 Task: Find connections with filter location Manjeri with filter topic #lawtechwith filter profile language English with filter current company YML with filter school Pimpri Chinchwad Education Trust'S. Pimpri Chinchwad College Of Engineering with filter industry Retail Art Supplies with filter service category Loans with filter keywords title Line Cook
Action: Mouse moved to (682, 85)
Screenshot: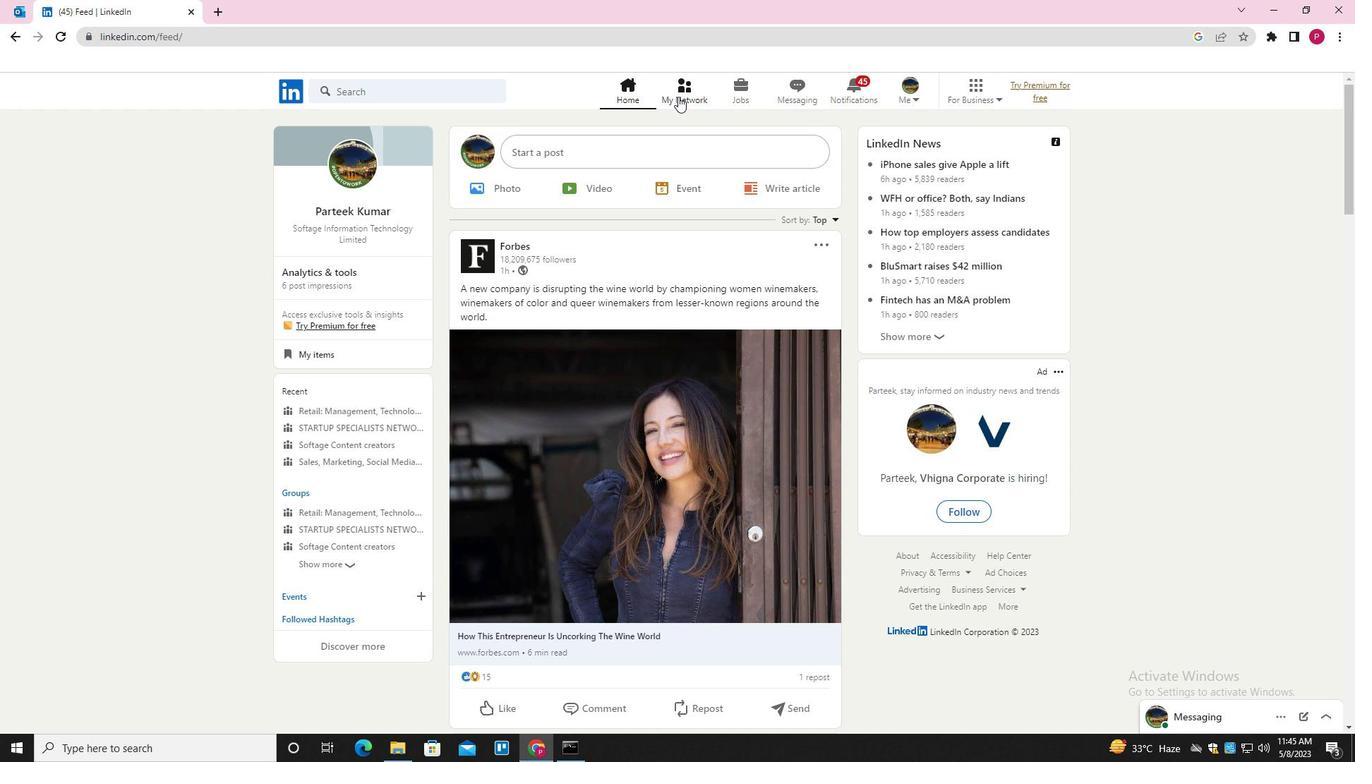 
Action: Mouse pressed left at (682, 85)
Screenshot: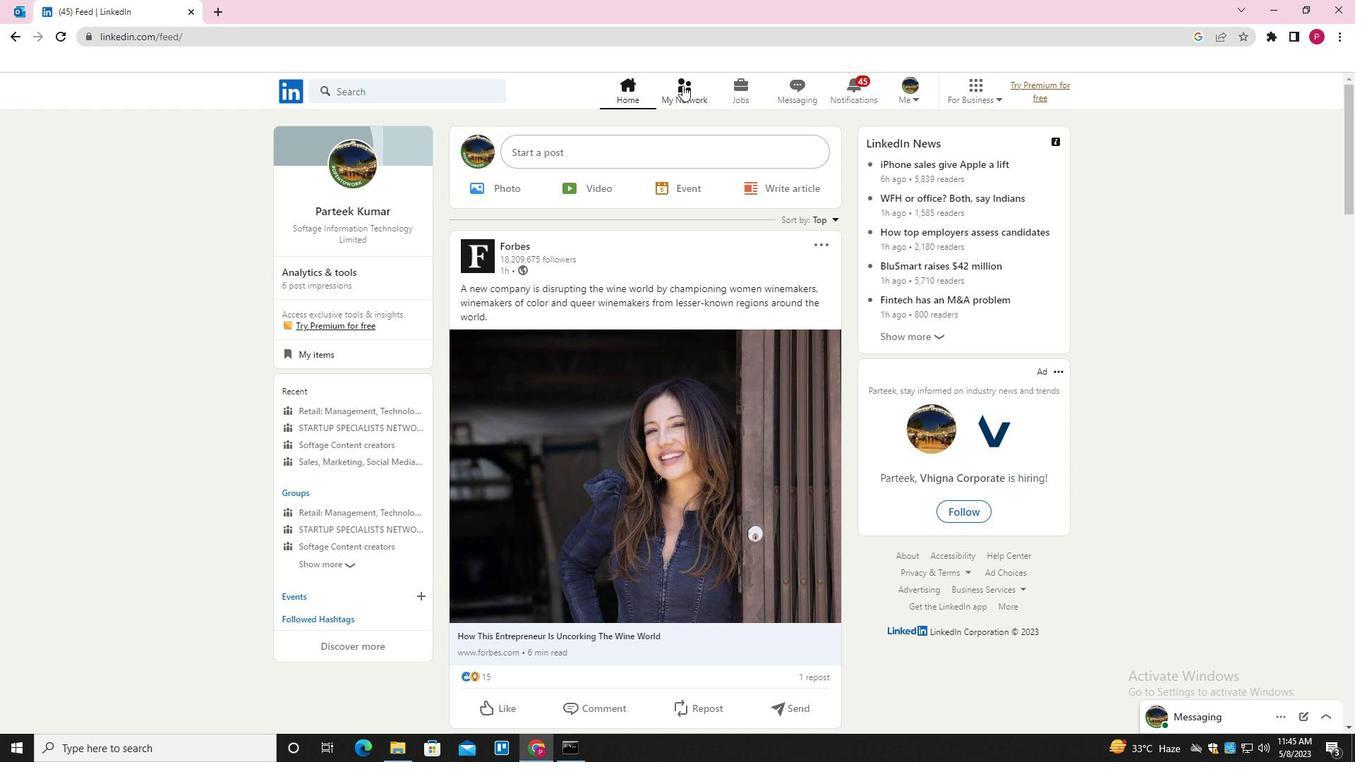 
Action: Mouse moved to (445, 171)
Screenshot: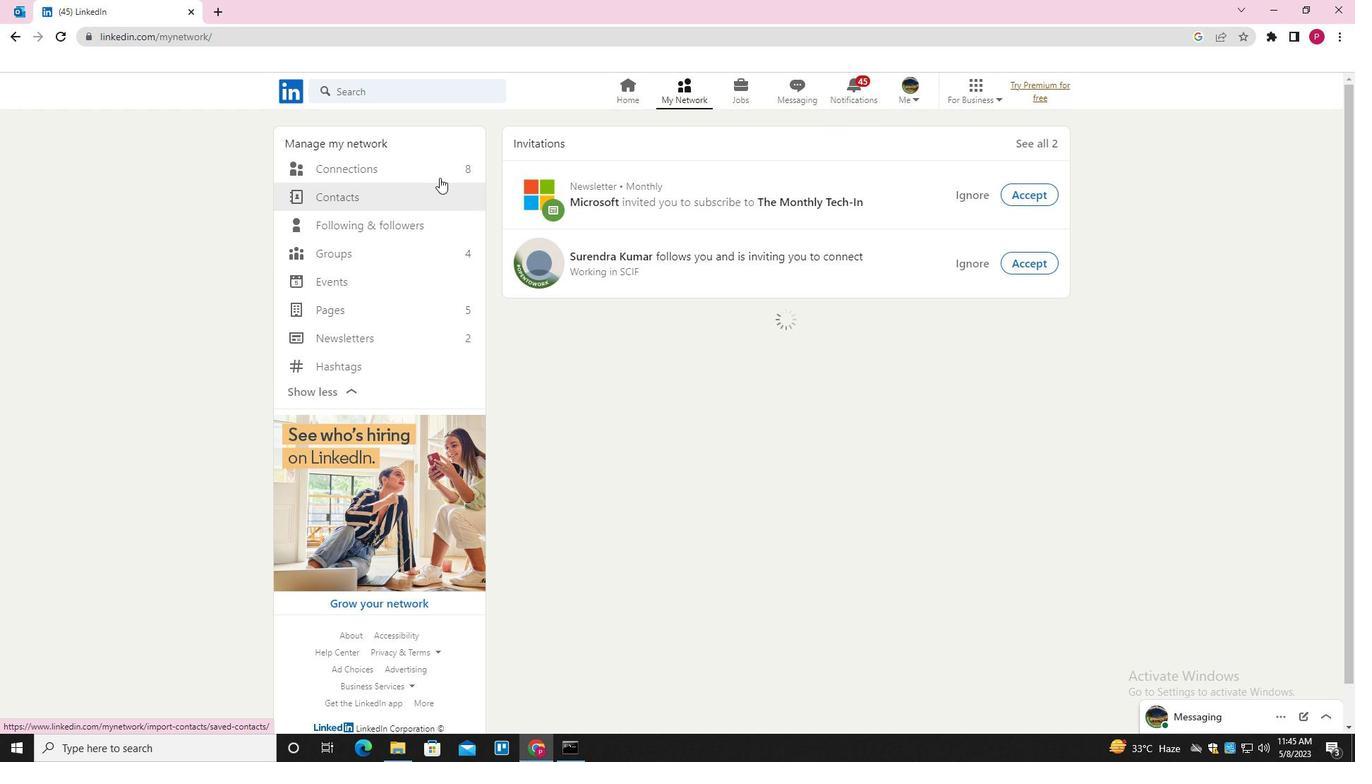 
Action: Mouse pressed left at (445, 171)
Screenshot: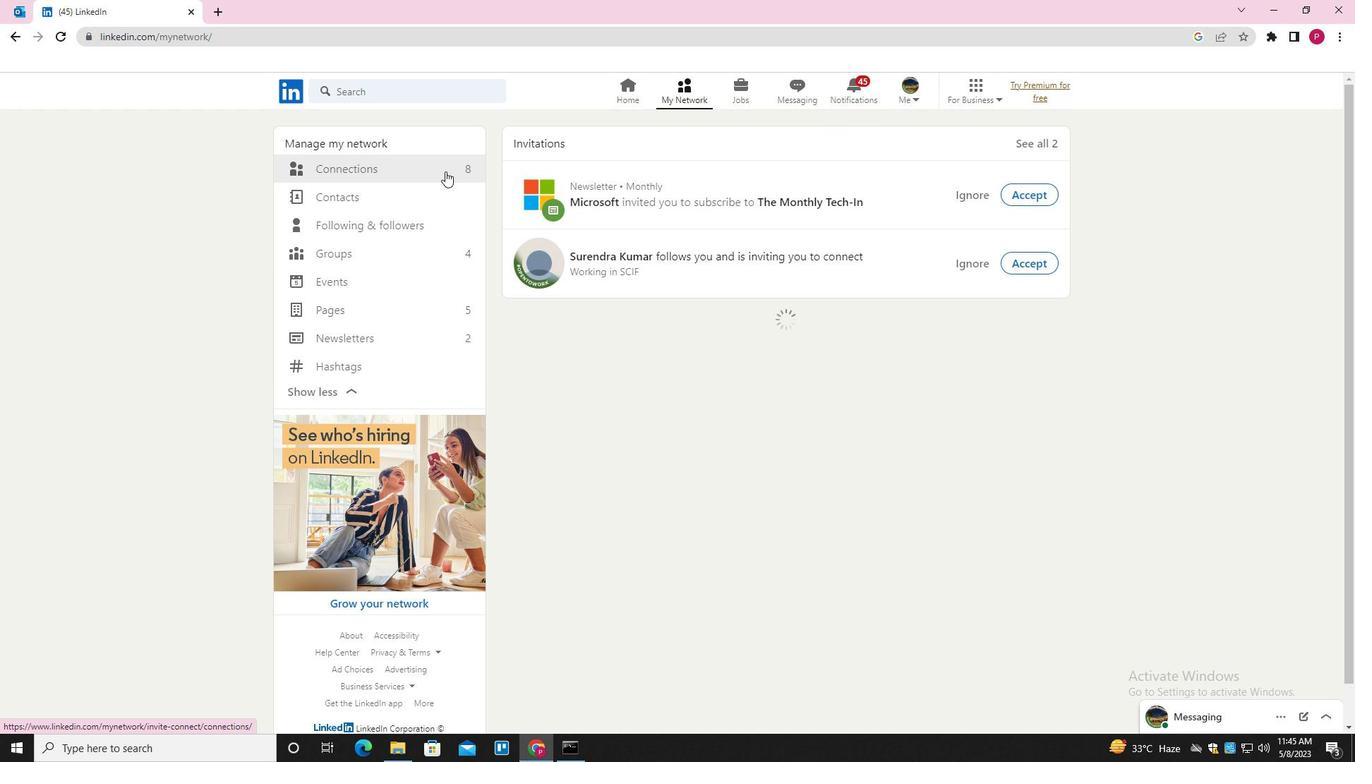 
Action: Mouse moved to (790, 172)
Screenshot: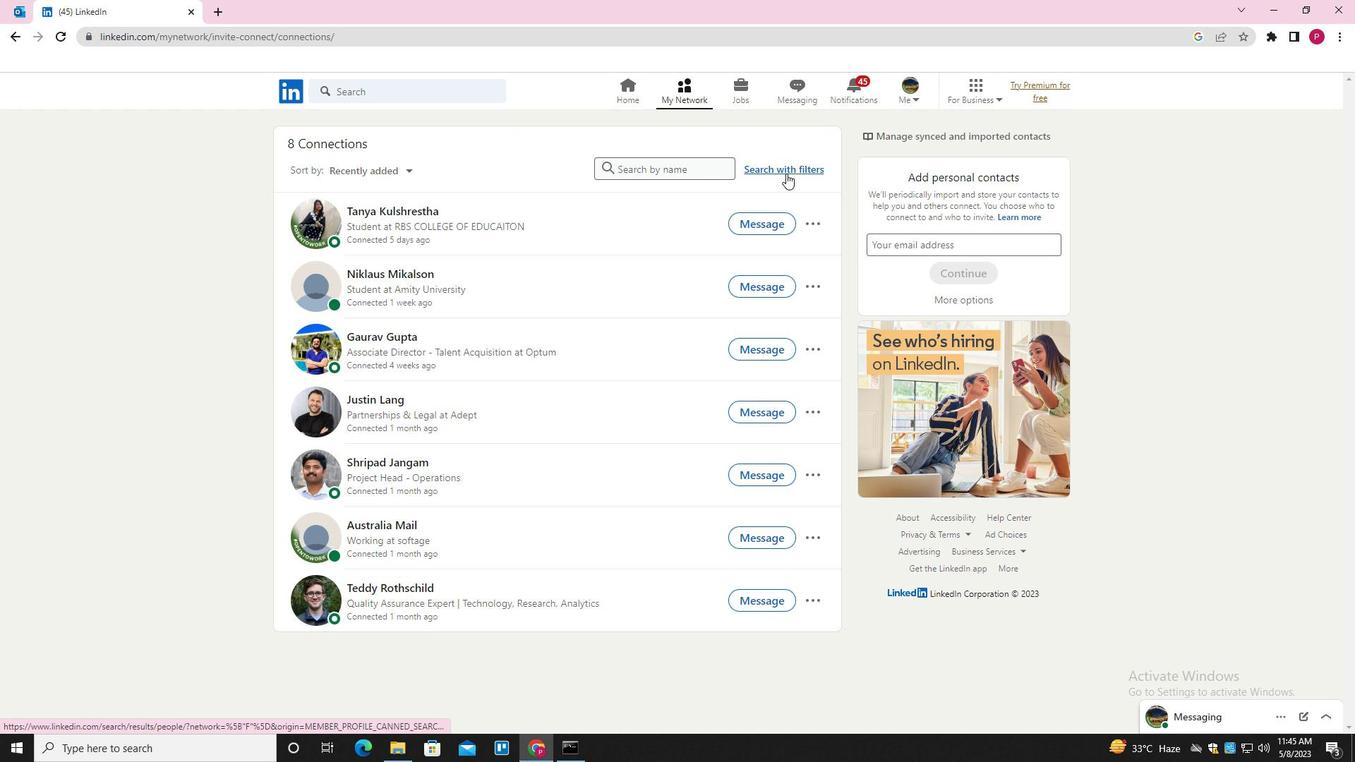 
Action: Mouse pressed left at (790, 172)
Screenshot: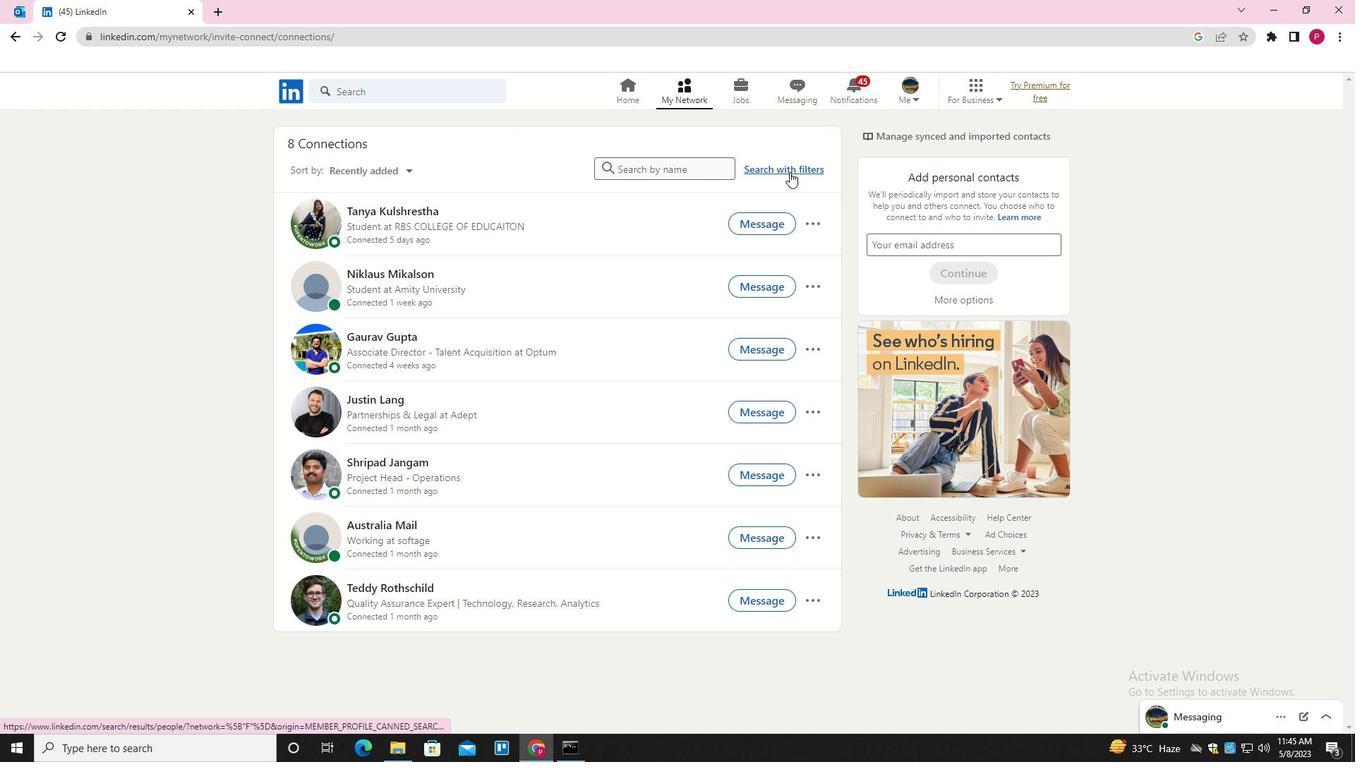 
Action: Mouse moved to (727, 127)
Screenshot: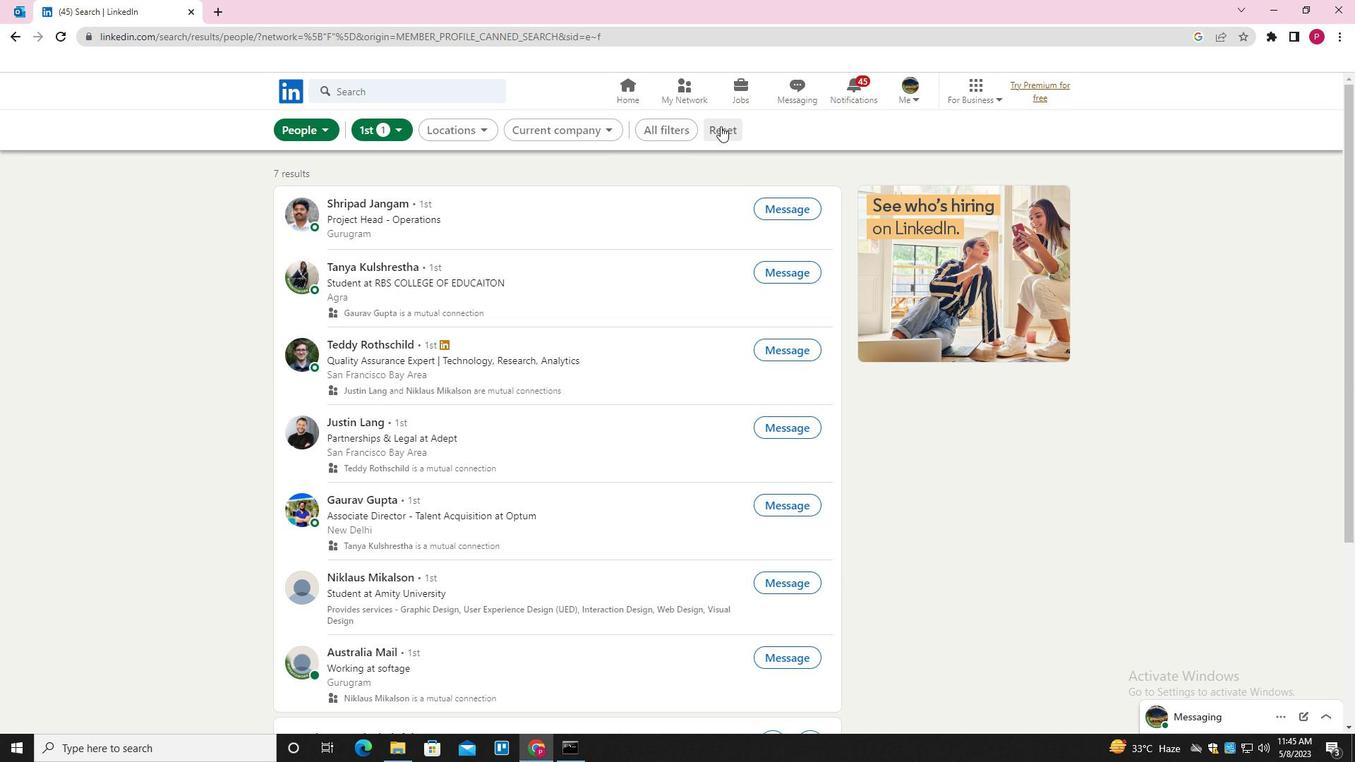 
Action: Mouse pressed left at (727, 127)
Screenshot: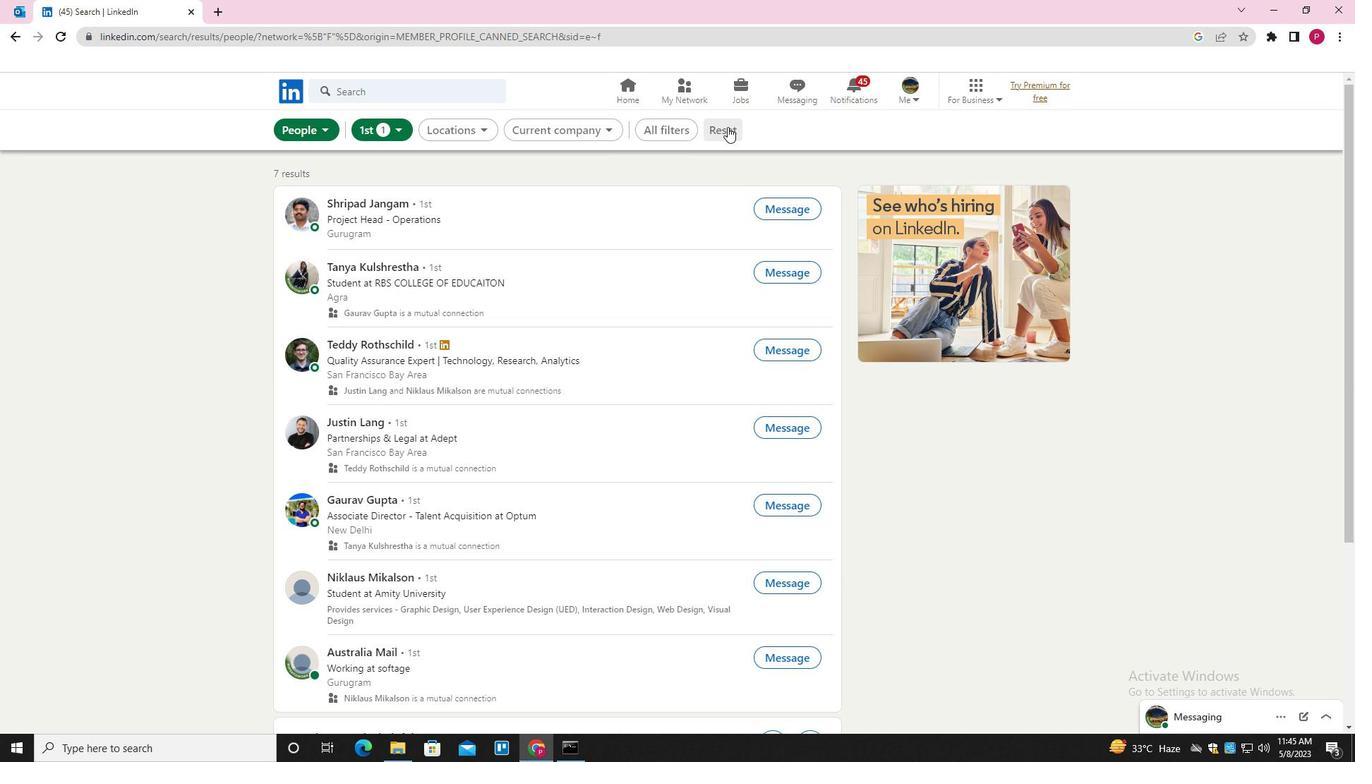 
Action: Mouse moved to (701, 132)
Screenshot: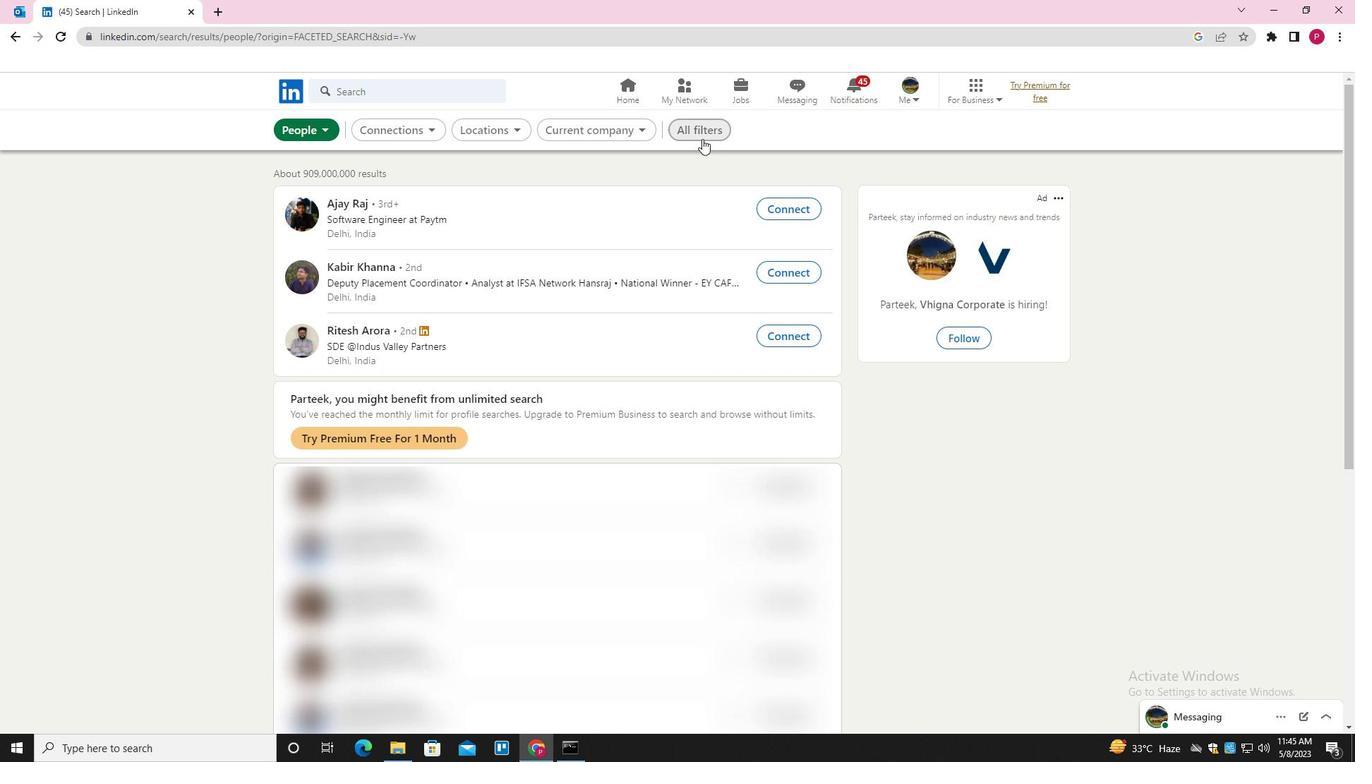 
Action: Mouse pressed left at (701, 132)
Screenshot: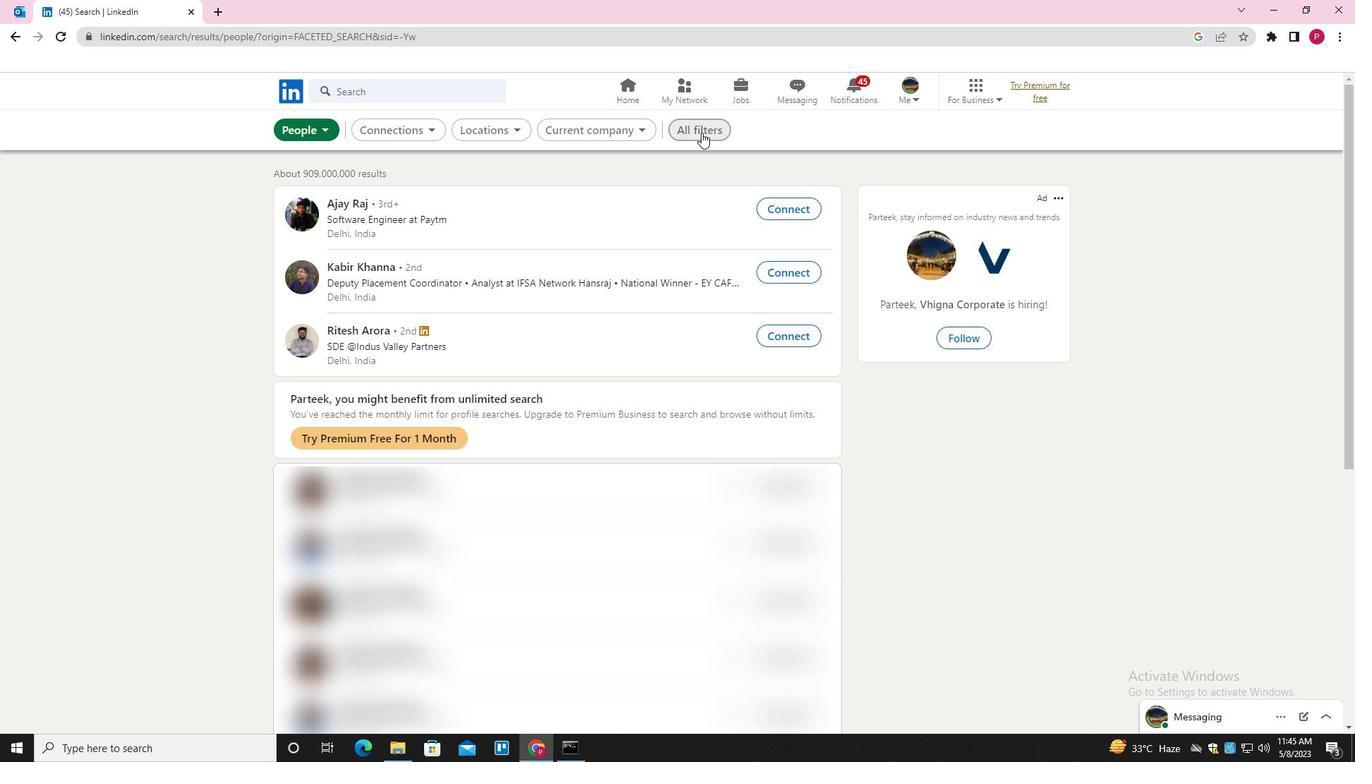 
Action: Mouse moved to (1153, 286)
Screenshot: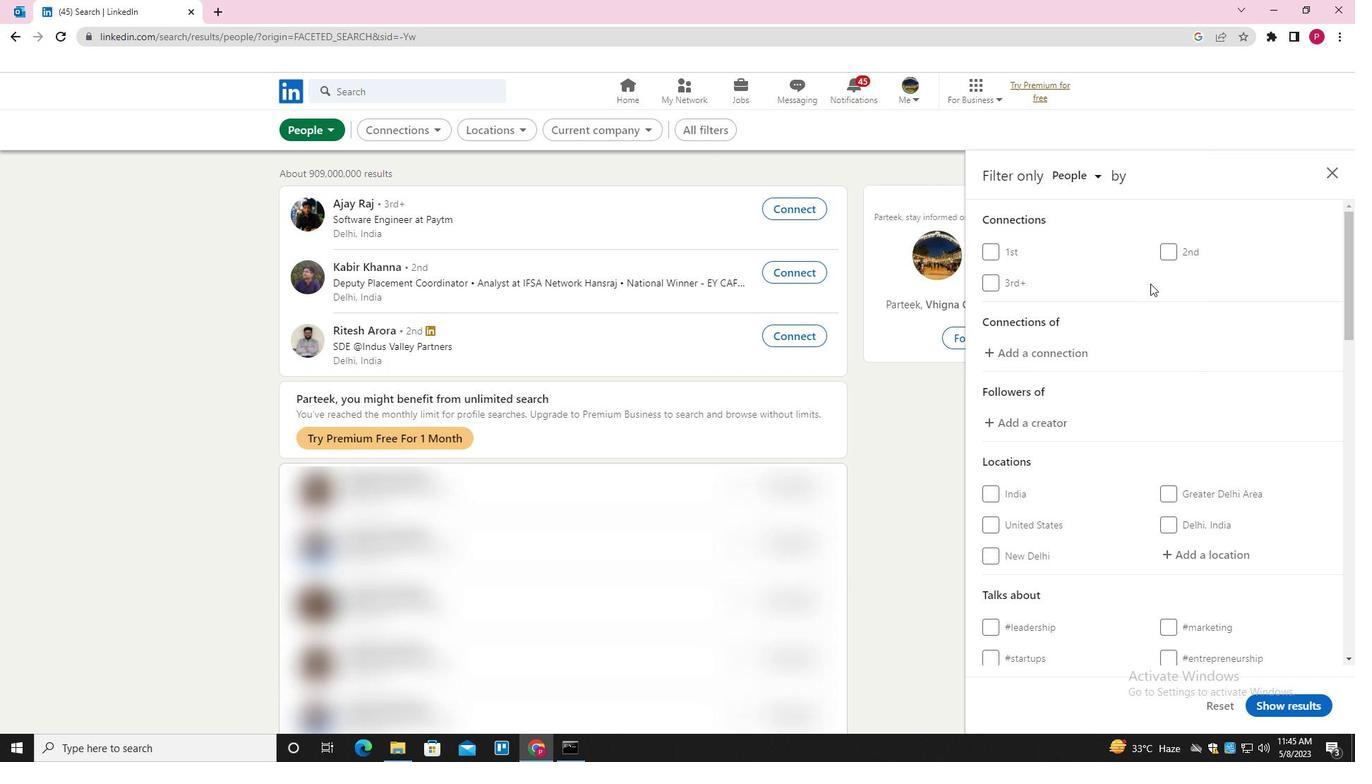 
Action: Mouse scrolled (1153, 285) with delta (0, 0)
Screenshot: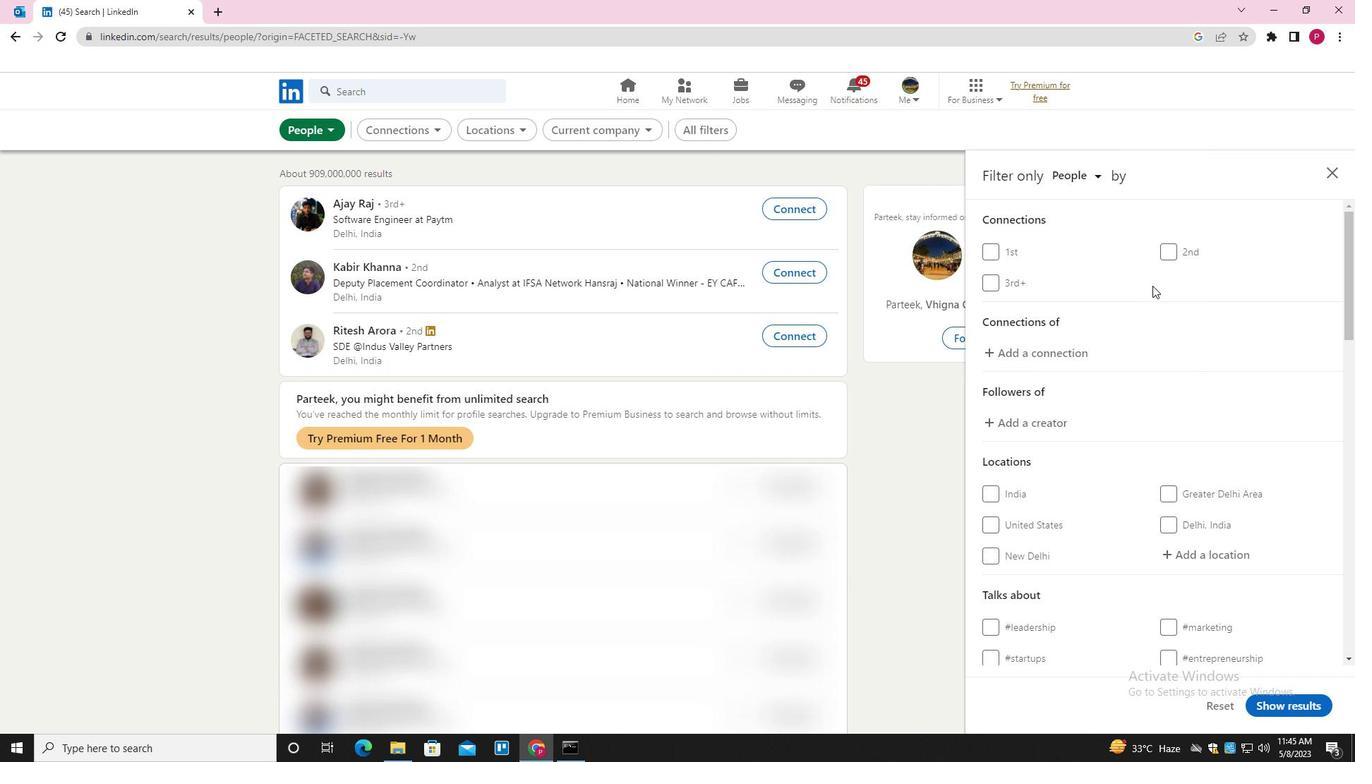 
Action: Mouse scrolled (1153, 285) with delta (0, 0)
Screenshot: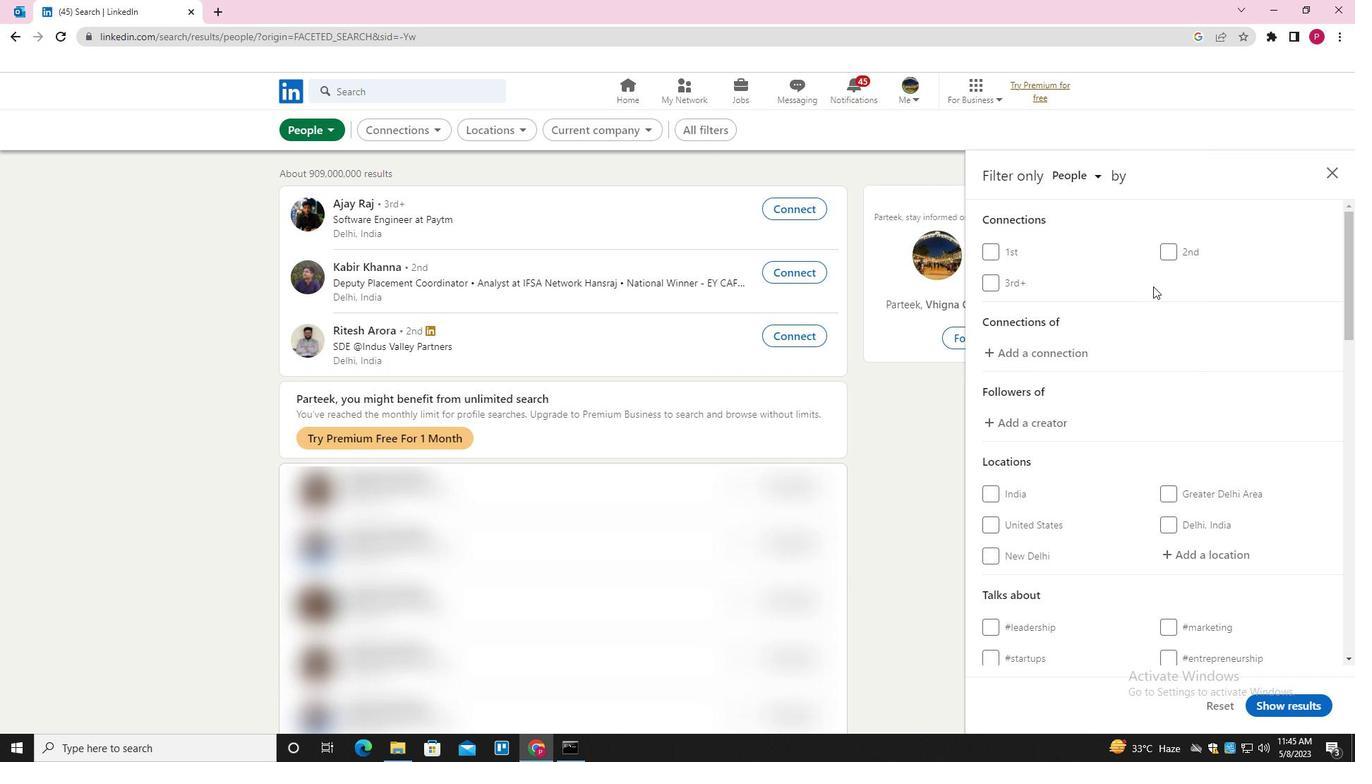 
Action: Mouse moved to (1156, 295)
Screenshot: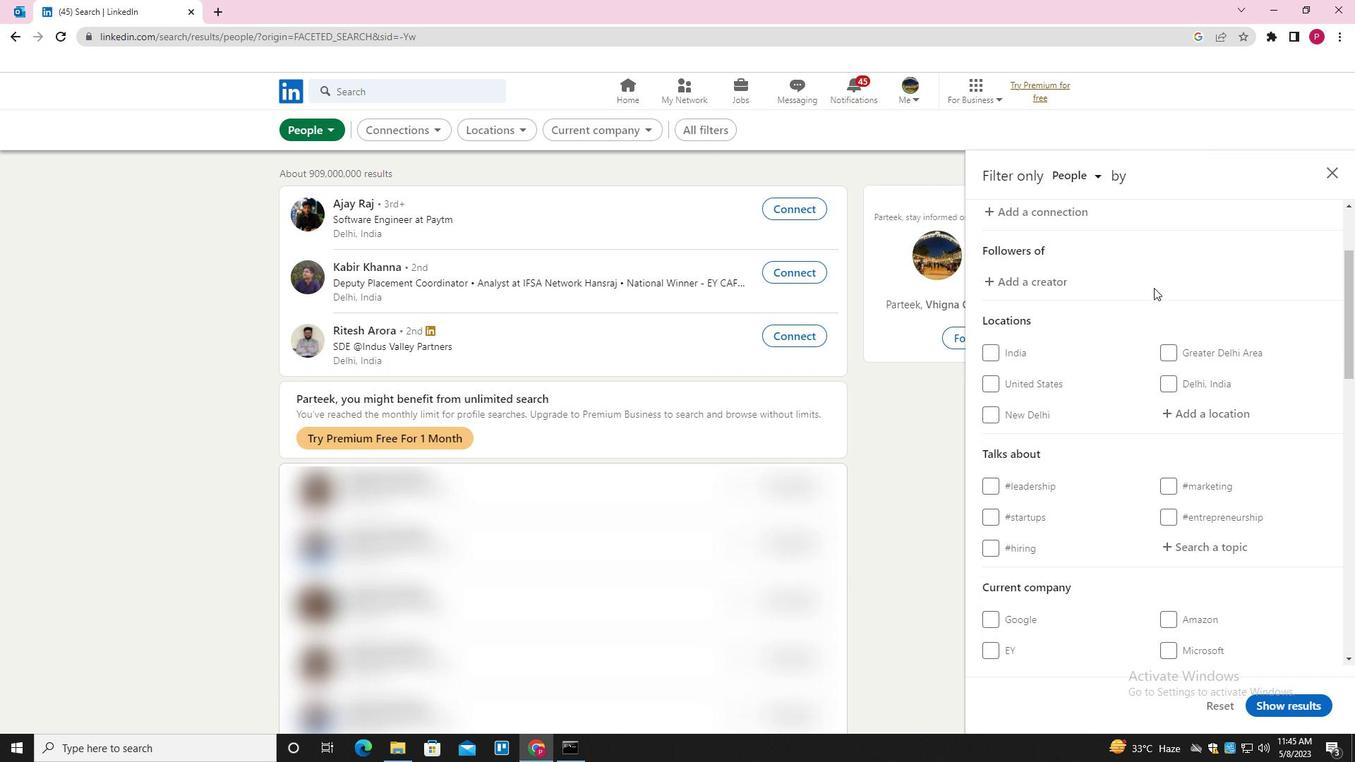 
Action: Mouse scrolled (1156, 294) with delta (0, 0)
Screenshot: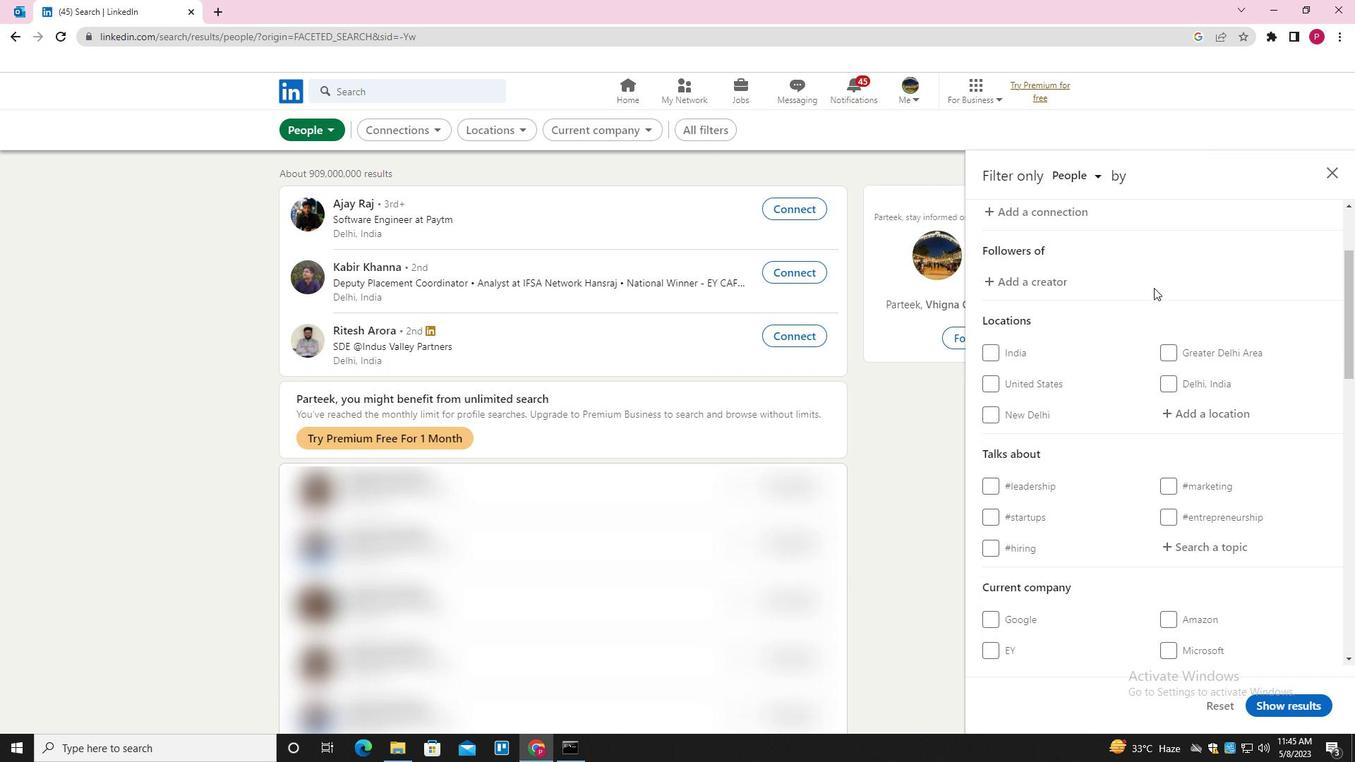 
Action: Mouse moved to (1197, 337)
Screenshot: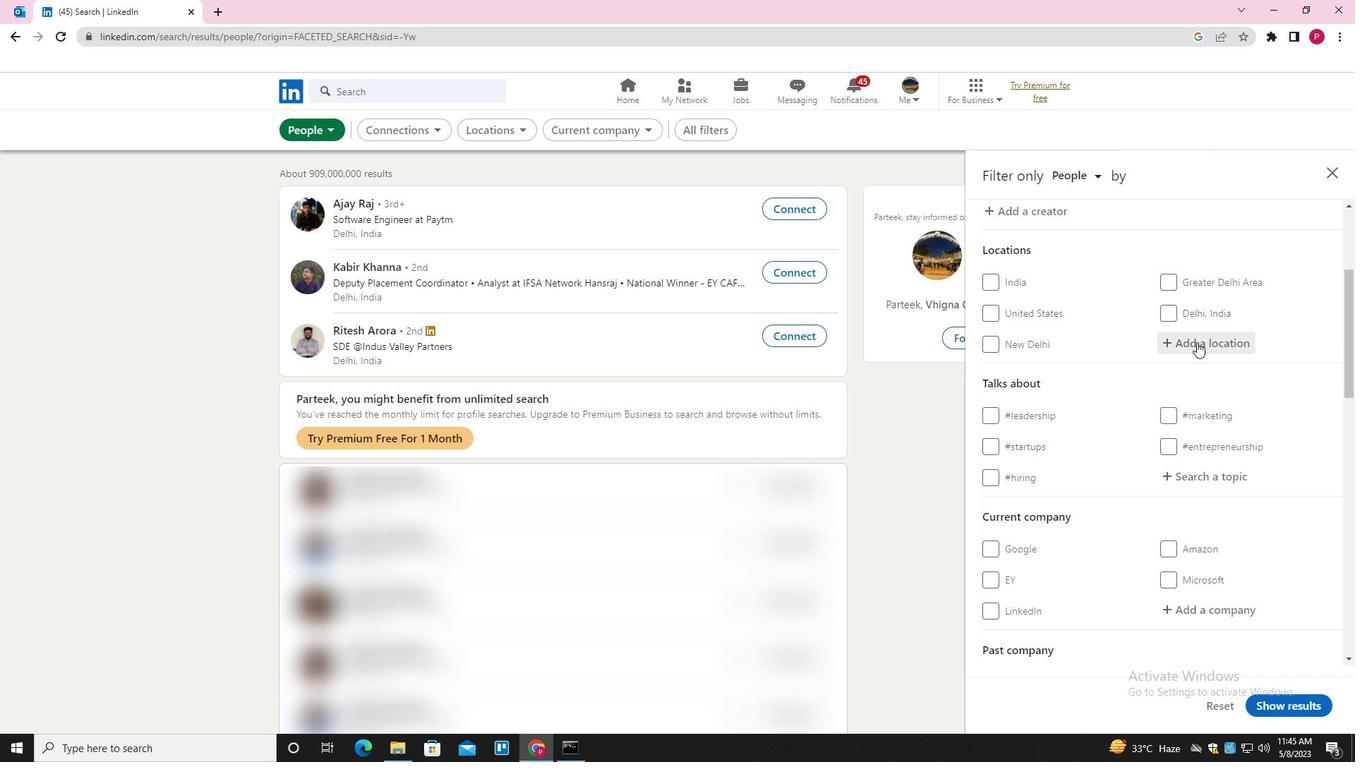 
Action: Mouse pressed left at (1197, 337)
Screenshot: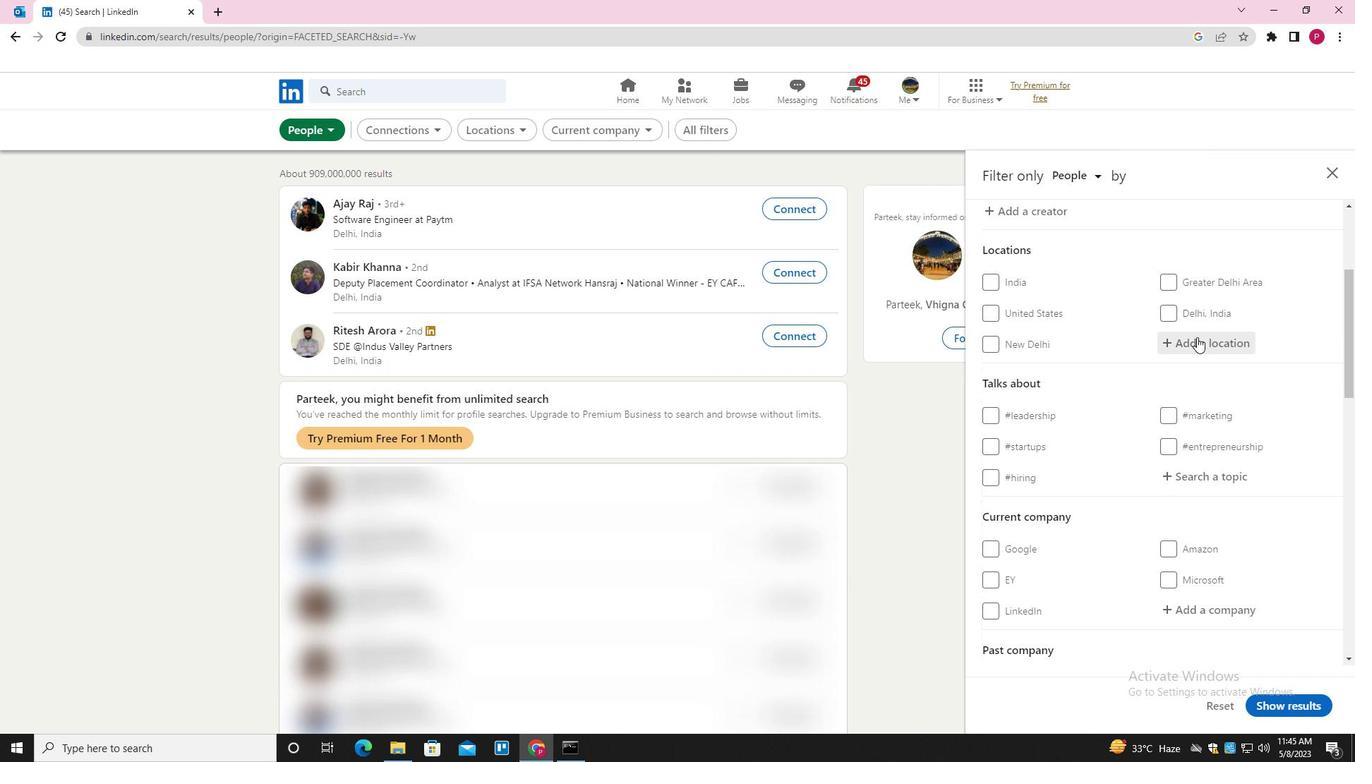
Action: Mouse moved to (1197, 337)
Screenshot: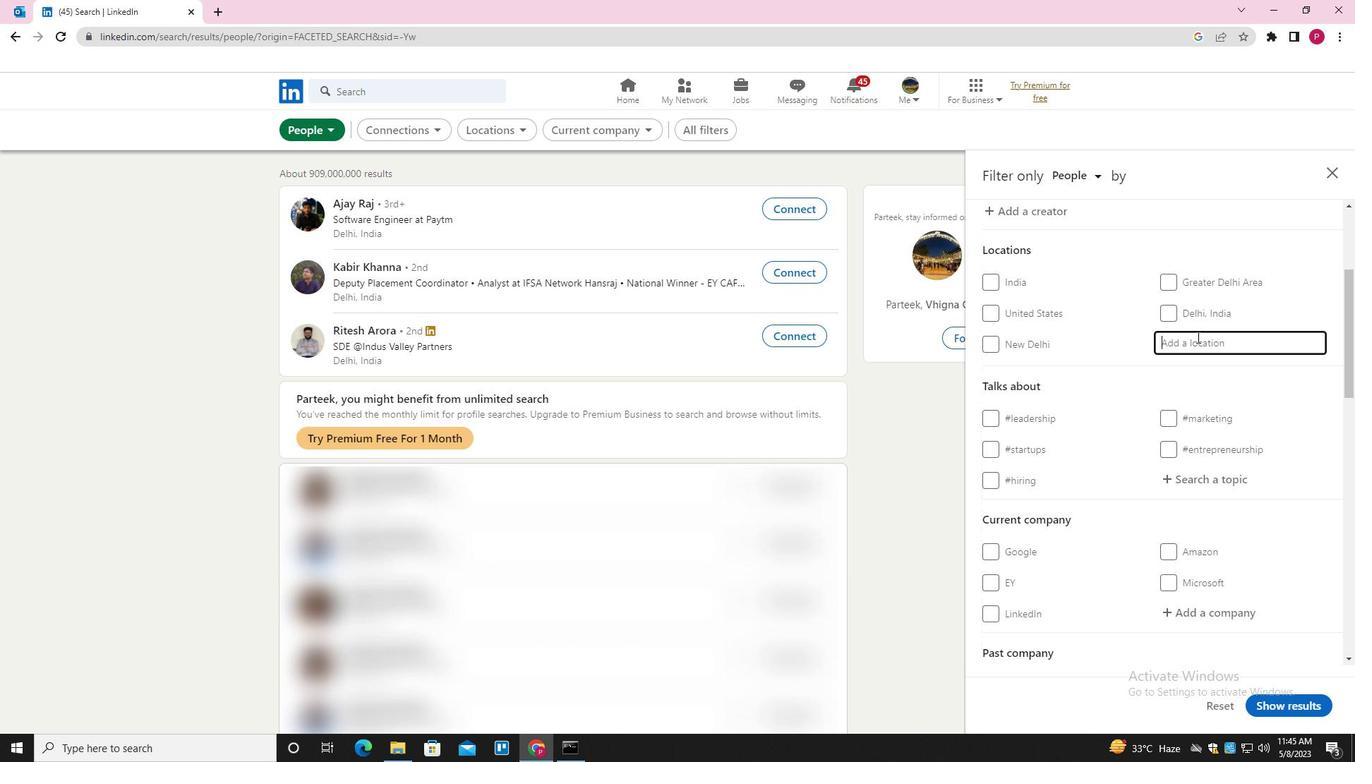
Action: Key pressed <Key.shift>MANJERI<Key.down><Key.enter>
Screenshot: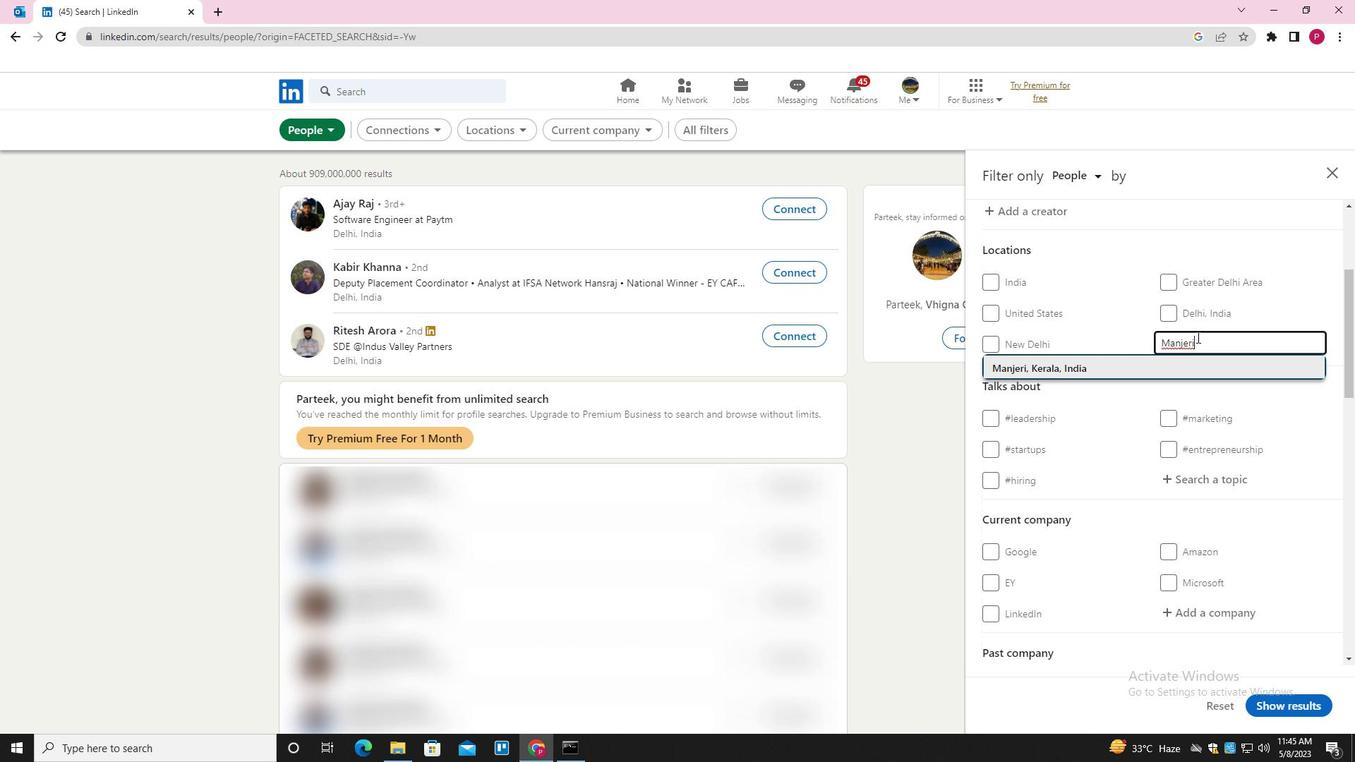 
Action: Mouse moved to (1188, 421)
Screenshot: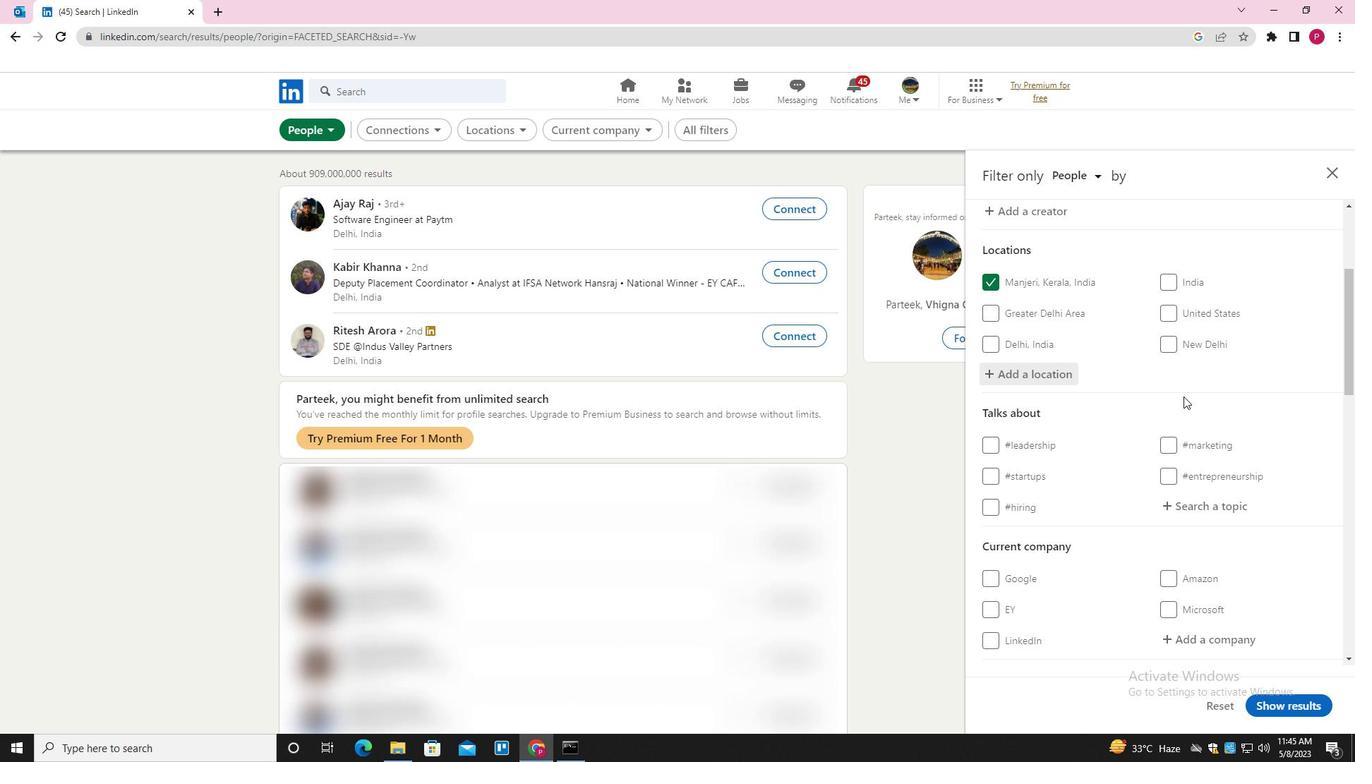 
Action: Mouse scrolled (1188, 420) with delta (0, 0)
Screenshot: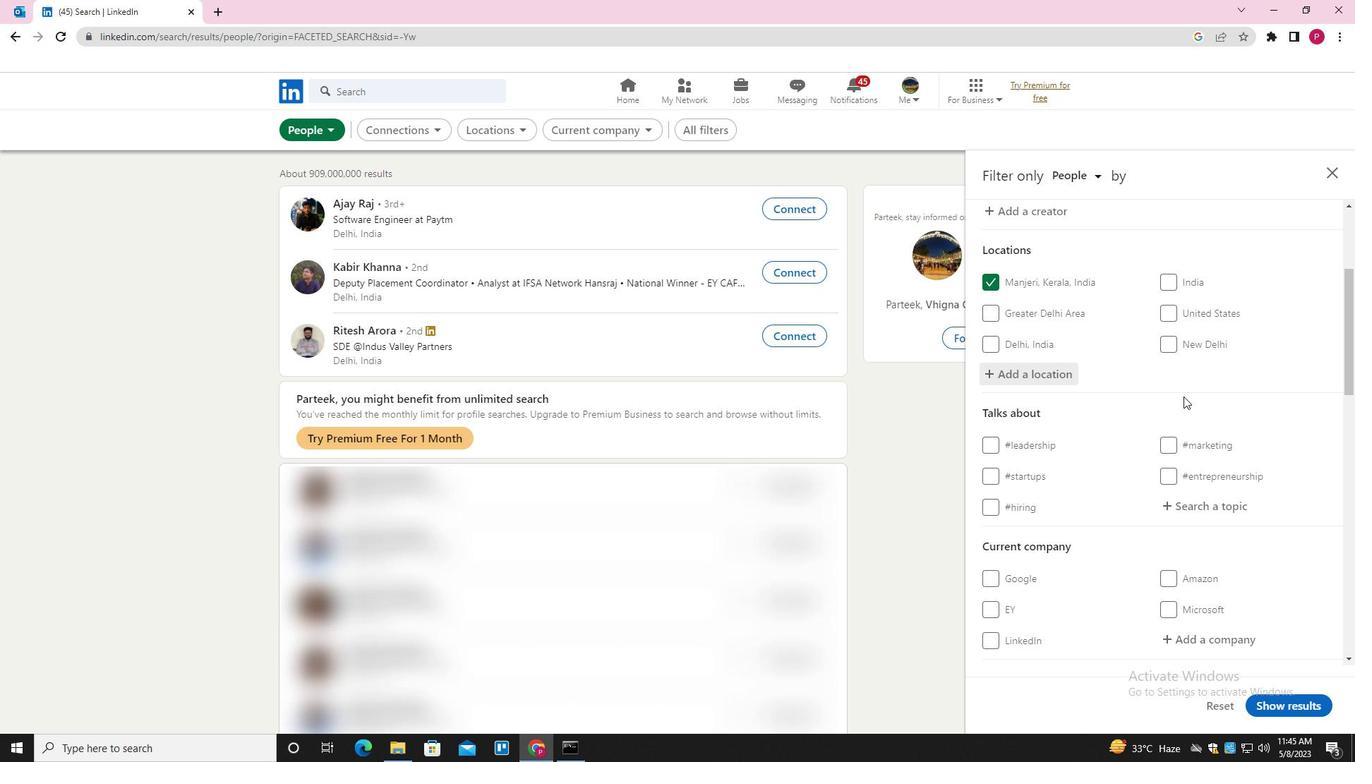 
Action: Mouse moved to (1188, 422)
Screenshot: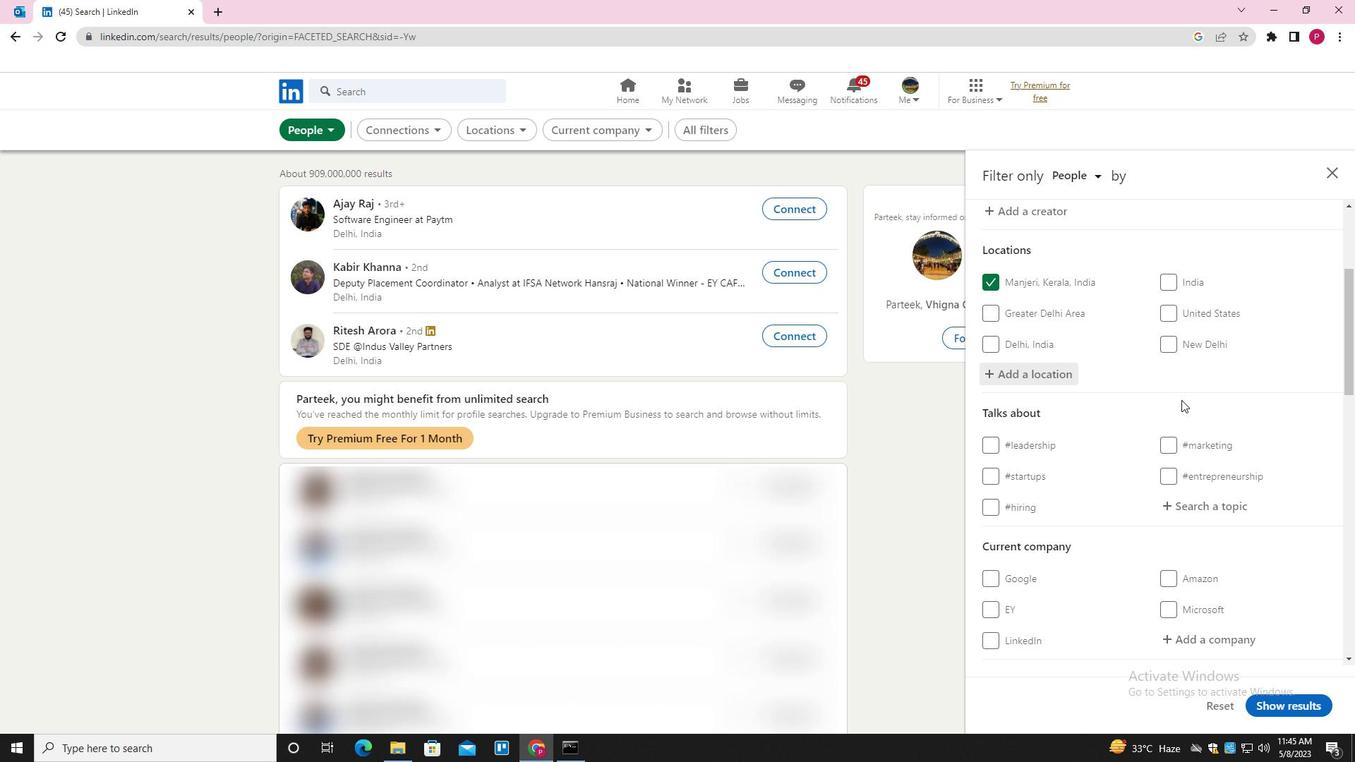 
Action: Mouse scrolled (1188, 421) with delta (0, 0)
Screenshot: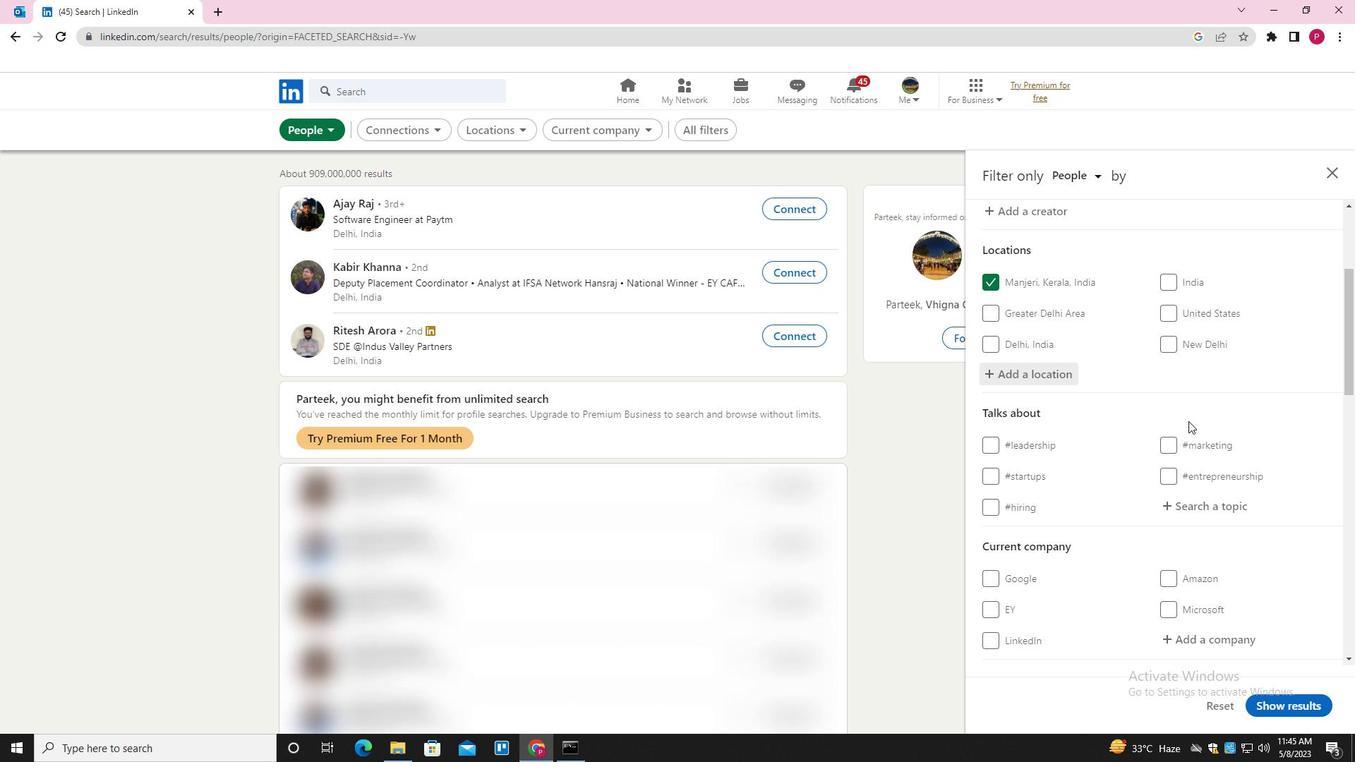 
Action: Mouse moved to (1216, 367)
Screenshot: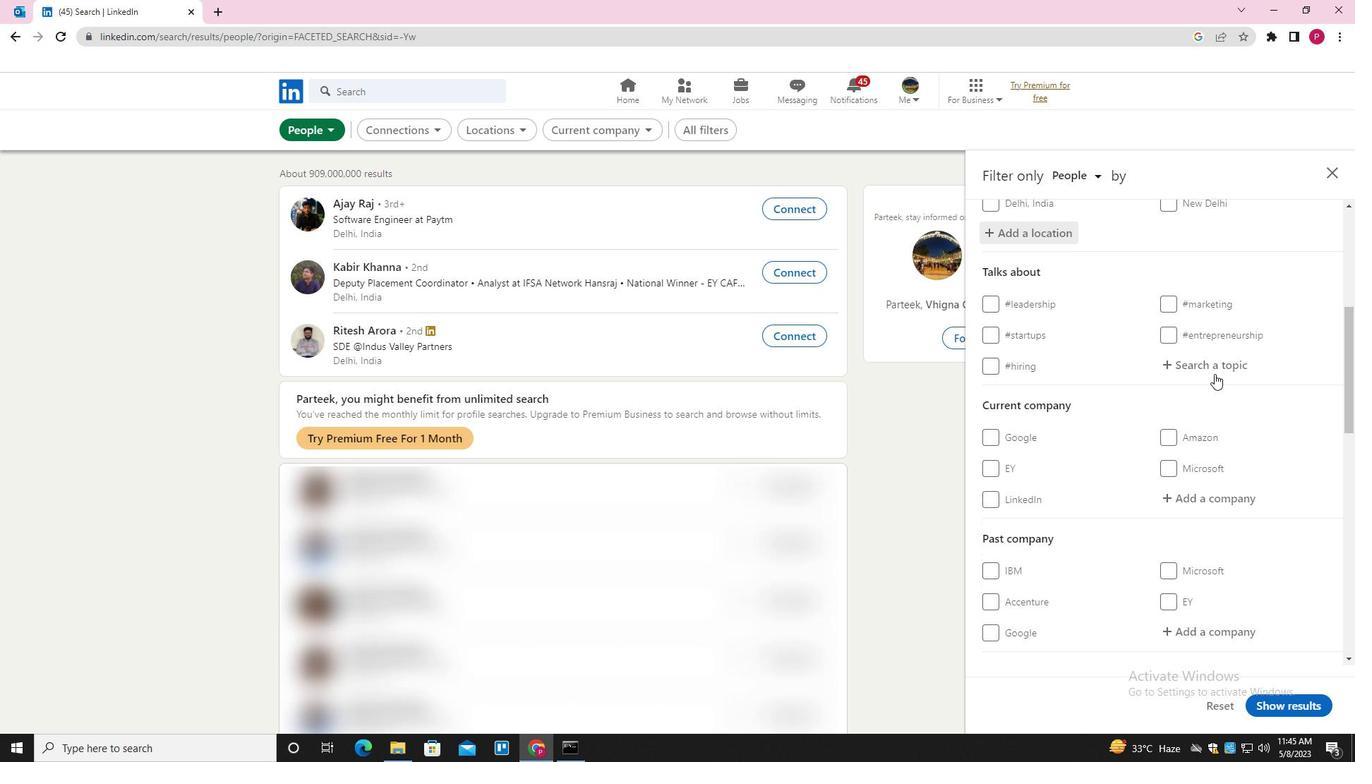 
Action: Mouse pressed left at (1216, 367)
Screenshot: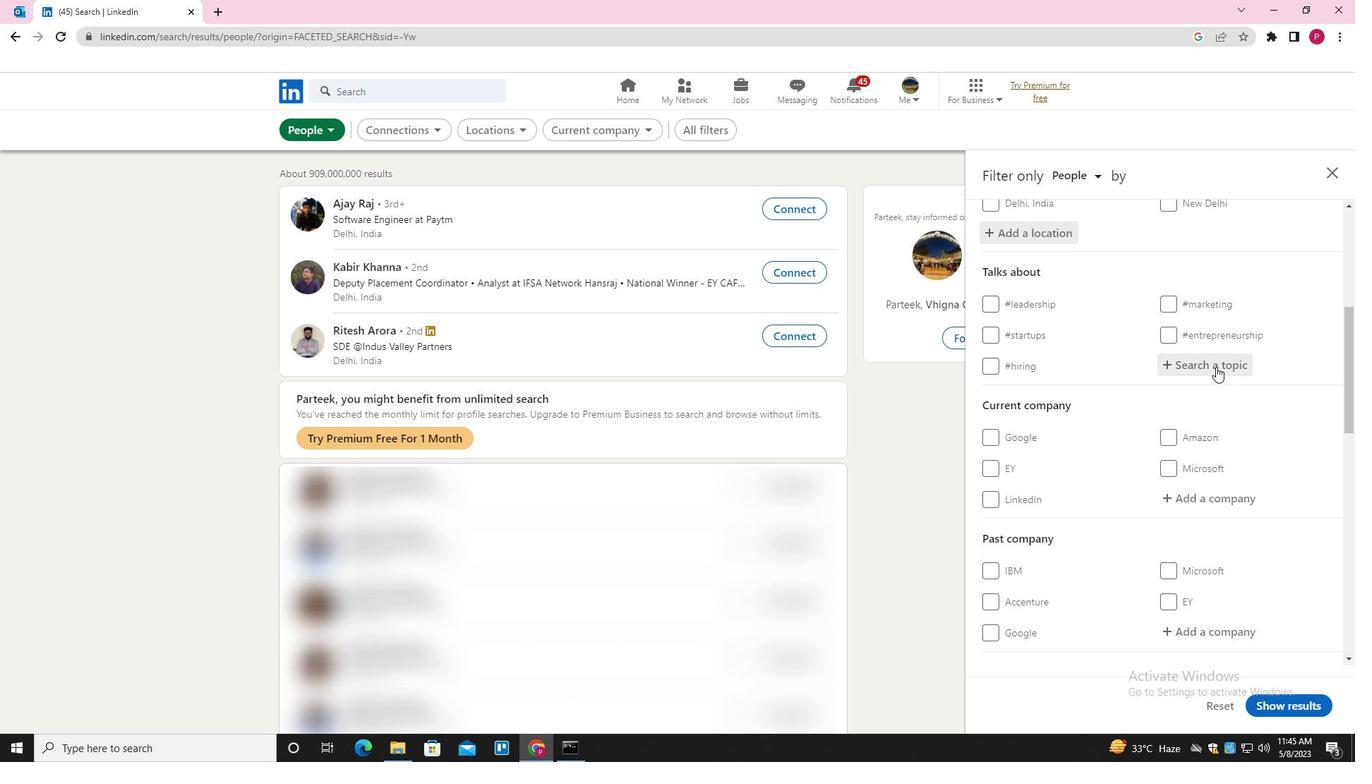 
Action: Key pressed LAWTECH<Key.down><Key.enter>
Screenshot: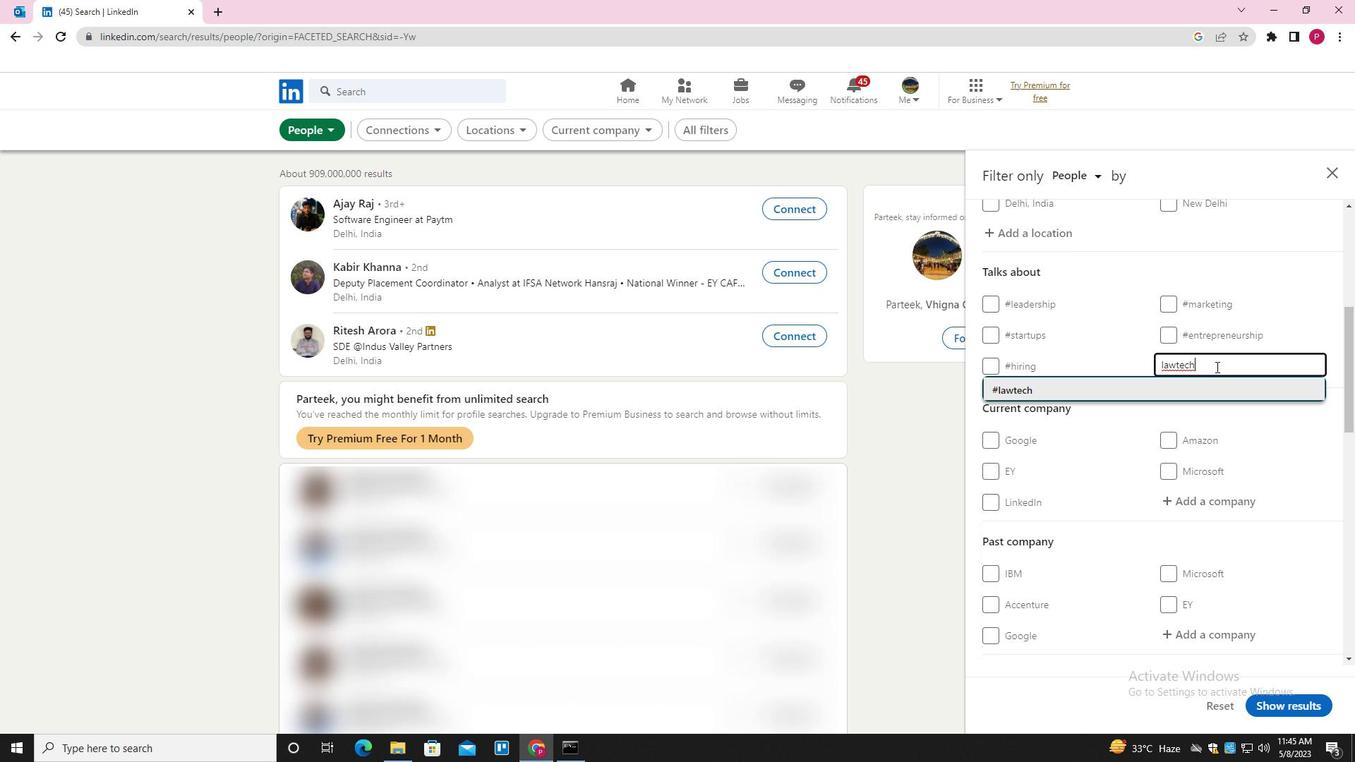 
Action: Mouse moved to (1162, 401)
Screenshot: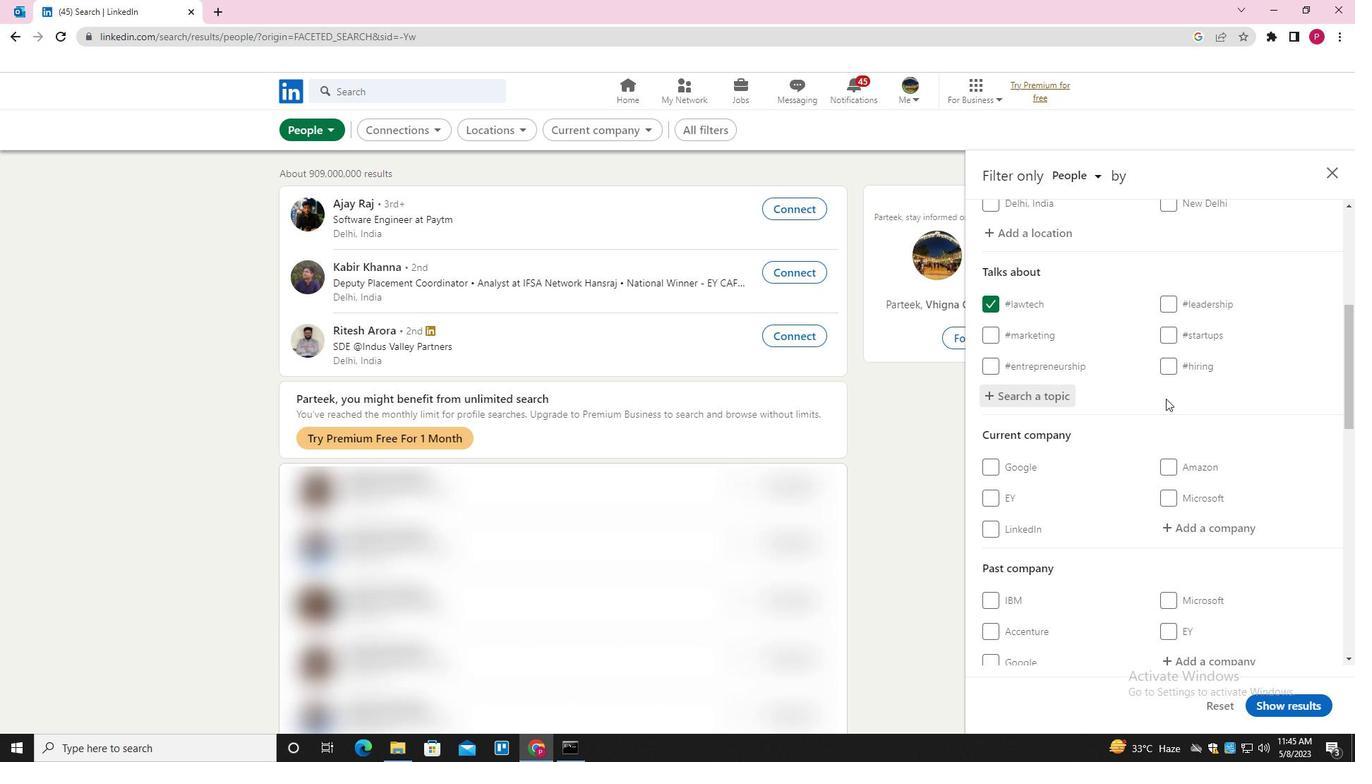 
Action: Mouse scrolled (1162, 400) with delta (0, 0)
Screenshot: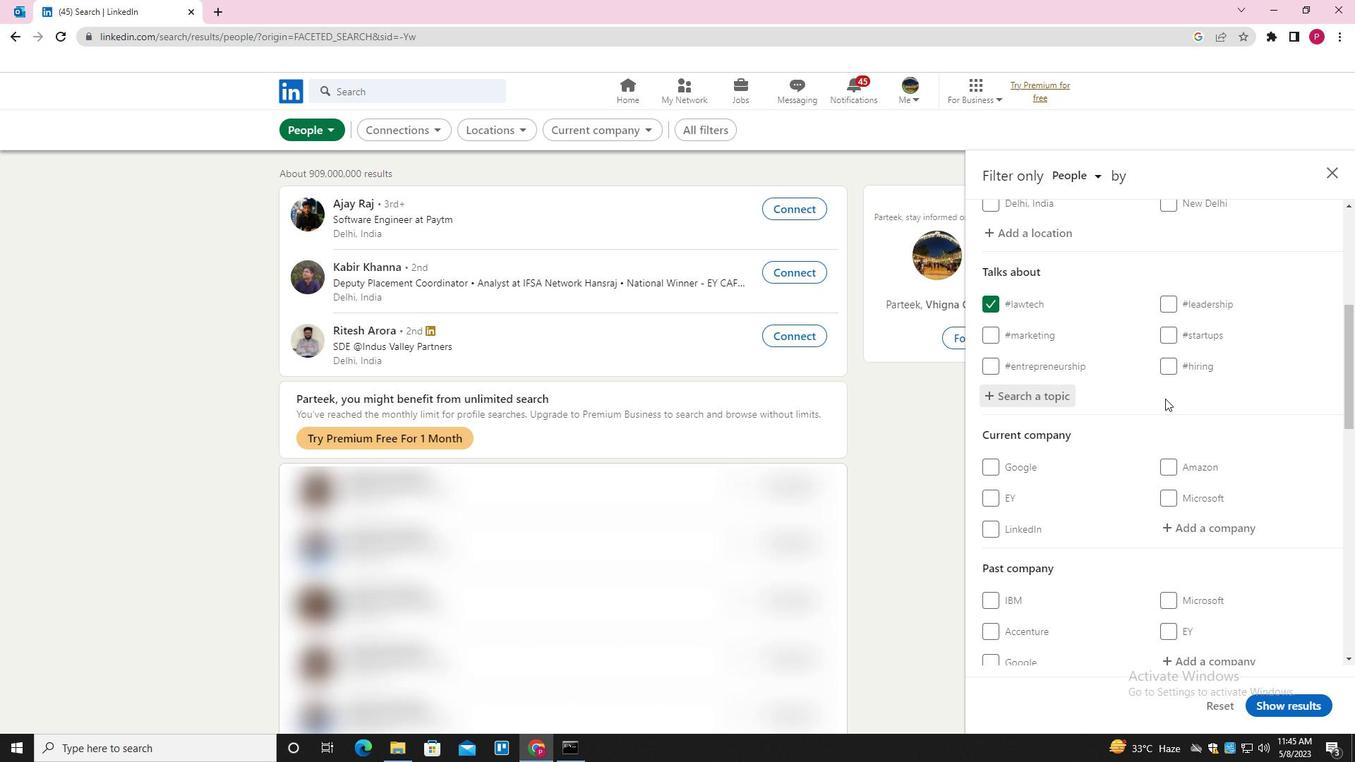 
Action: Mouse moved to (1162, 401)
Screenshot: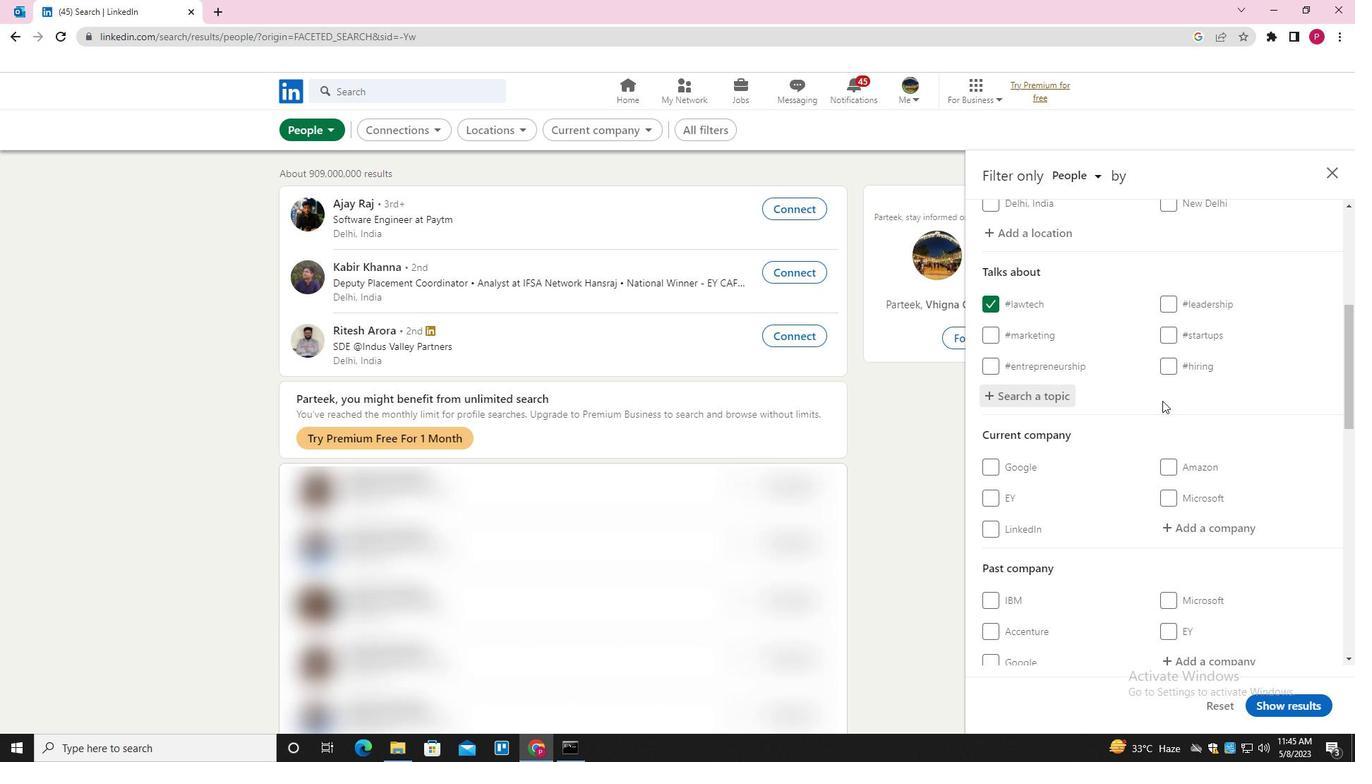 
Action: Mouse scrolled (1162, 400) with delta (0, 0)
Screenshot: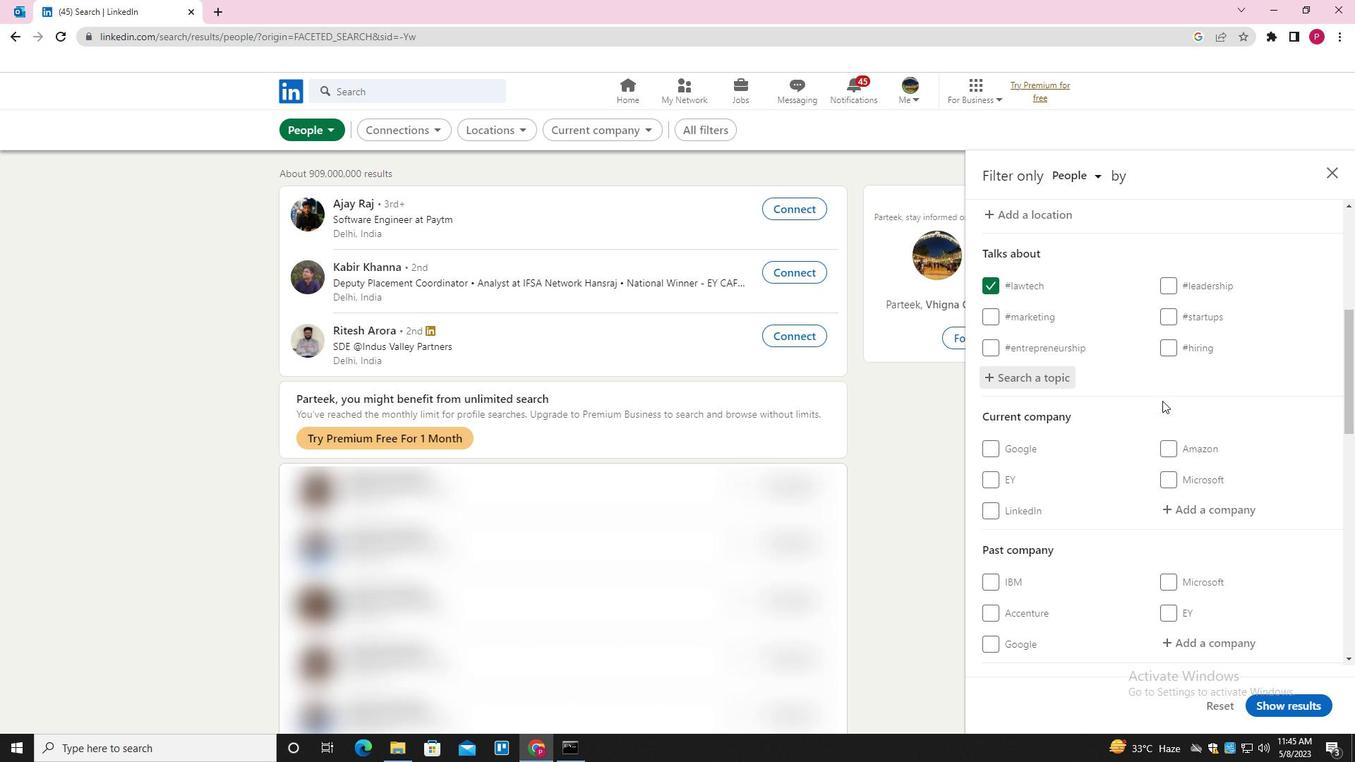 
Action: Mouse moved to (1131, 377)
Screenshot: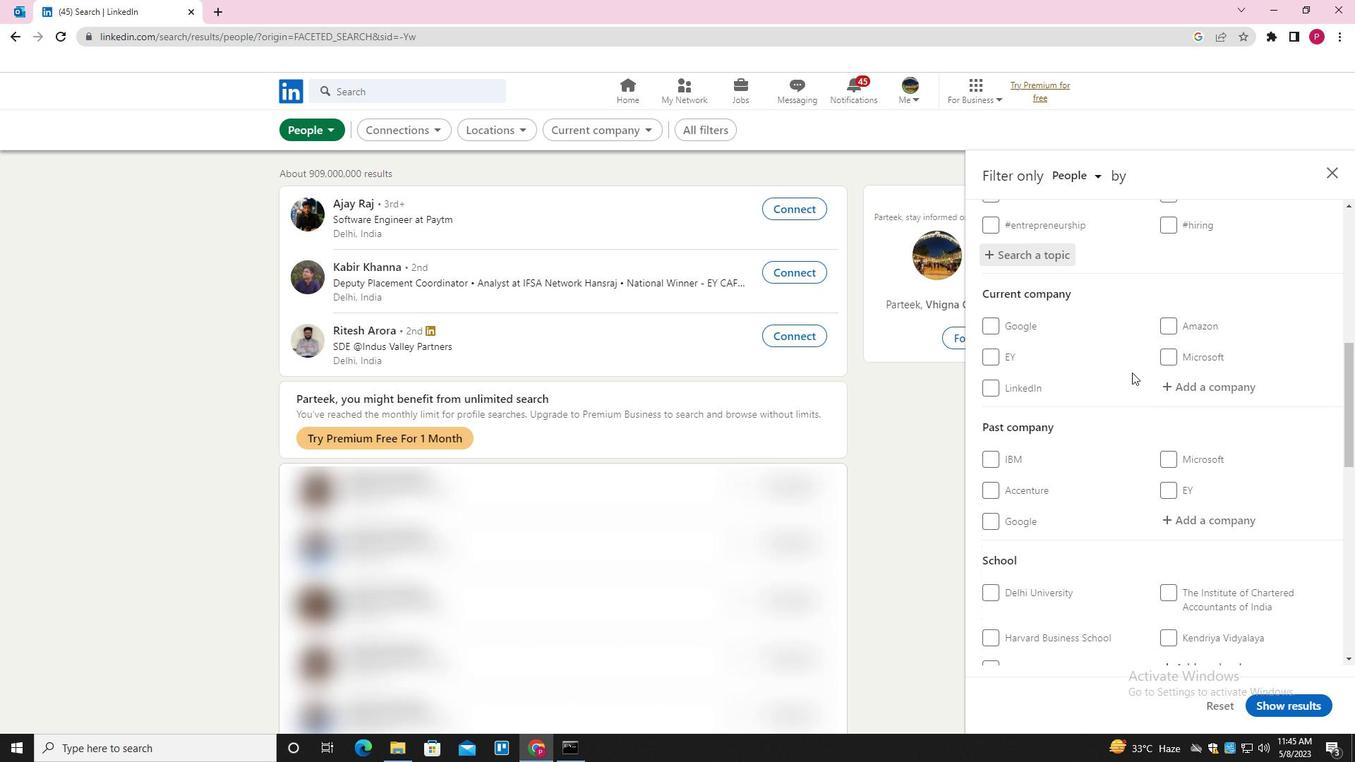 
Action: Mouse scrolled (1131, 376) with delta (0, 0)
Screenshot: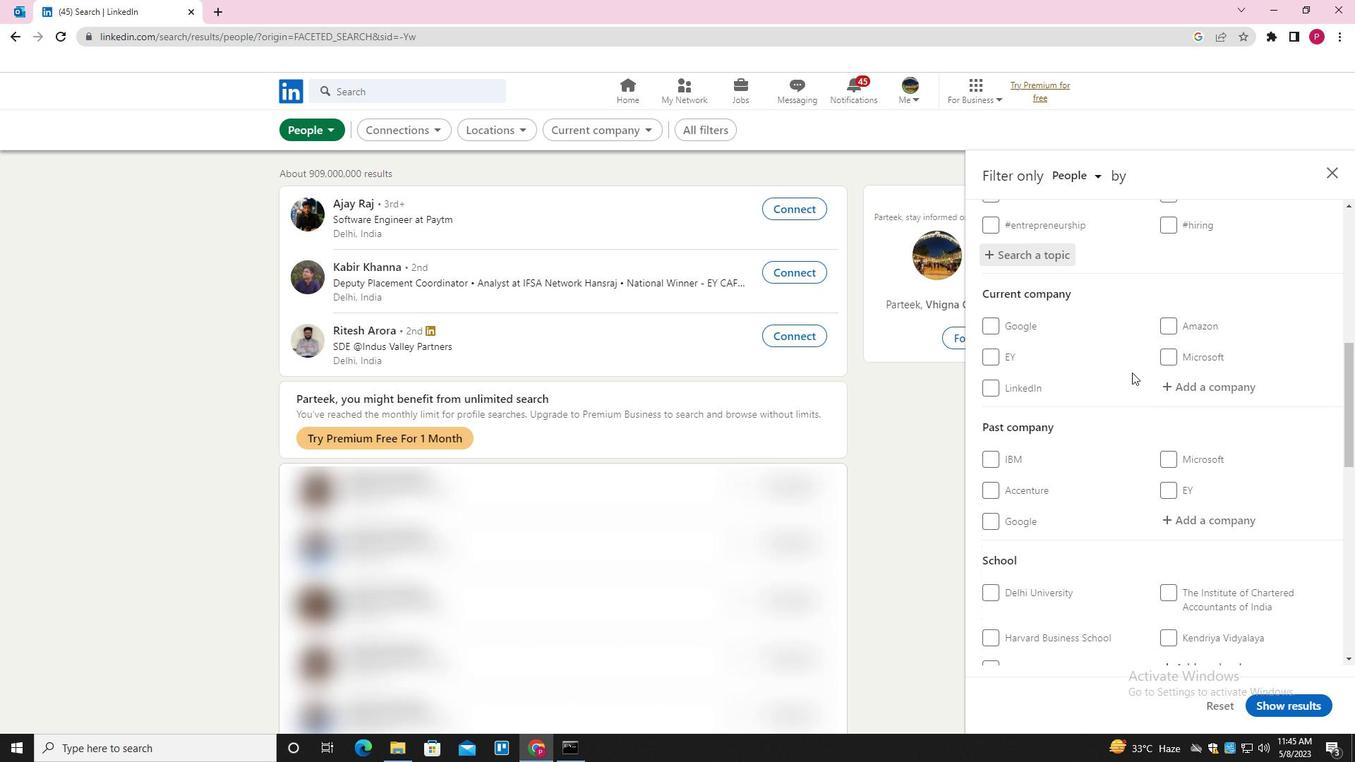 
Action: Mouse scrolled (1131, 376) with delta (0, 0)
Screenshot: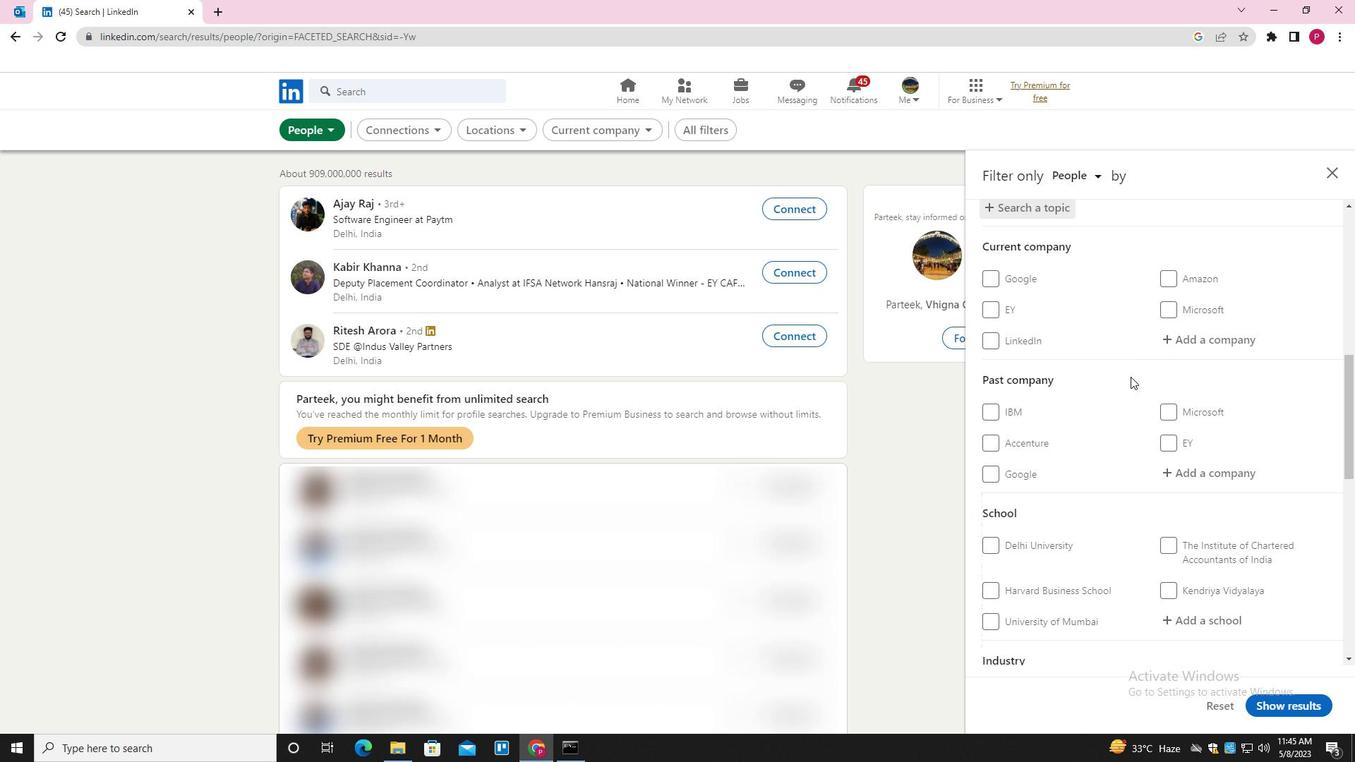
Action: Mouse moved to (1131, 377)
Screenshot: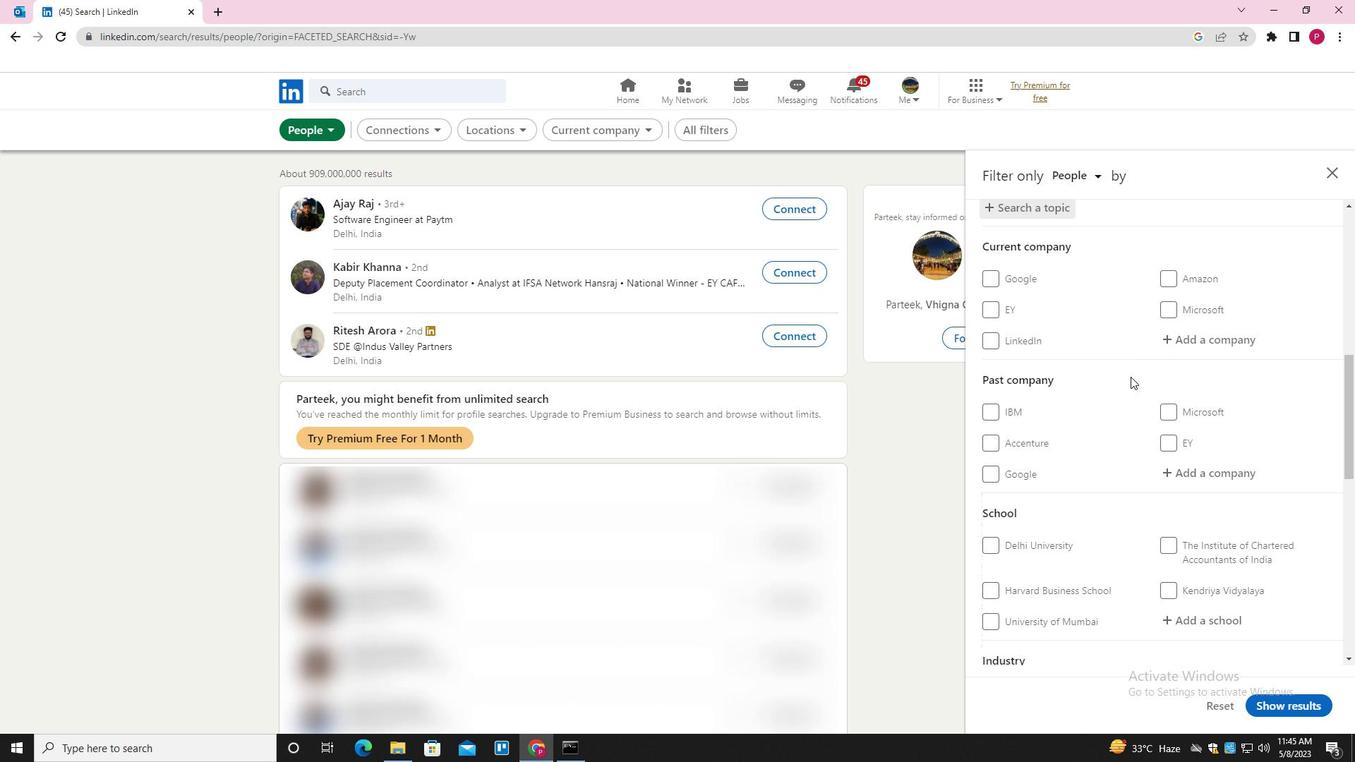 
Action: Mouse scrolled (1131, 376) with delta (0, 0)
Screenshot: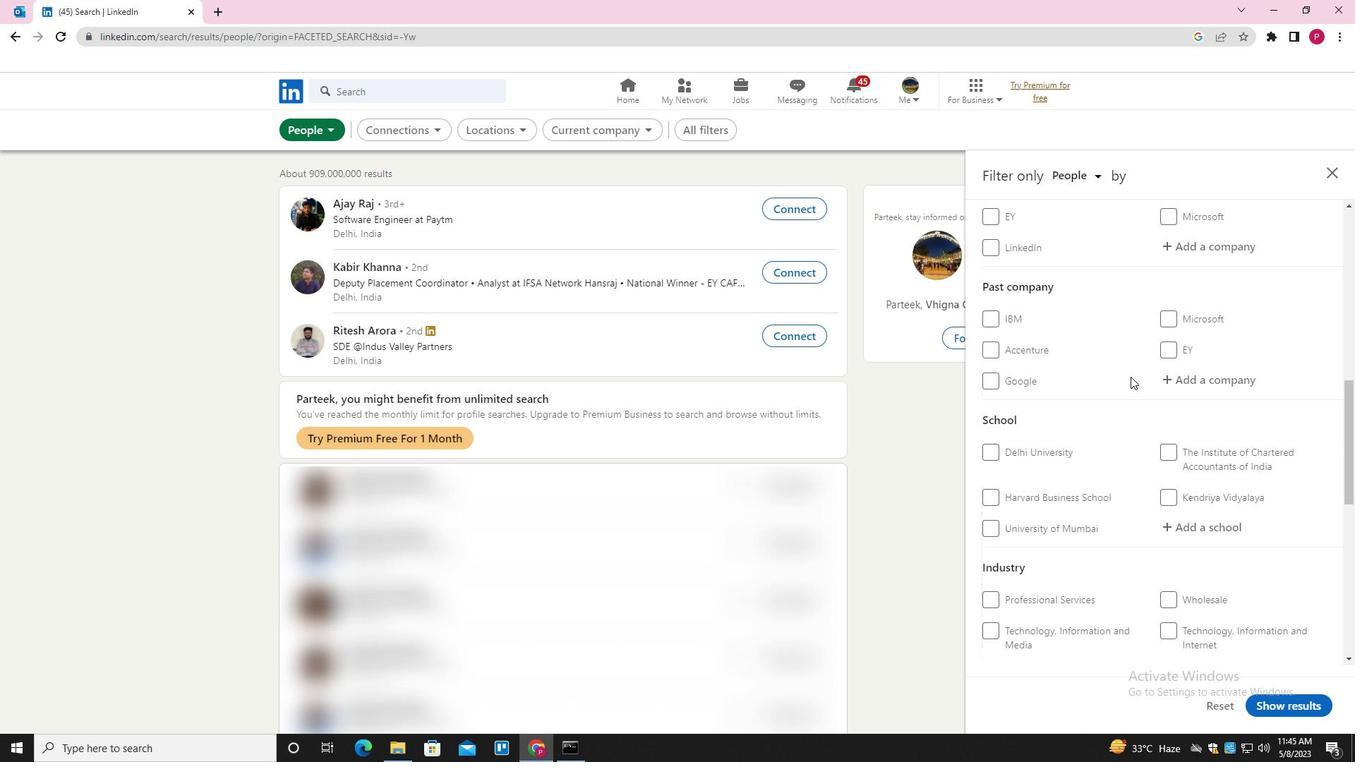 
Action: Mouse scrolled (1131, 376) with delta (0, 0)
Screenshot: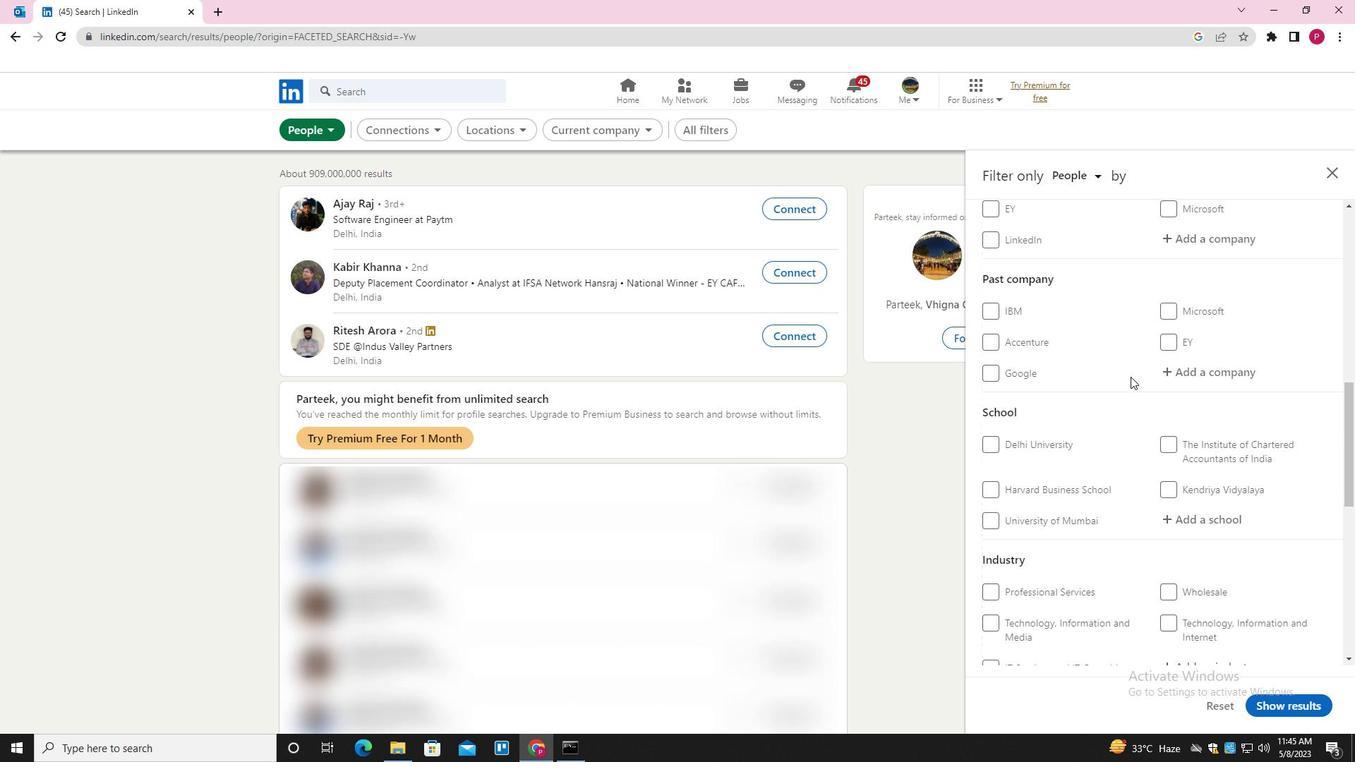 
Action: Mouse moved to (1131, 379)
Screenshot: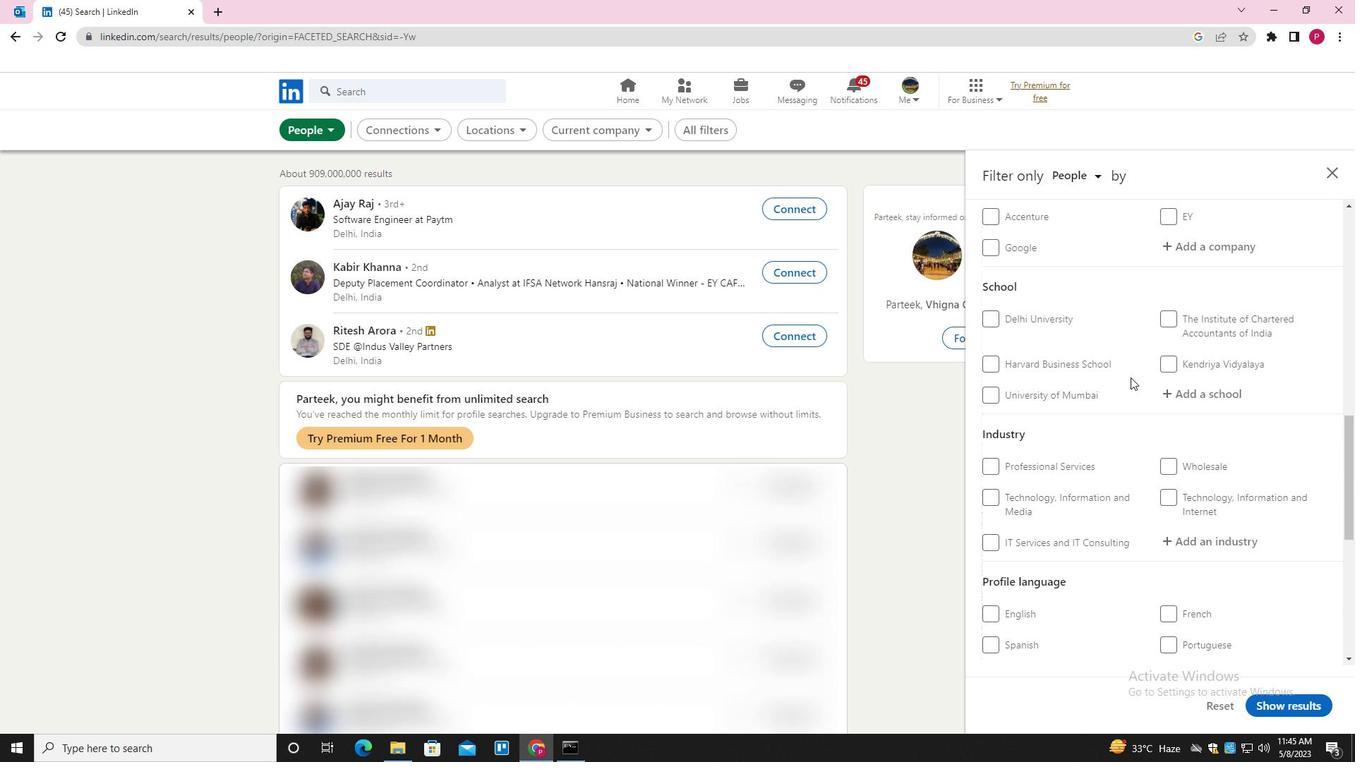 
Action: Mouse scrolled (1131, 378) with delta (0, 0)
Screenshot: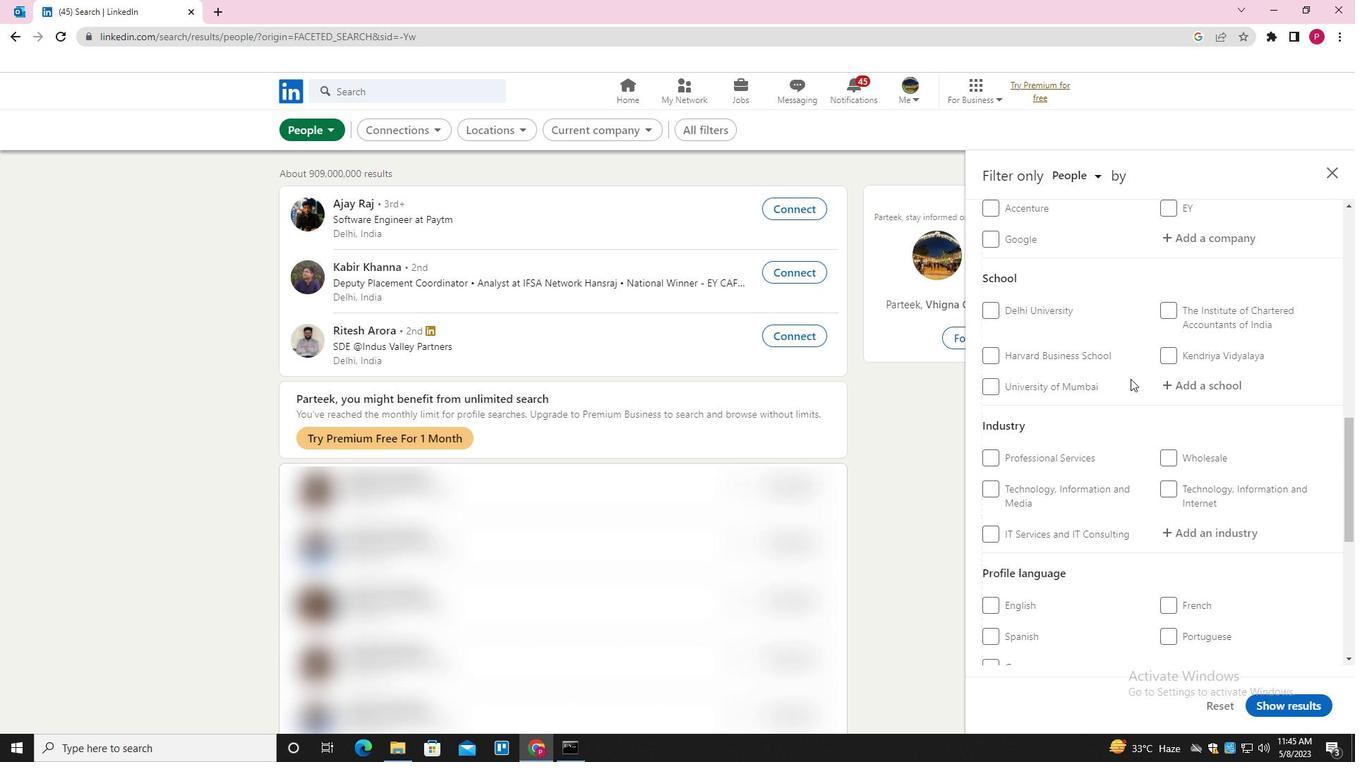 
Action: Mouse scrolled (1131, 378) with delta (0, 0)
Screenshot: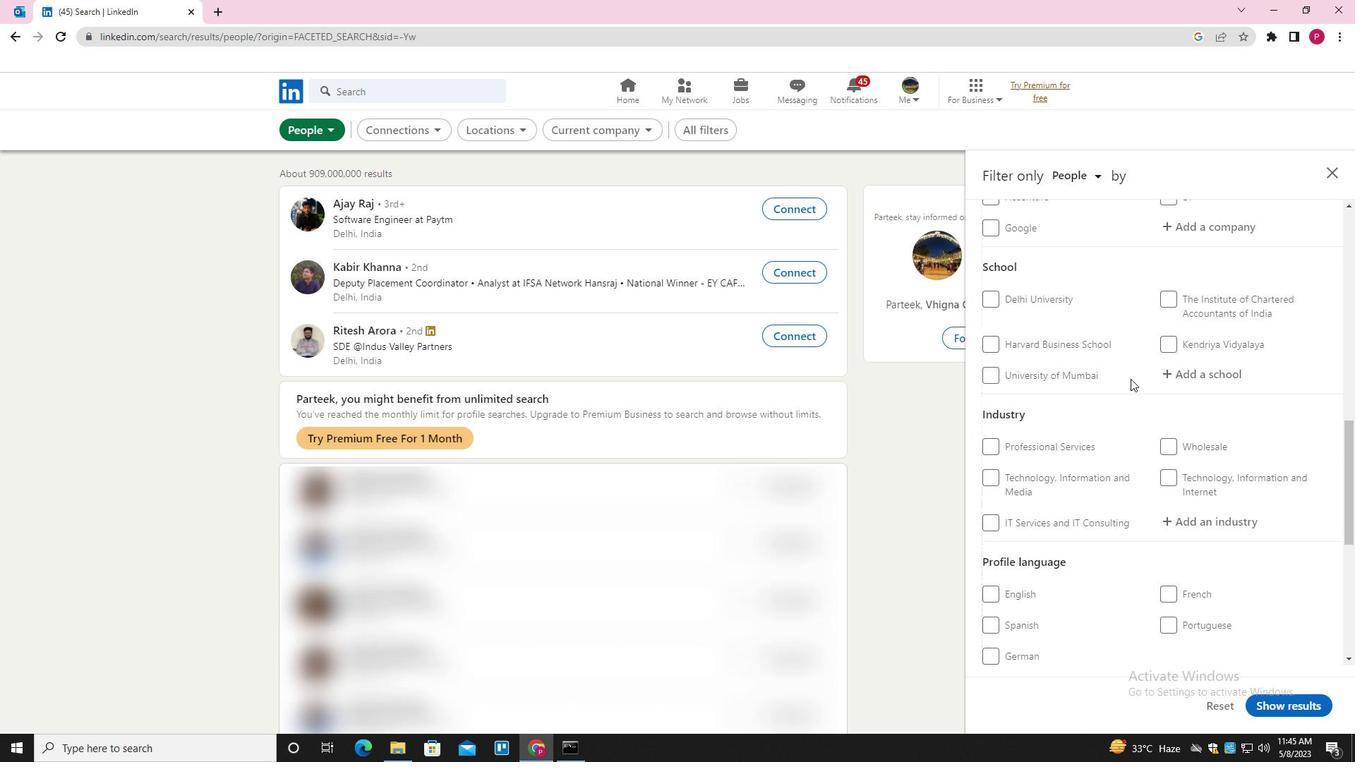 
Action: Mouse moved to (1131, 379)
Screenshot: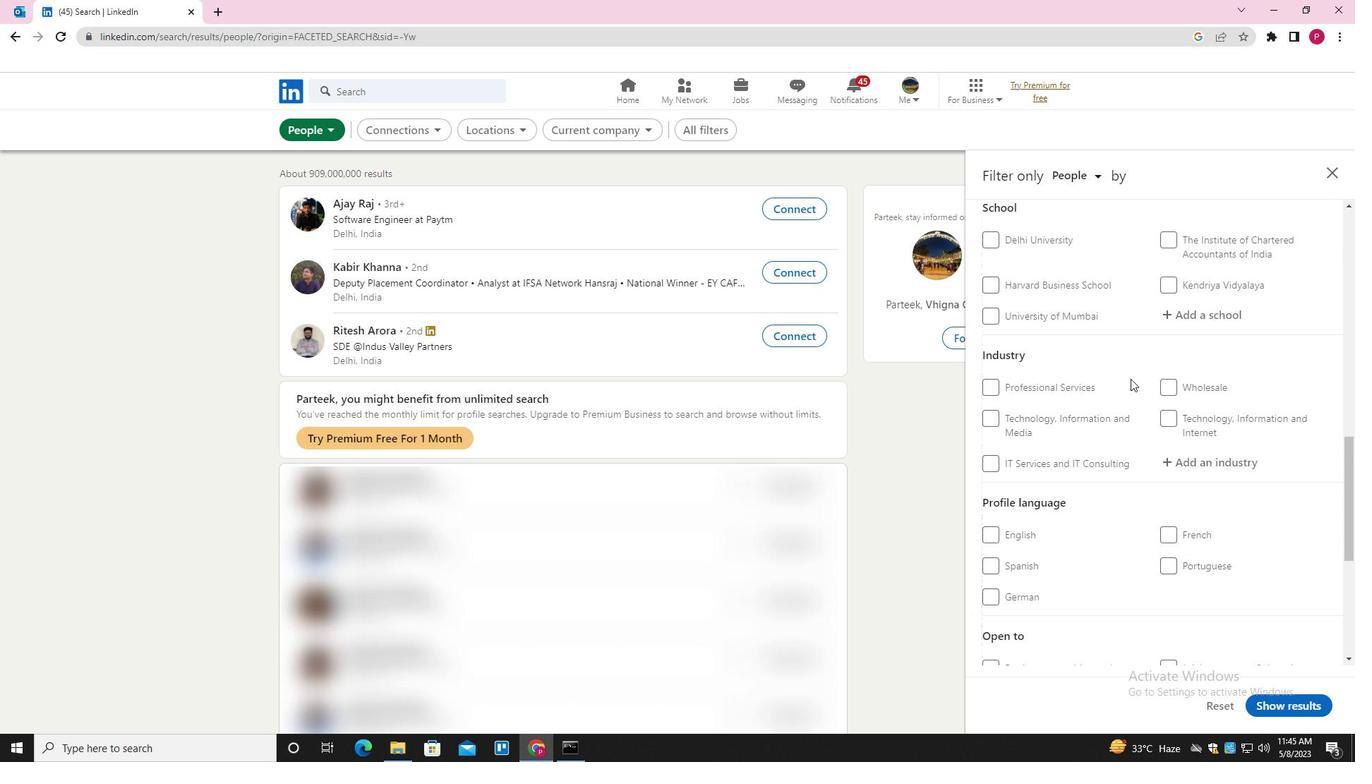 
Action: Mouse scrolled (1131, 379) with delta (0, 0)
Screenshot: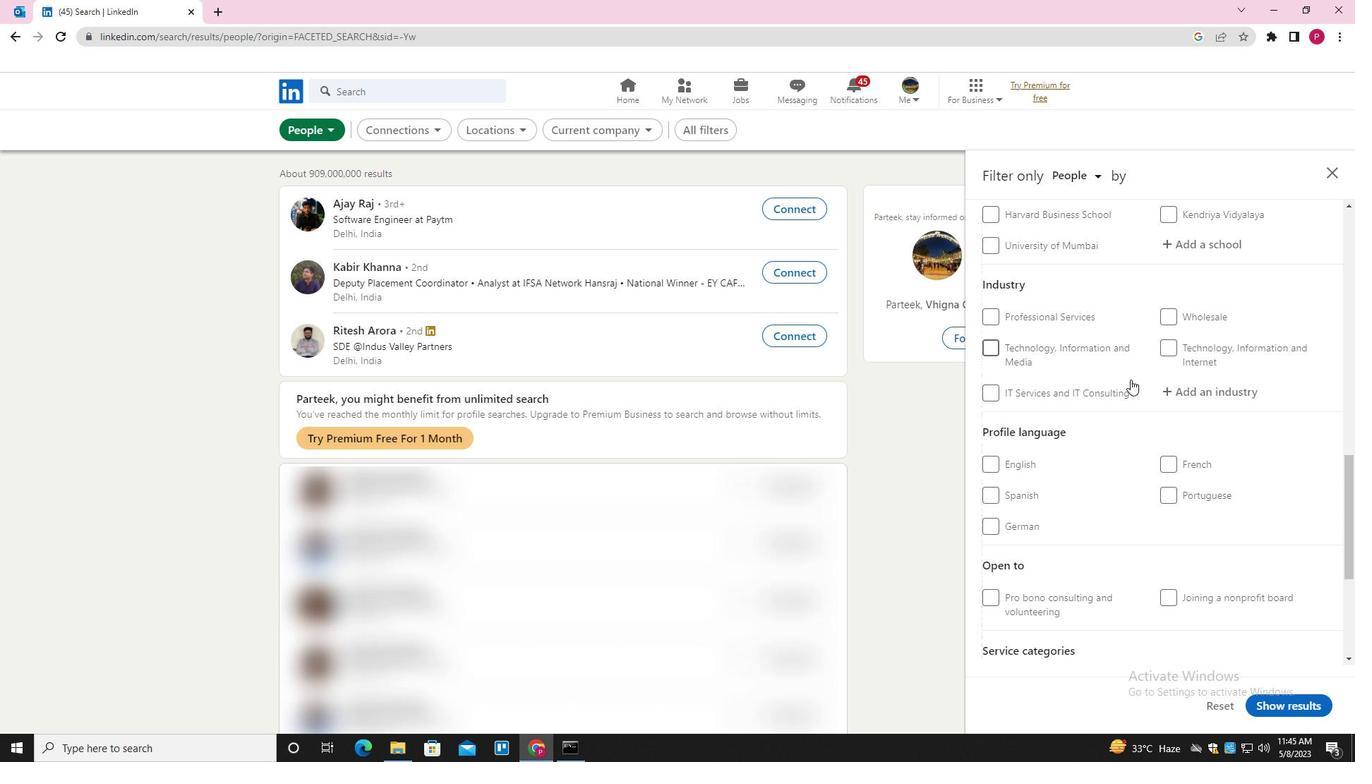 
Action: Mouse moved to (1133, 388)
Screenshot: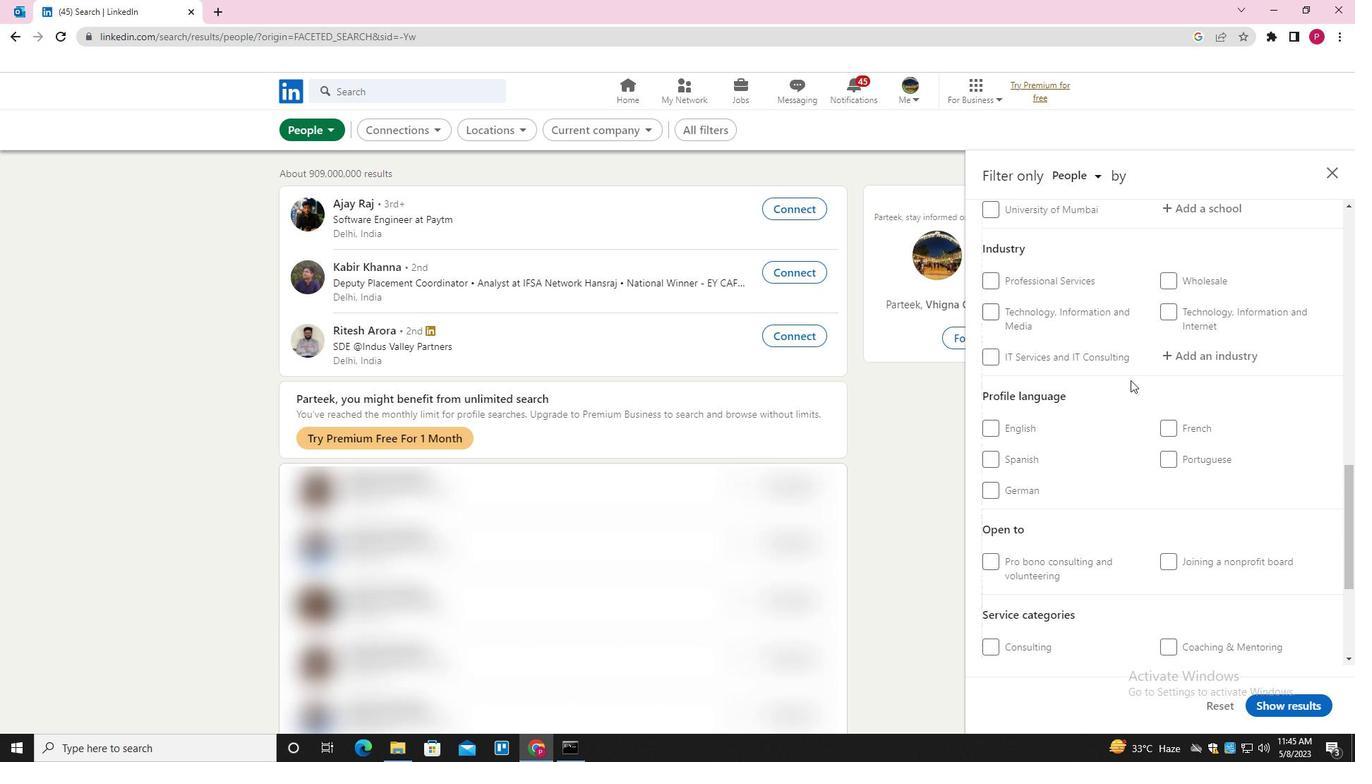 
Action: Mouse scrolled (1133, 387) with delta (0, 0)
Screenshot: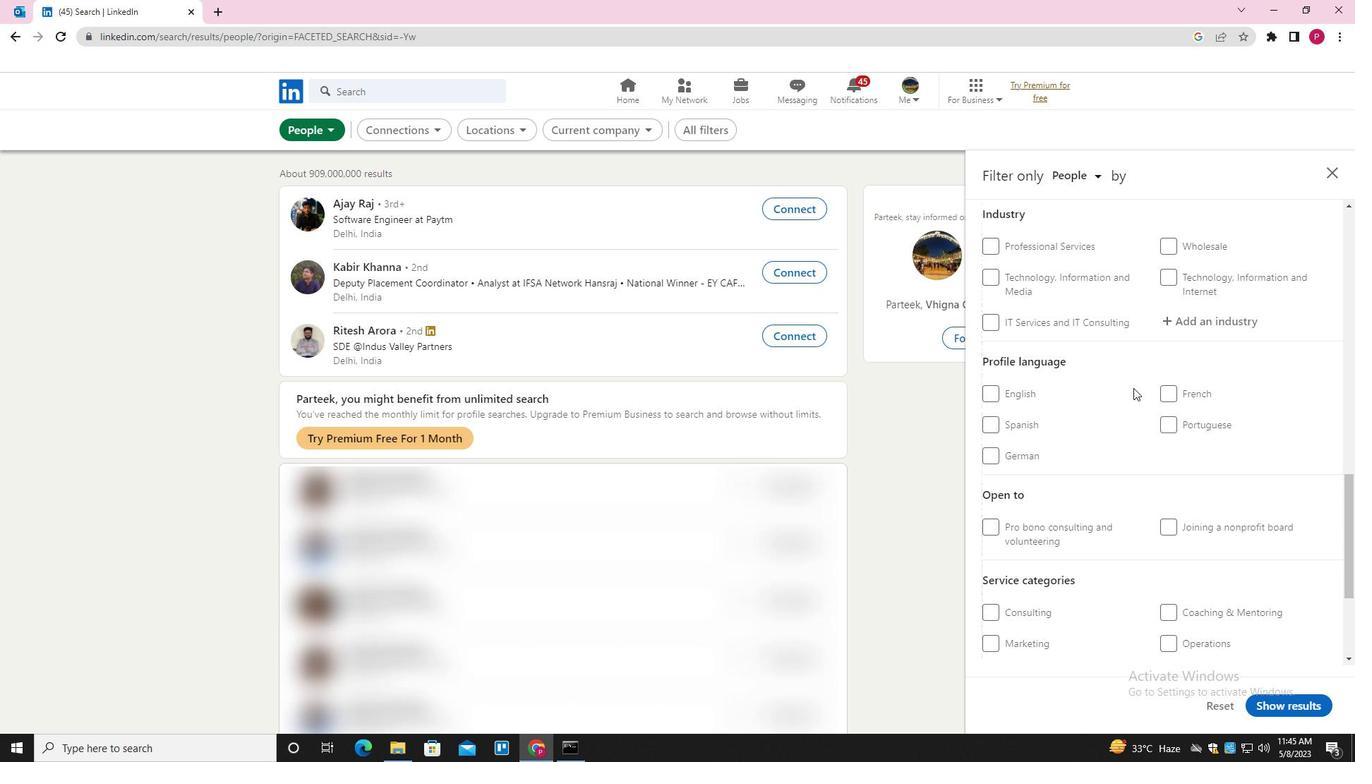 
Action: Mouse moved to (1133, 391)
Screenshot: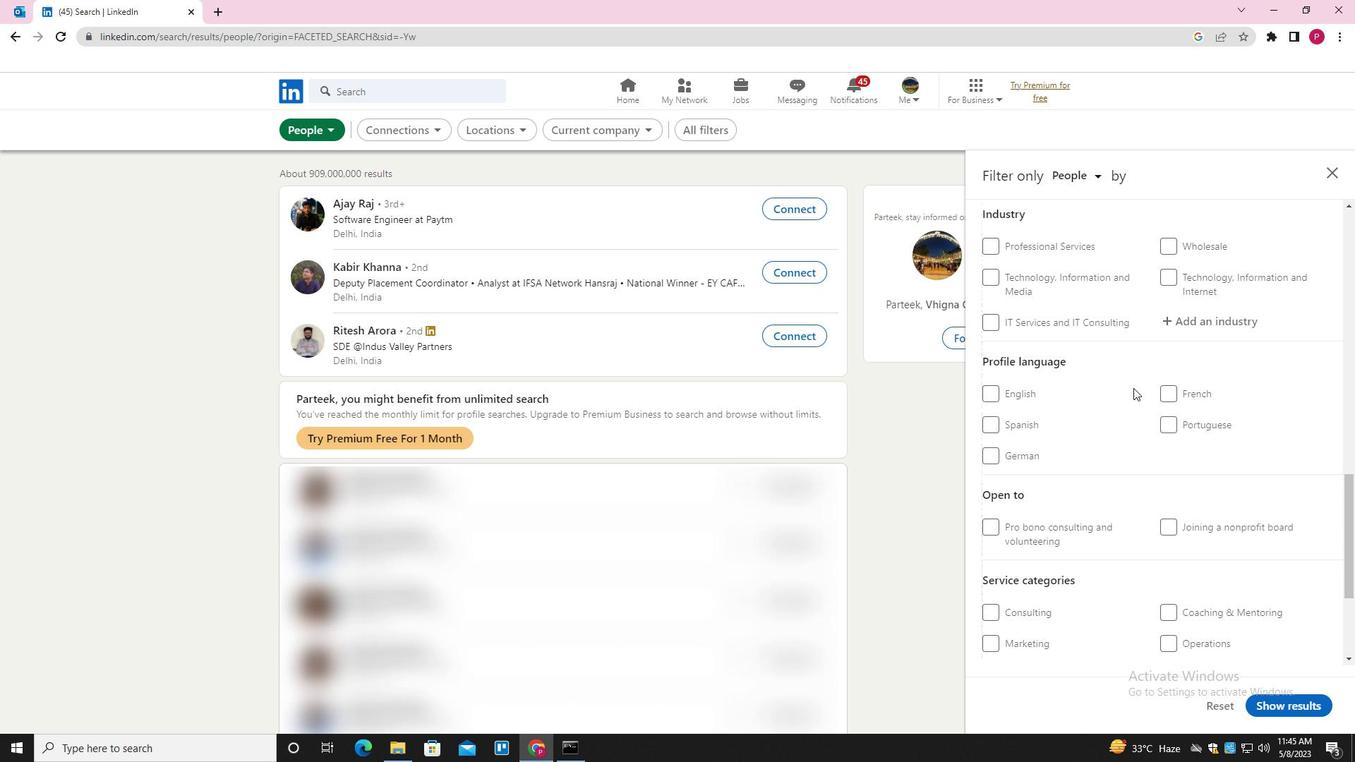 
Action: Mouse scrolled (1133, 391) with delta (0, 0)
Screenshot: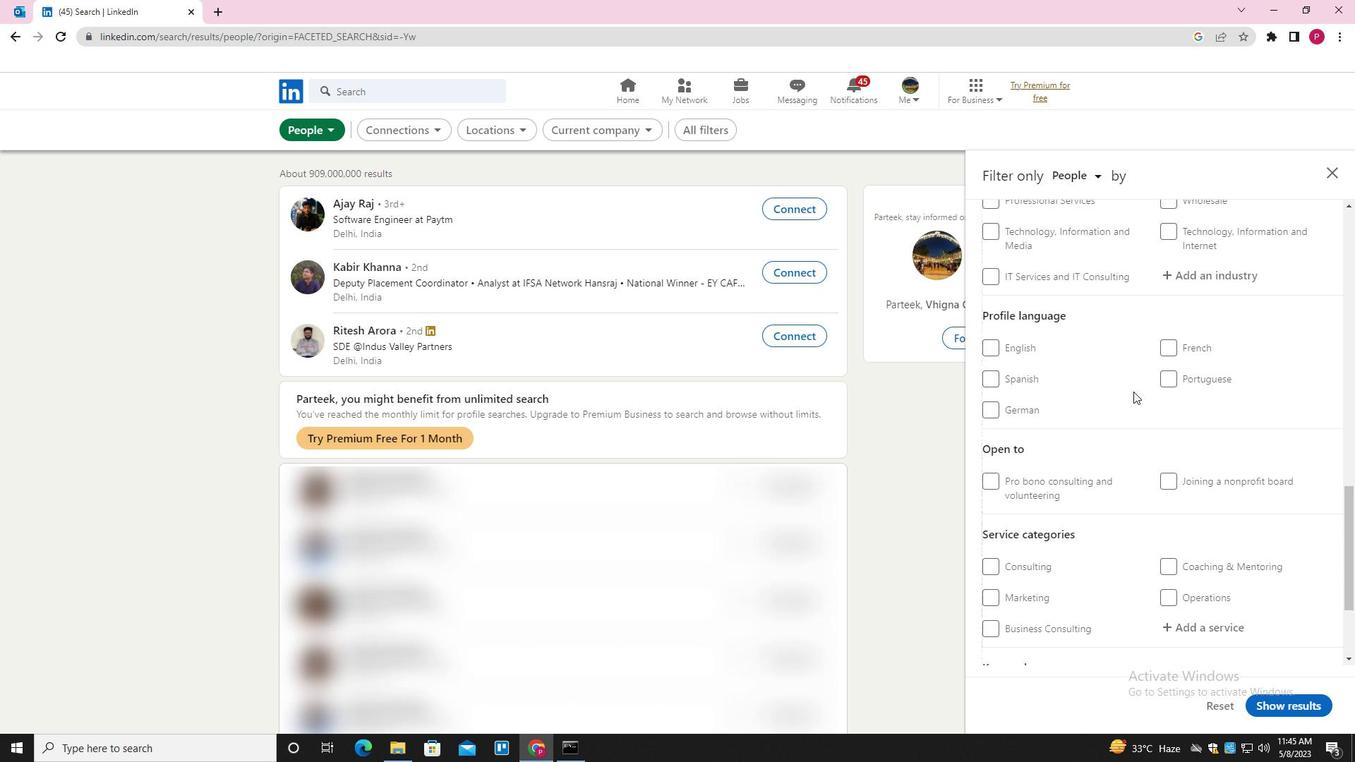 
Action: Mouse scrolled (1133, 391) with delta (0, 0)
Screenshot: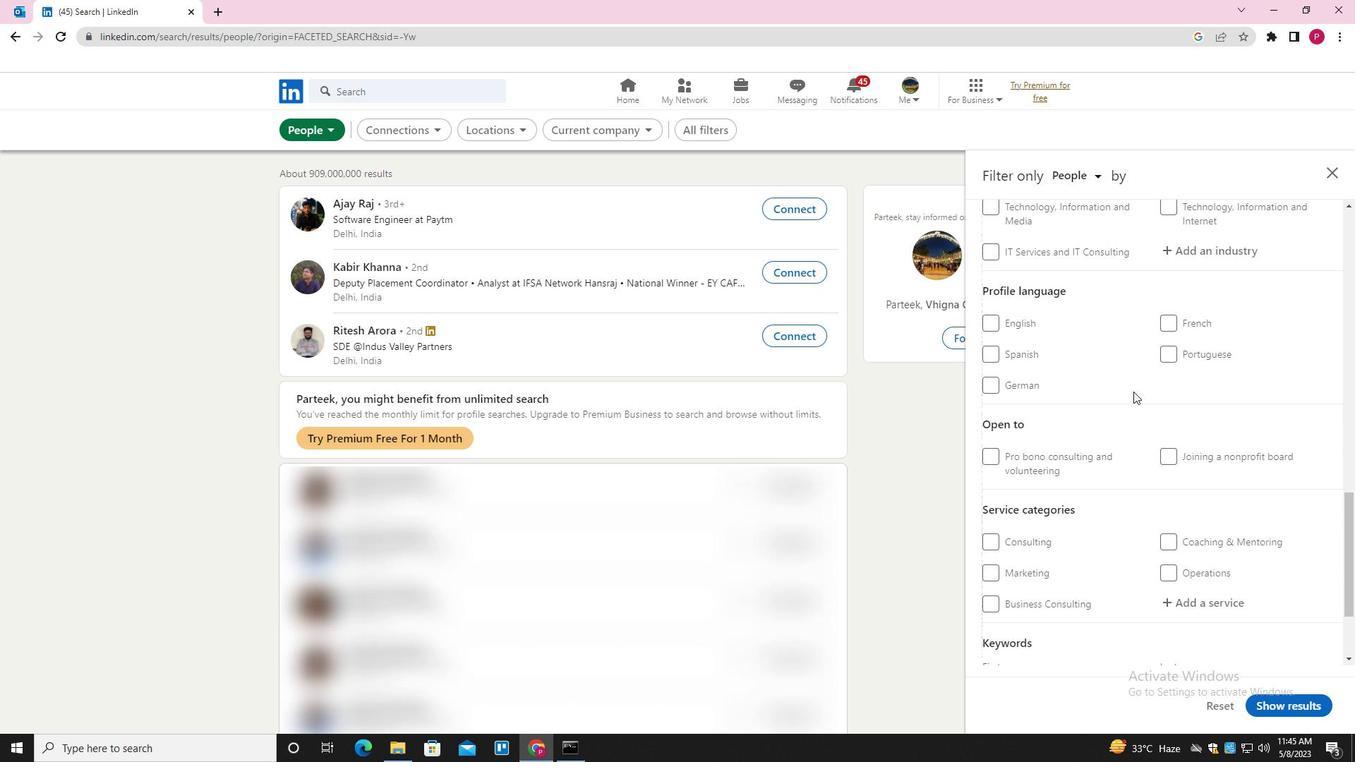 
Action: Mouse moved to (1149, 401)
Screenshot: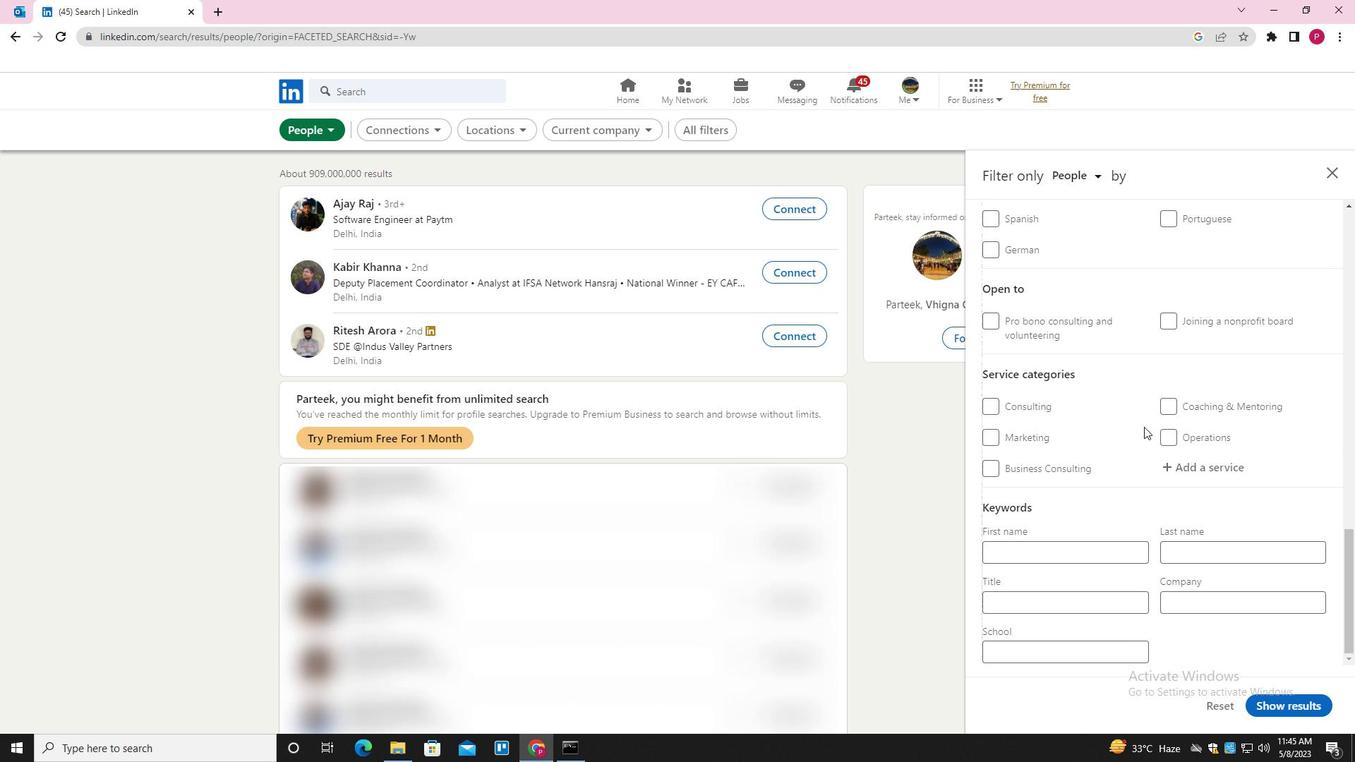 
Action: Mouse scrolled (1149, 402) with delta (0, 0)
Screenshot: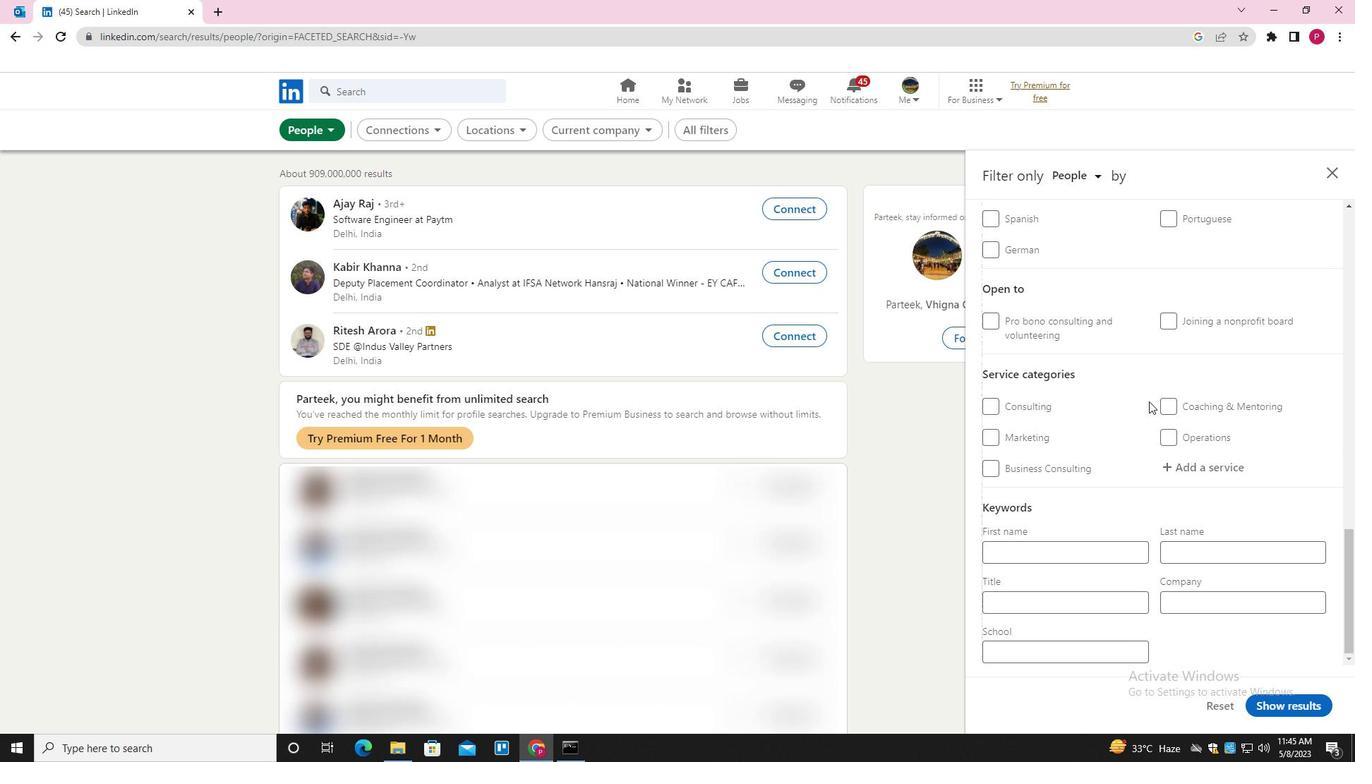 
Action: Mouse scrolled (1149, 402) with delta (0, 0)
Screenshot: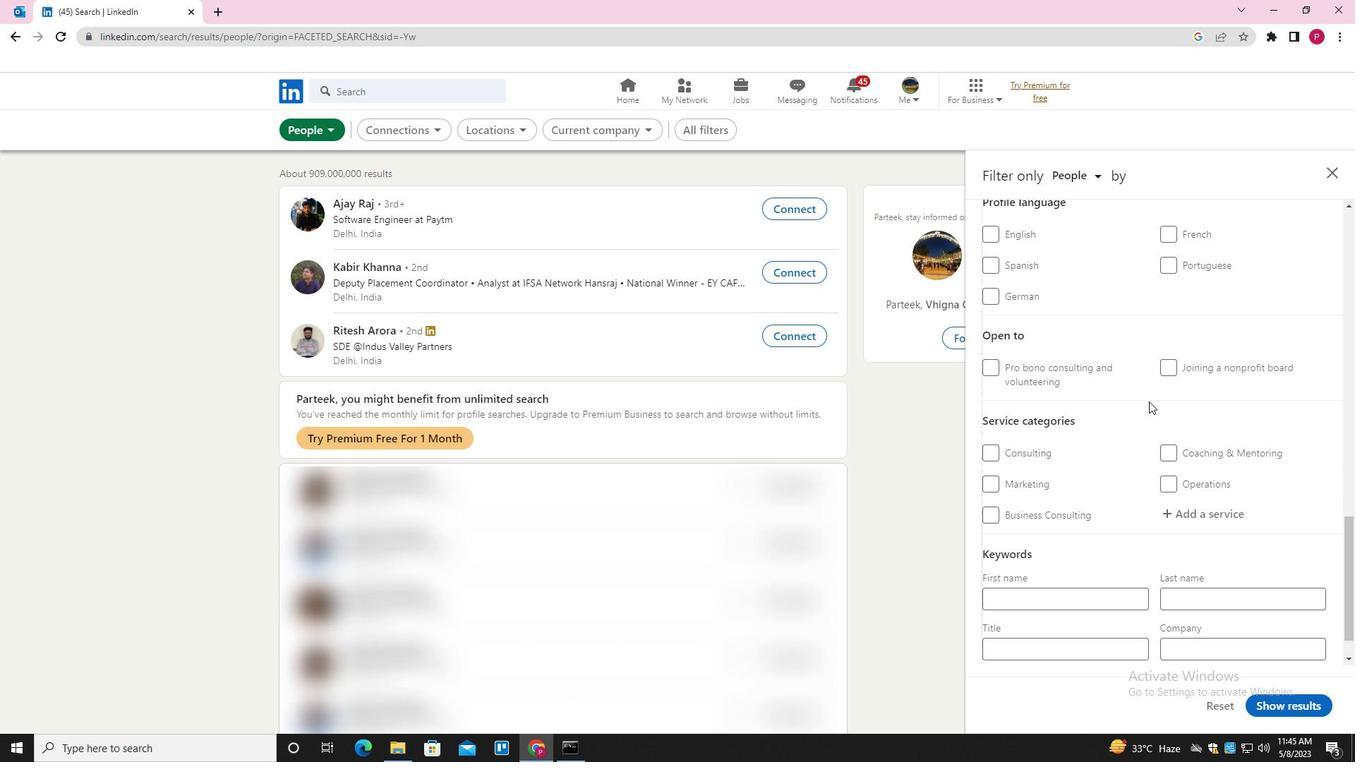 
Action: Mouse moved to (993, 333)
Screenshot: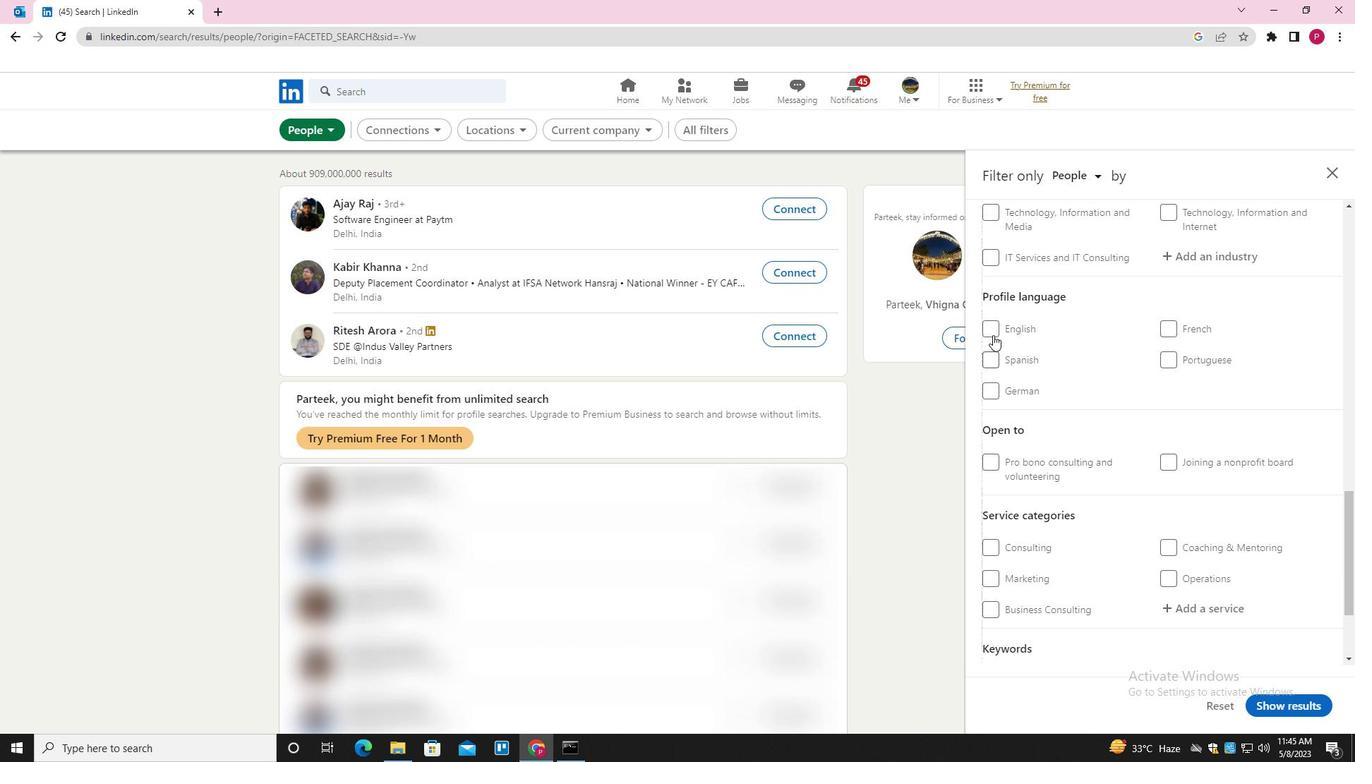 
Action: Mouse pressed left at (993, 333)
Screenshot: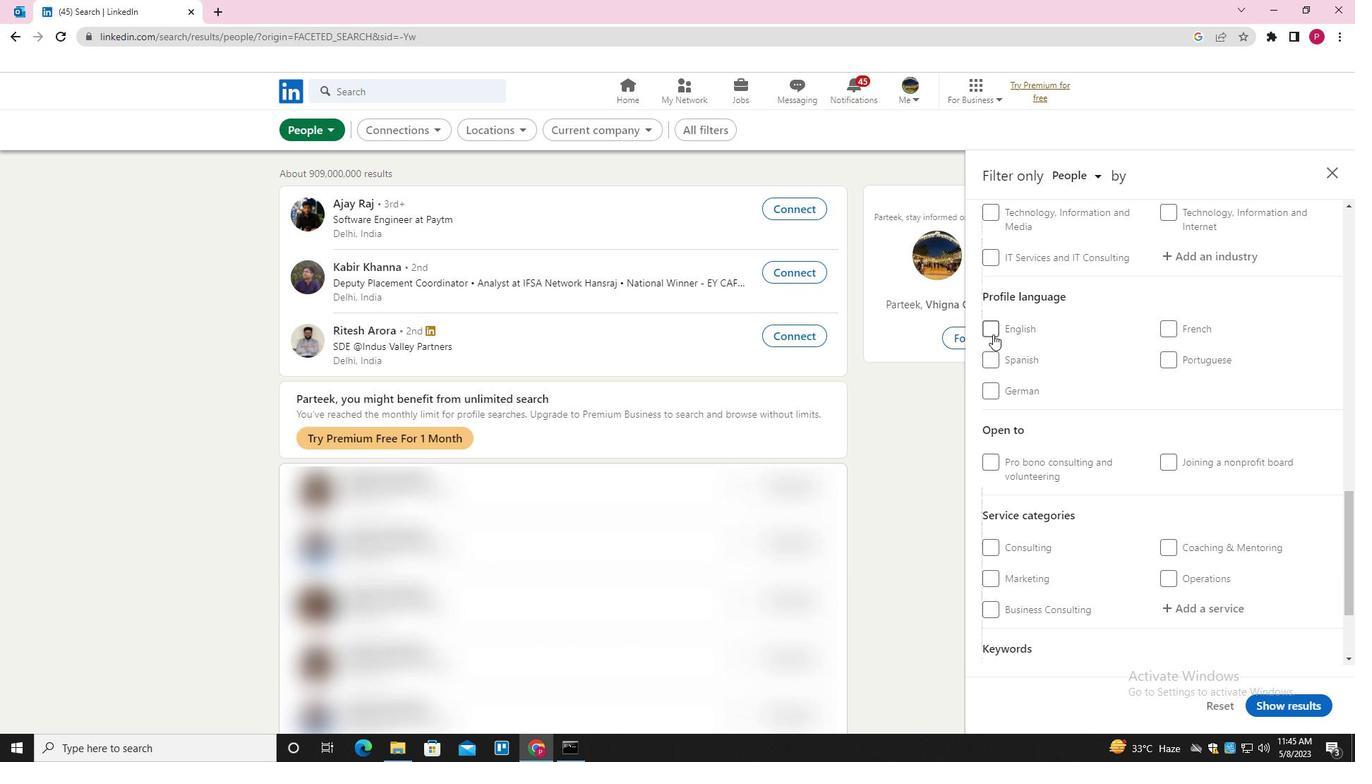 
Action: Mouse moved to (1096, 377)
Screenshot: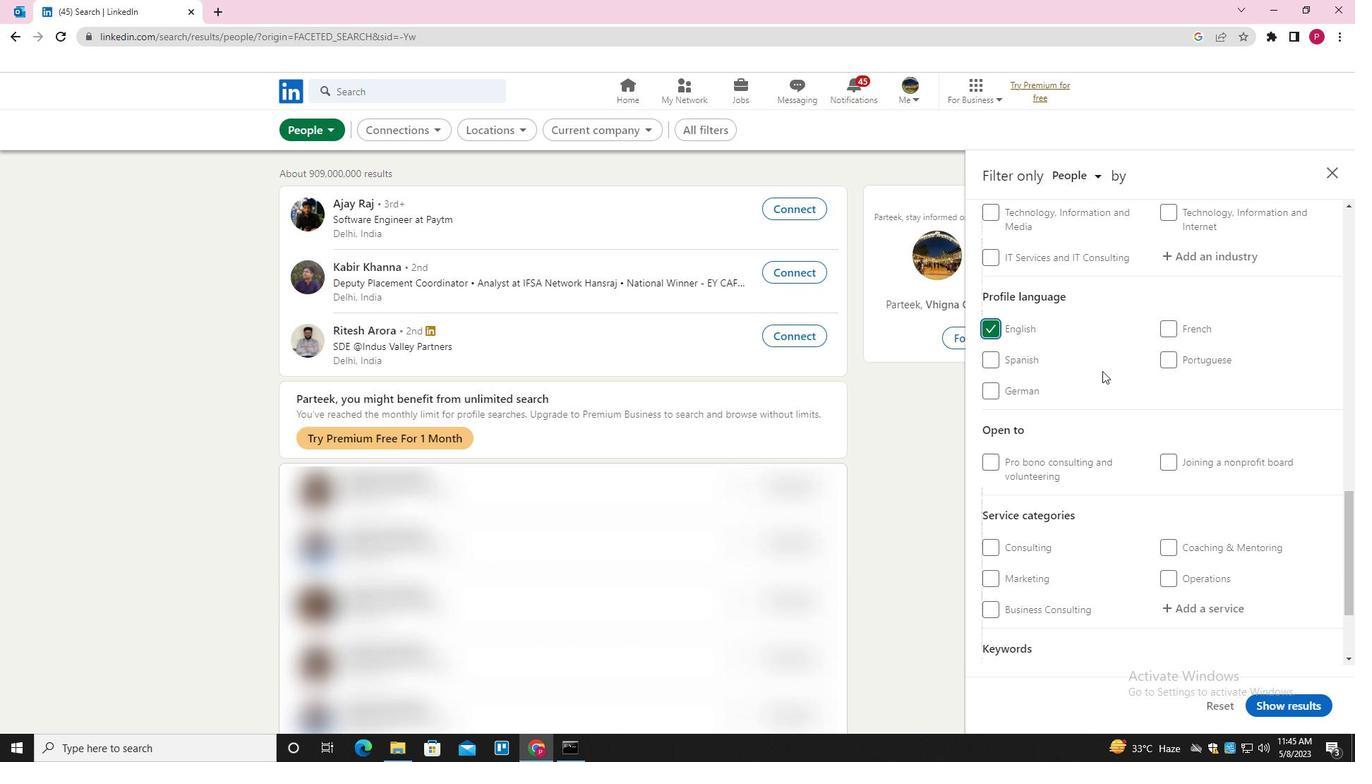 
Action: Mouse scrolled (1096, 377) with delta (0, 0)
Screenshot: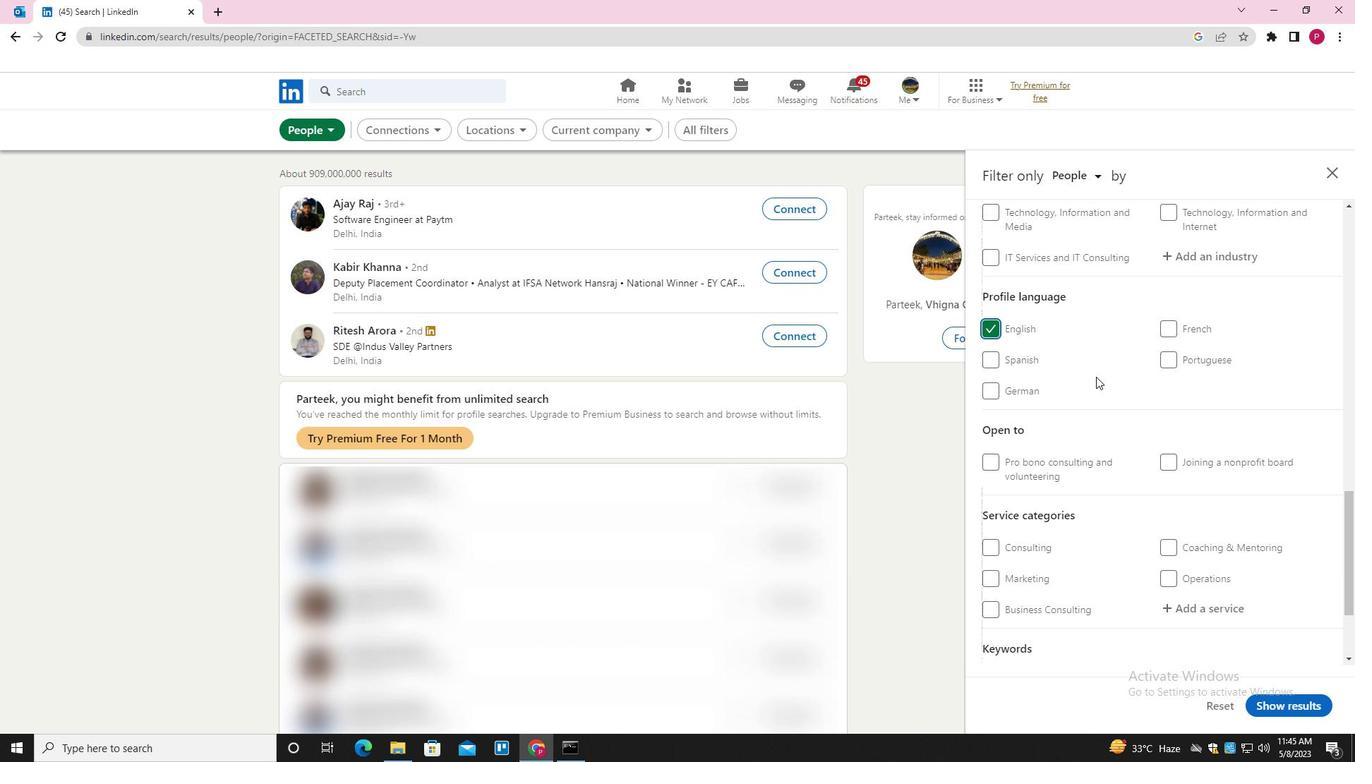 
Action: Mouse scrolled (1096, 377) with delta (0, 0)
Screenshot: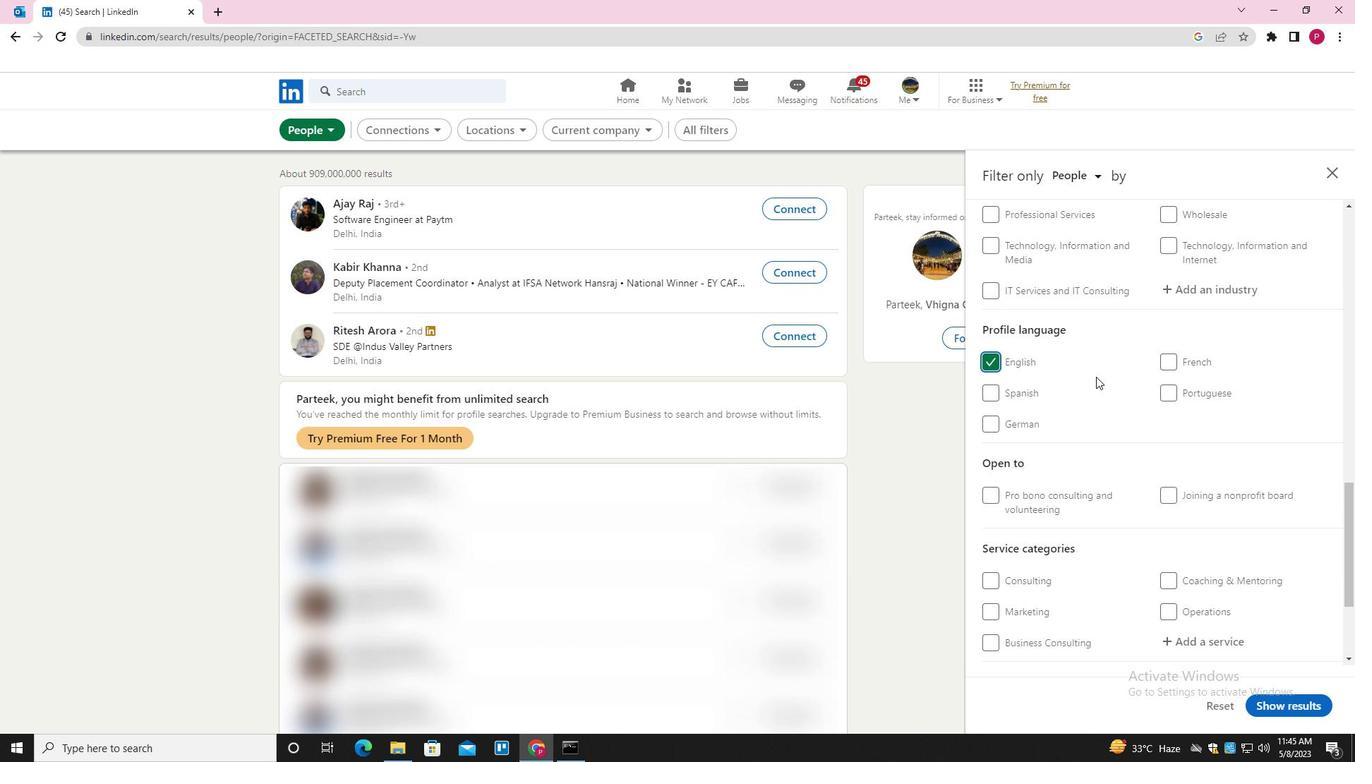 
Action: Mouse scrolled (1096, 377) with delta (0, 0)
Screenshot: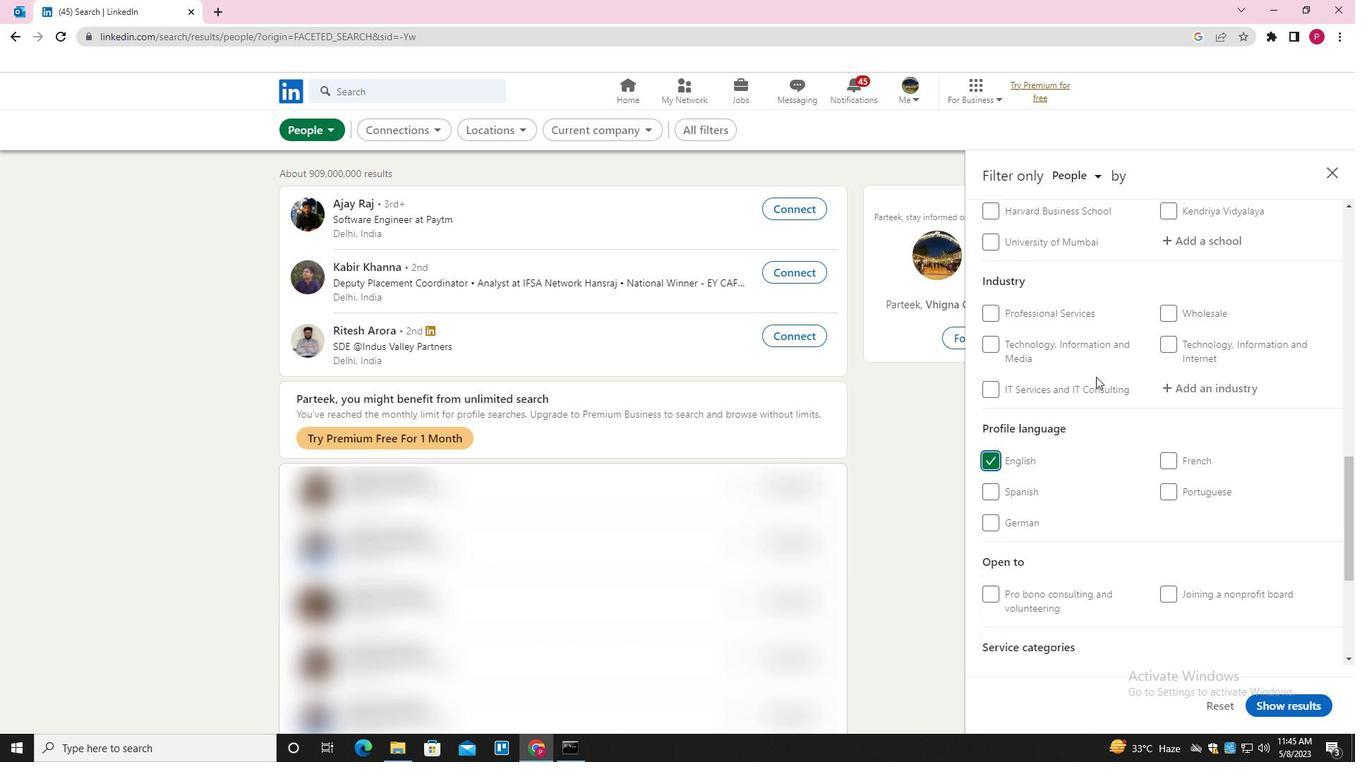 
Action: Mouse scrolled (1096, 377) with delta (0, 0)
Screenshot: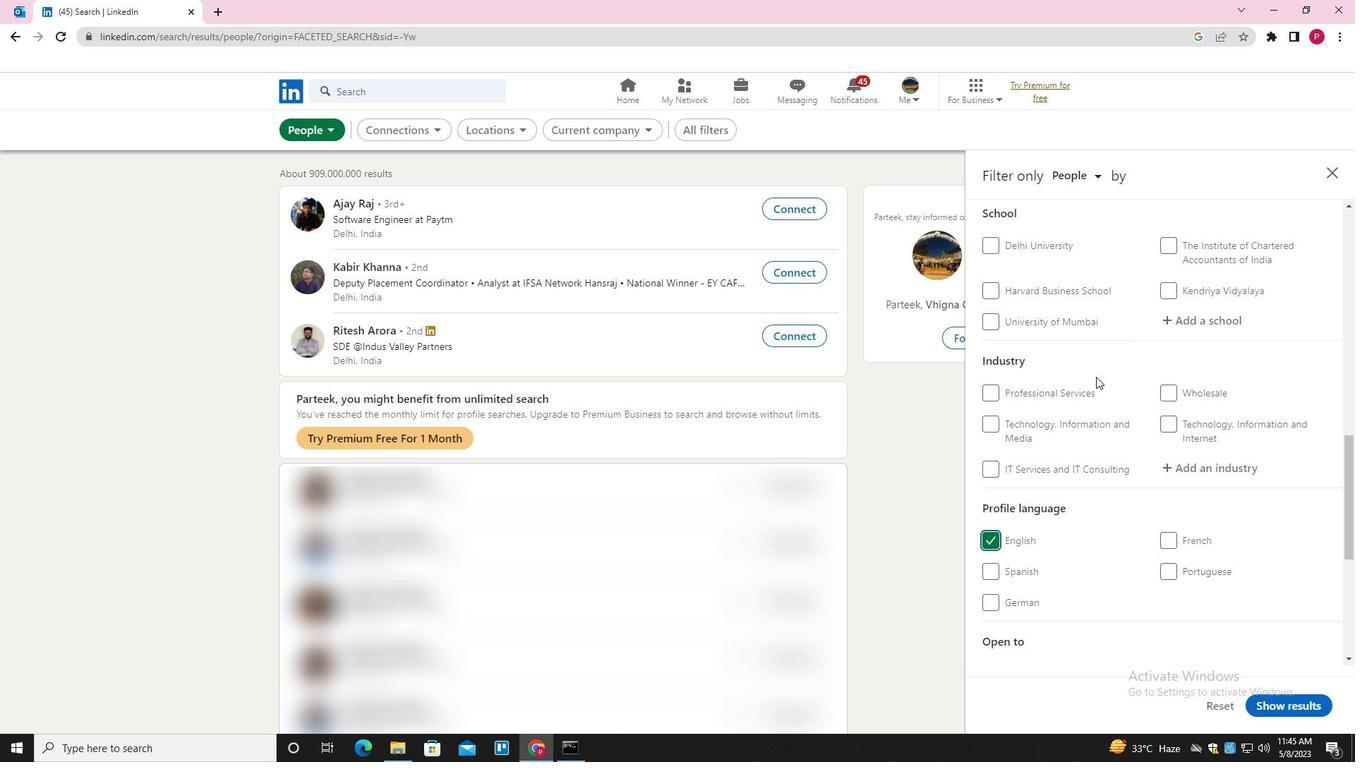 
Action: Mouse scrolled (1096, 377) with delta (0, 0)
Screenshot: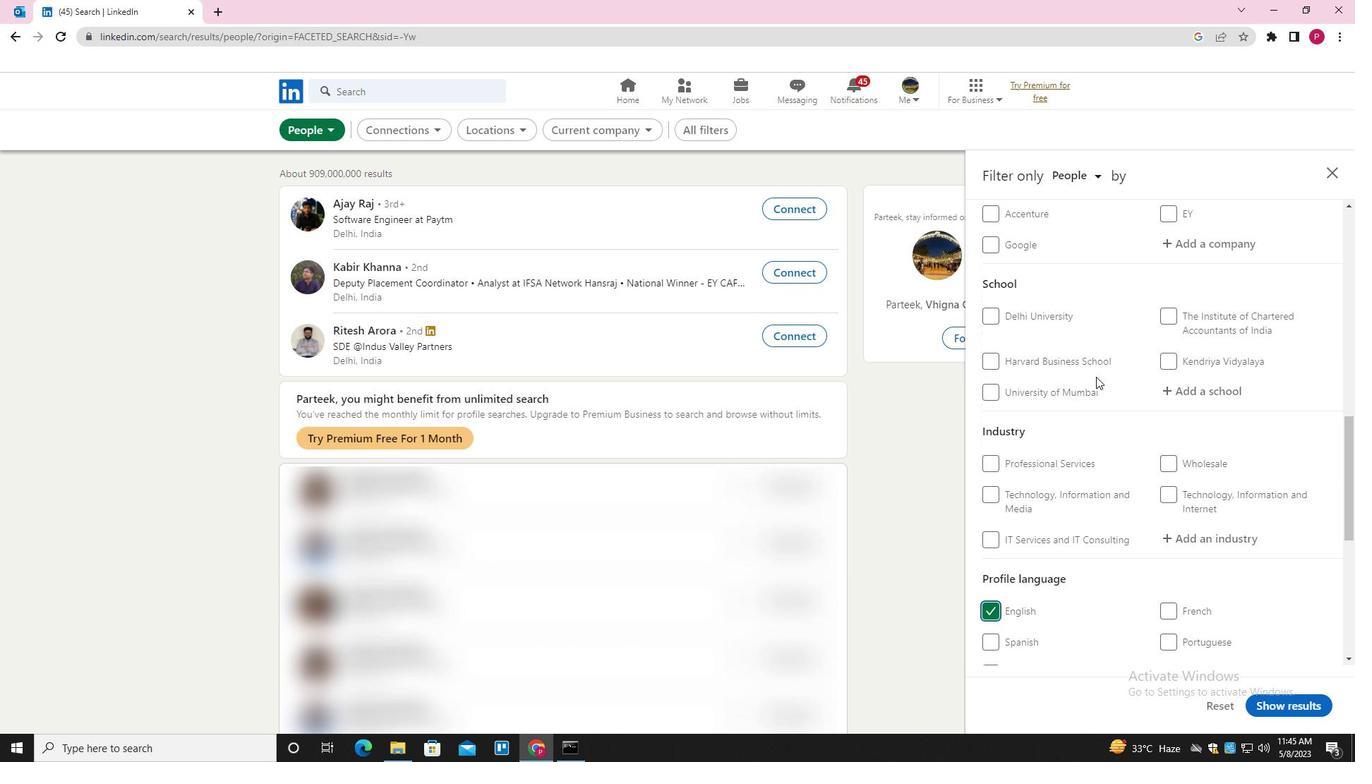 
Action: Mouse moved to (1095, 377)
Screenshot: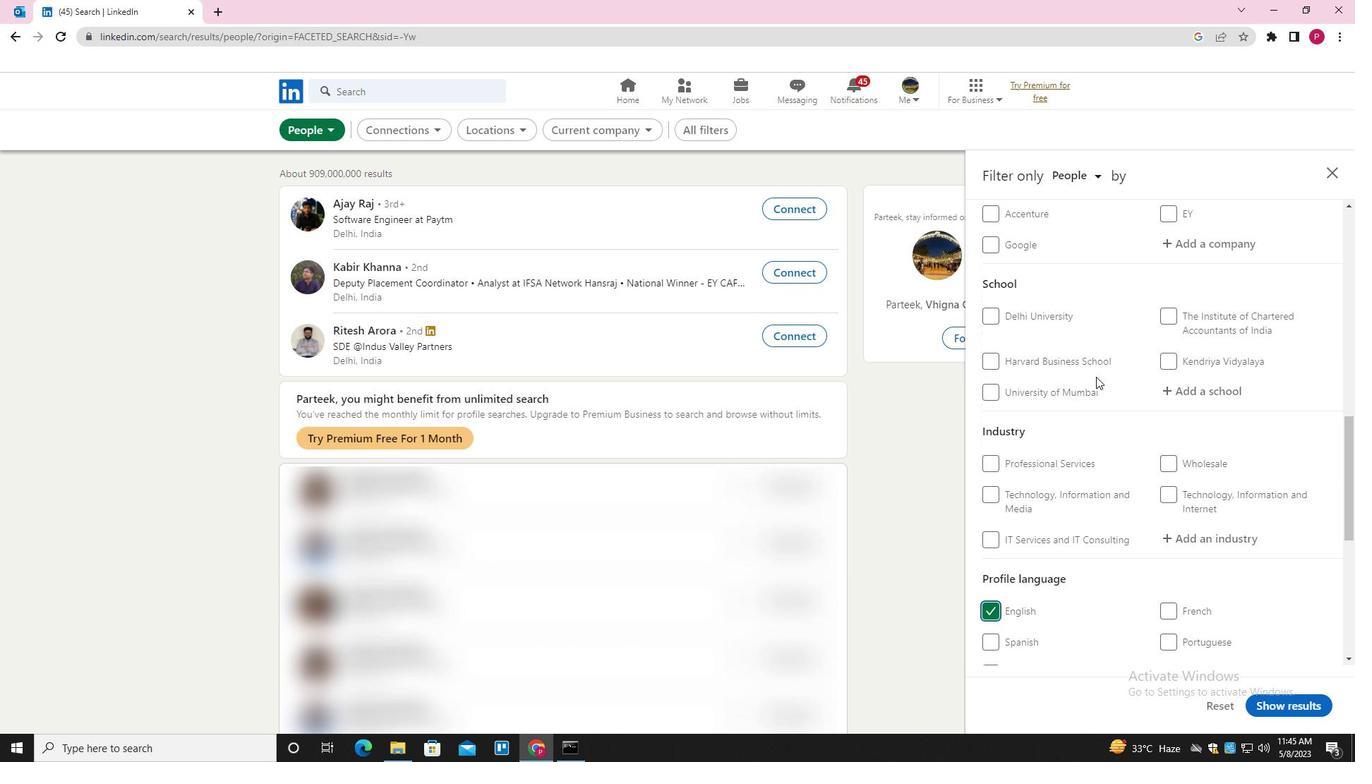 
Action: Mouse scrolled (1095, 377) with delta (0, 0)
Screenshot: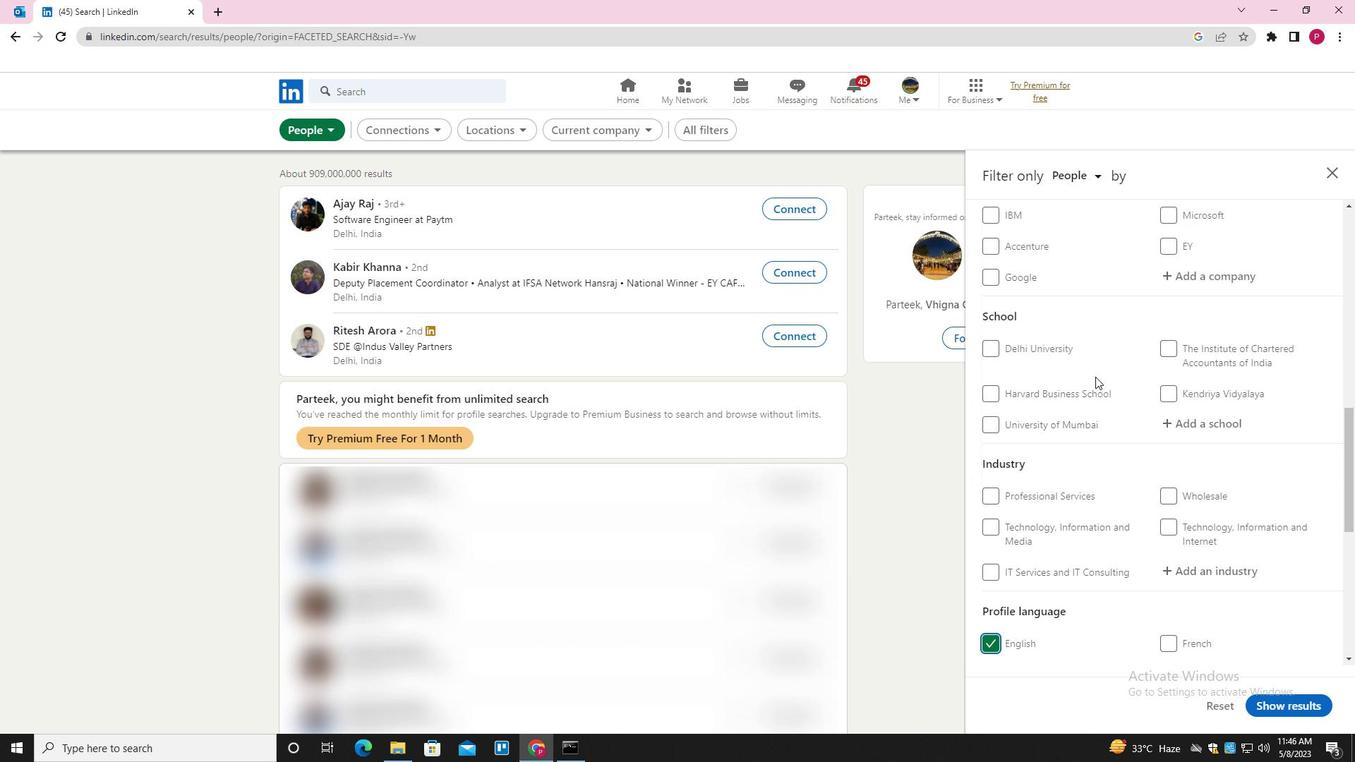 
Action: Mouse scrolled (1095, 377) with delta (0, 0)
Screenshot: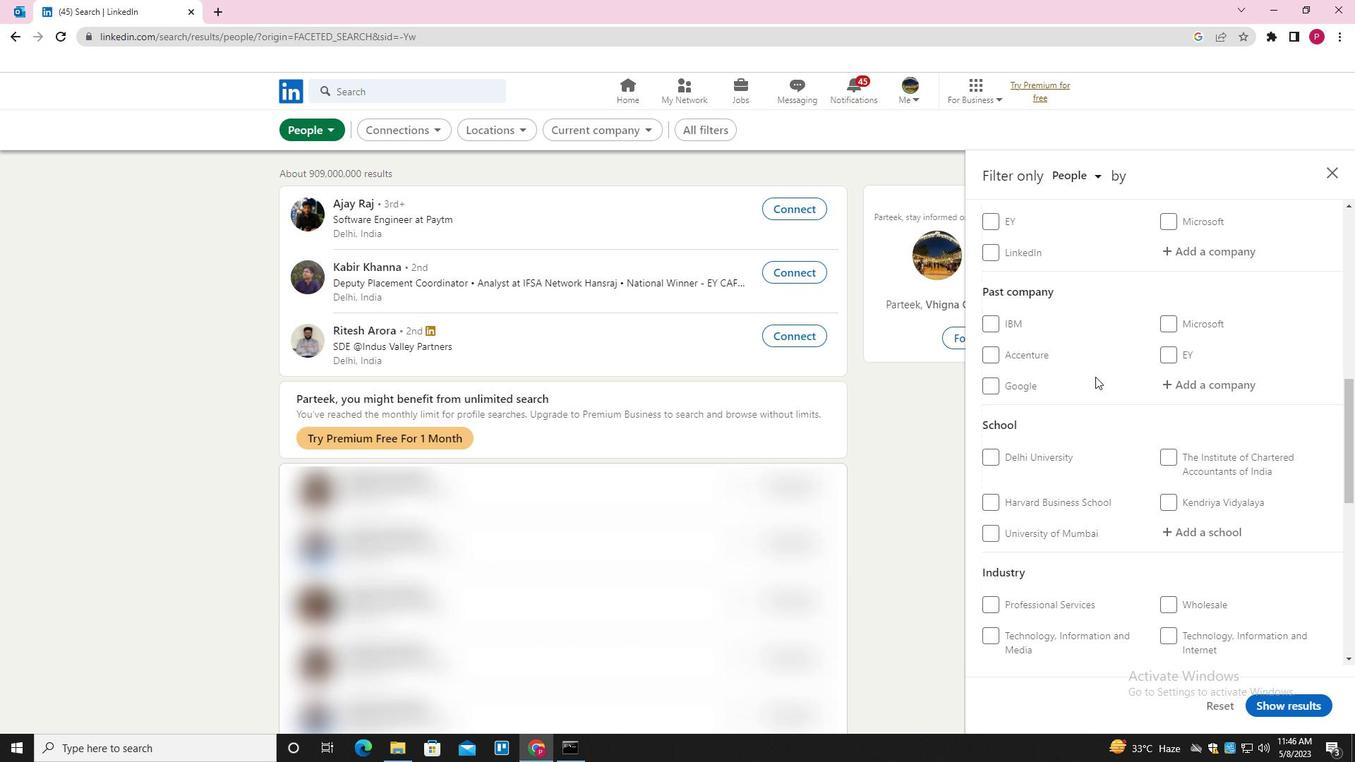
Action: Mouse scrolled (1095, 377) with delta (0, 0)
Screenshot: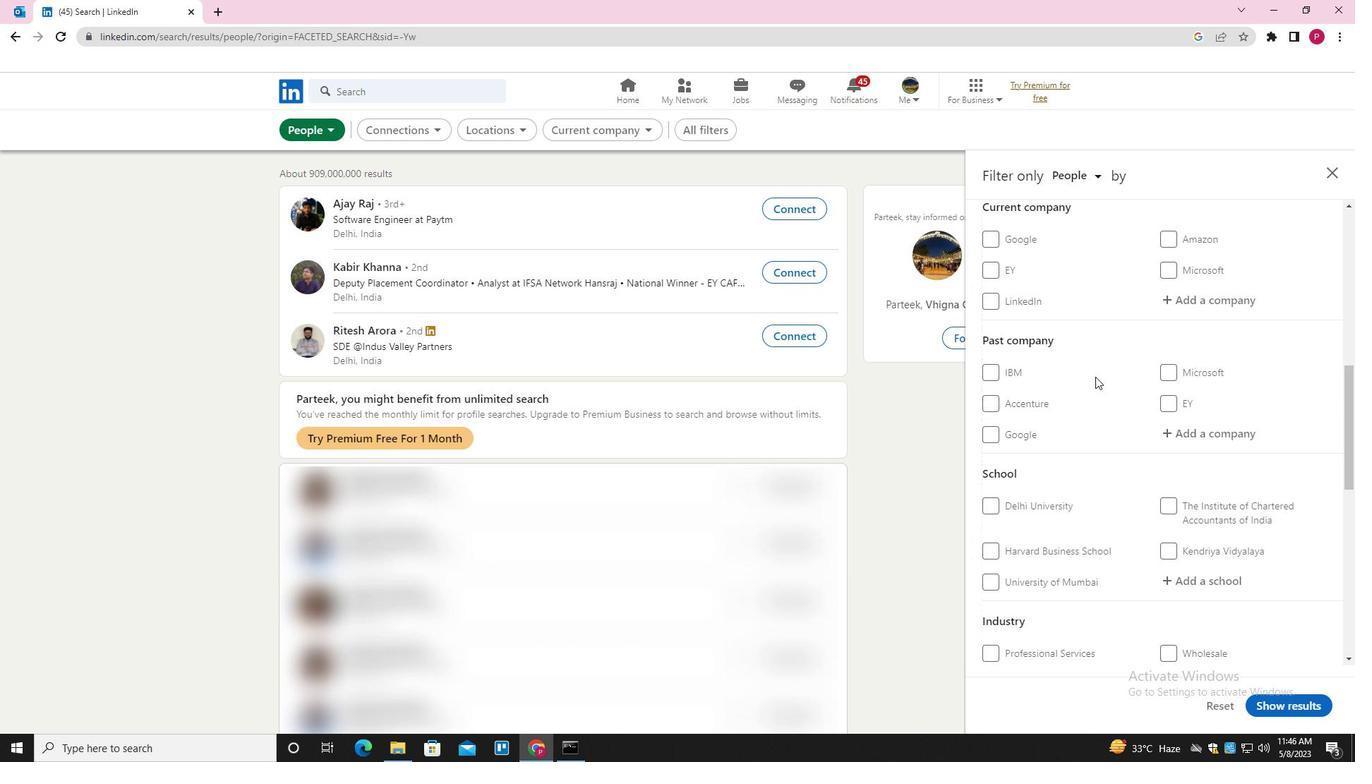 
Action: Mouse moved to (1111, 386)
Screenshot: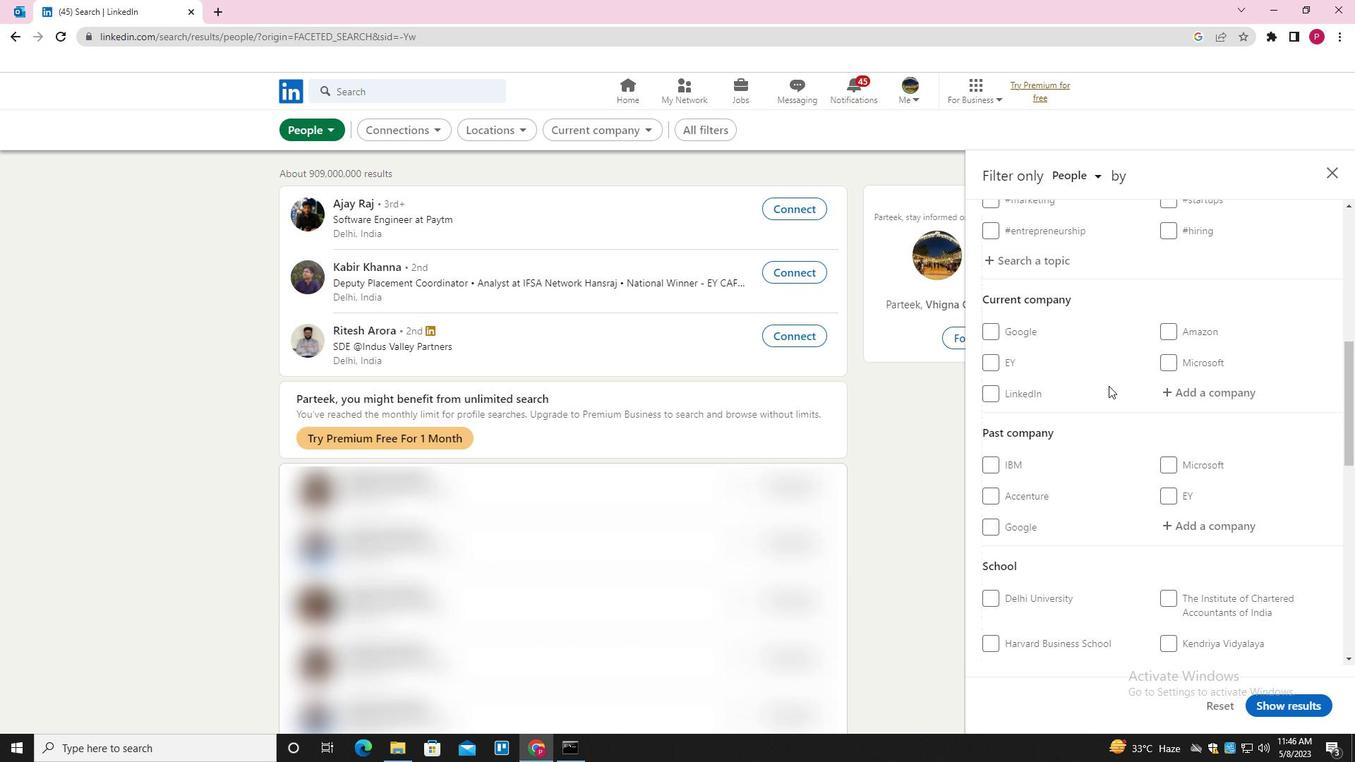
Action: Mouse scrolled (1111, 386) with delta (0, 0)
Screenshot: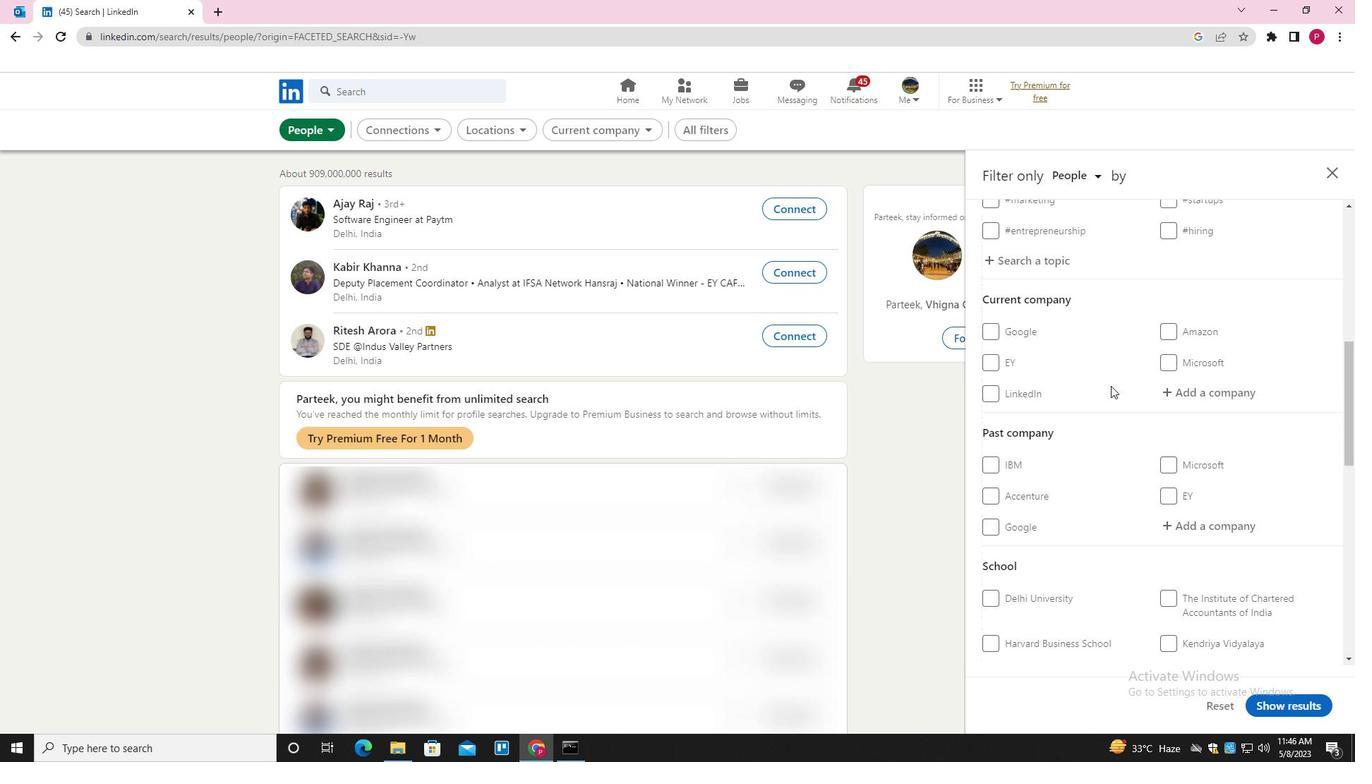 
Action: Mouse scrolled (1111, 386) with delta (0, 0)
Screenshot: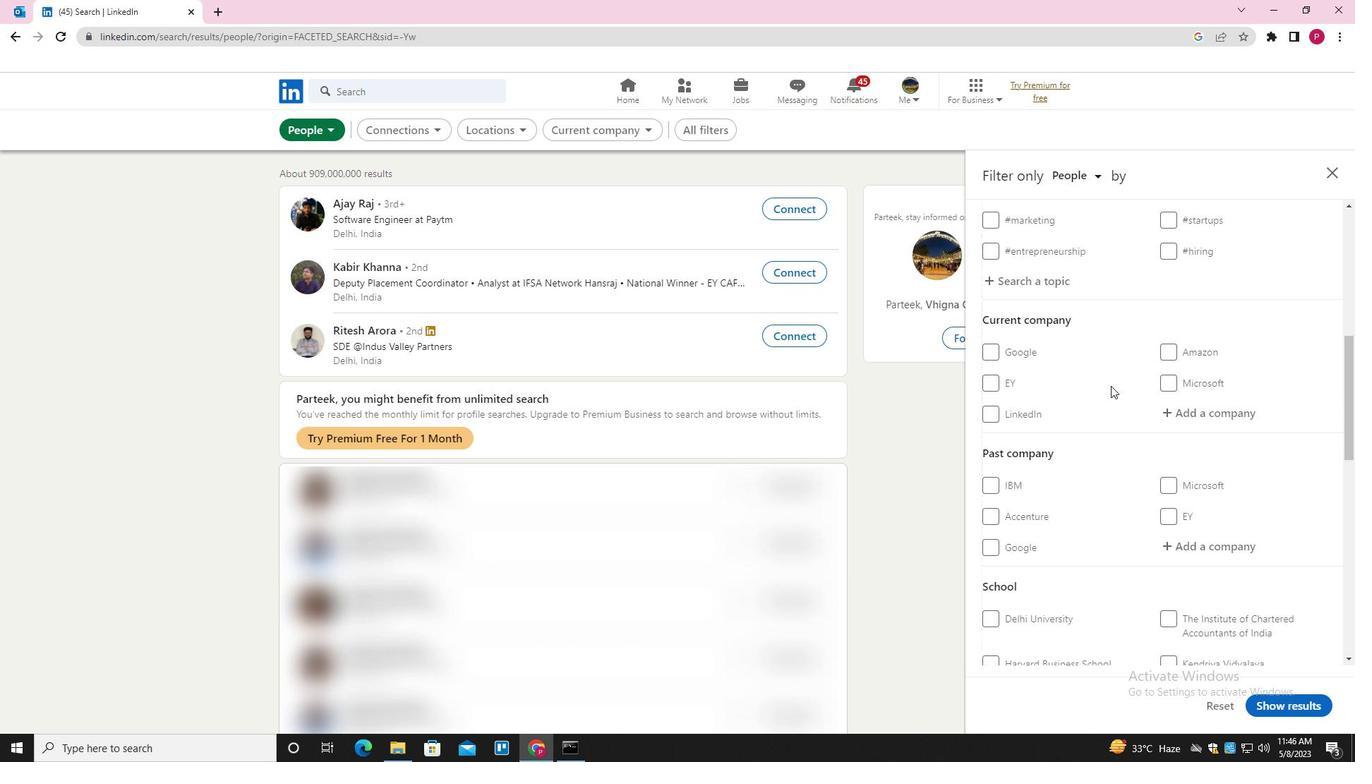 
Action: Mouse scrolled (1111, 385) with delta (0, 0)
Screenshot: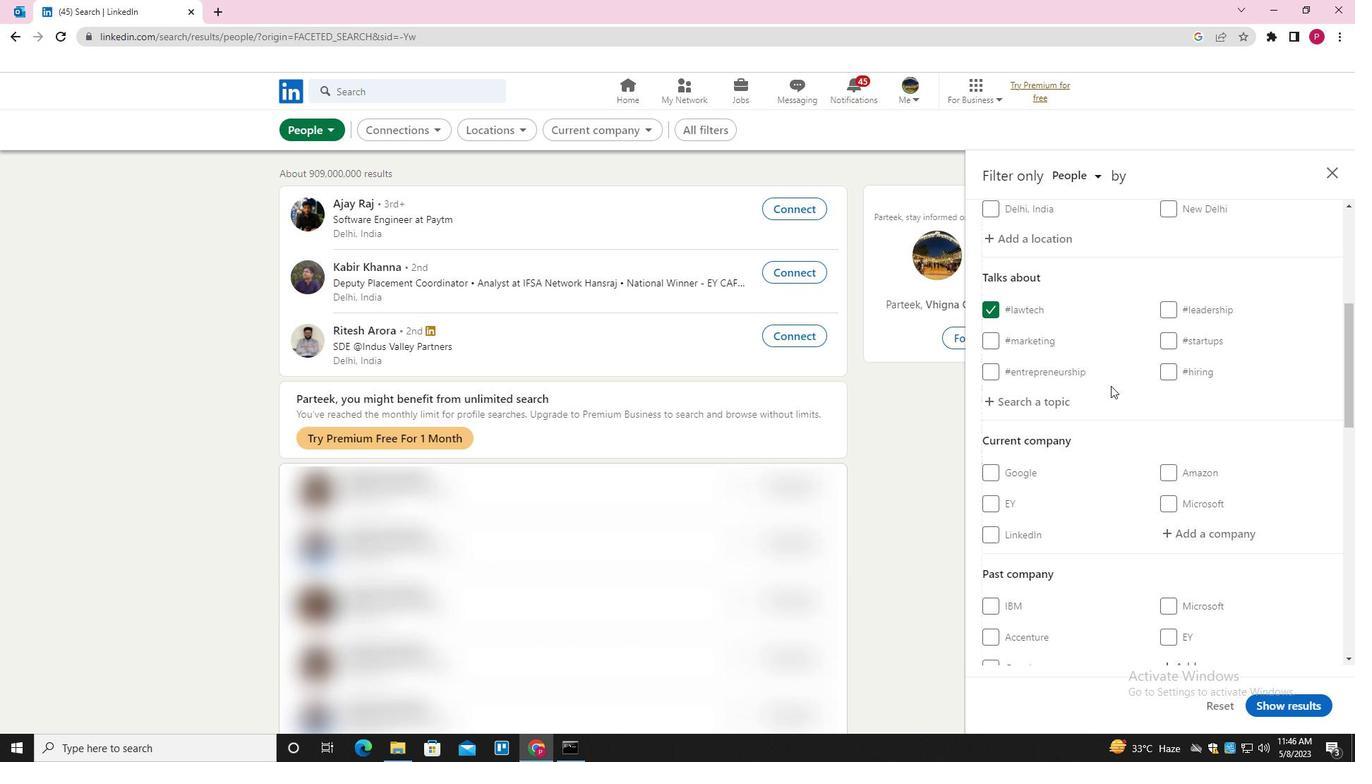 
Action: Mouse scrolled (1111, 385) with delta (0, 0)
Screenshot: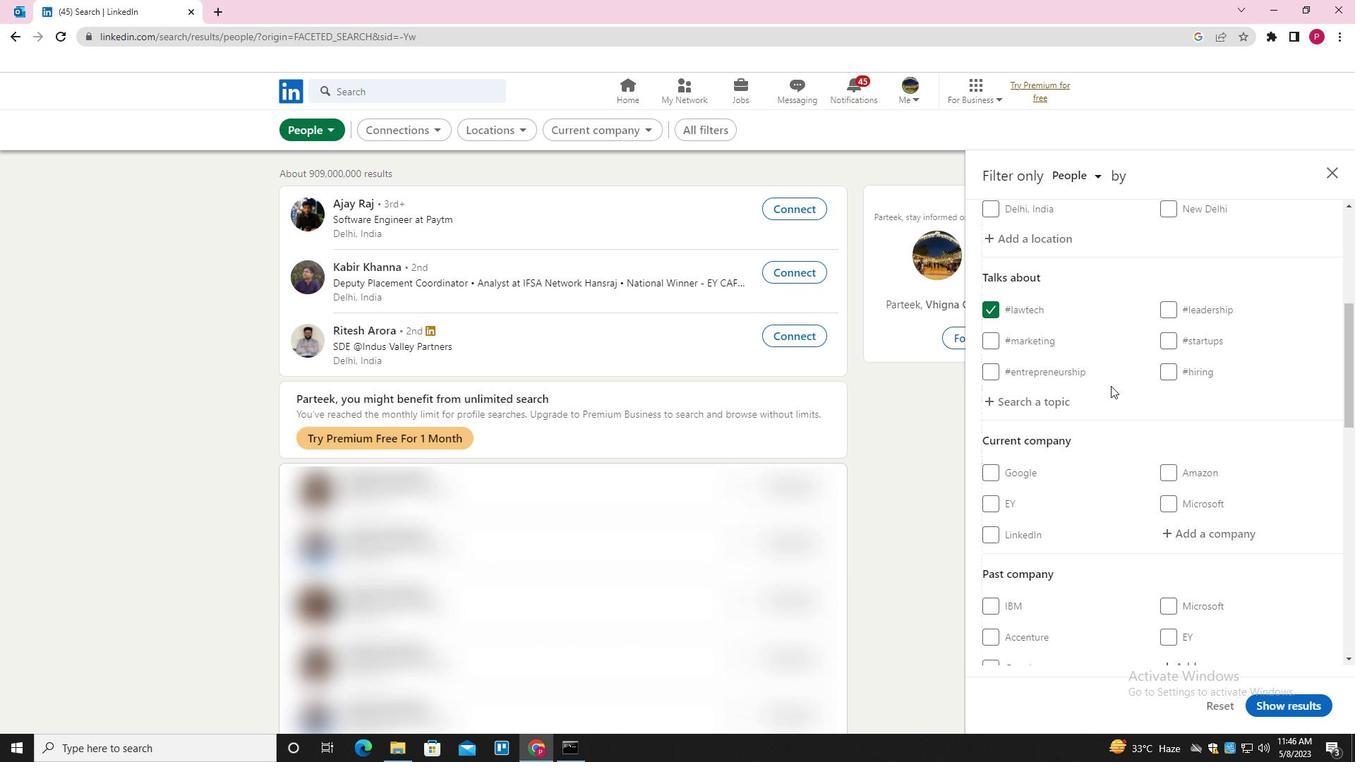
Action: Mouse moved to (1210, 397)
Screenshot: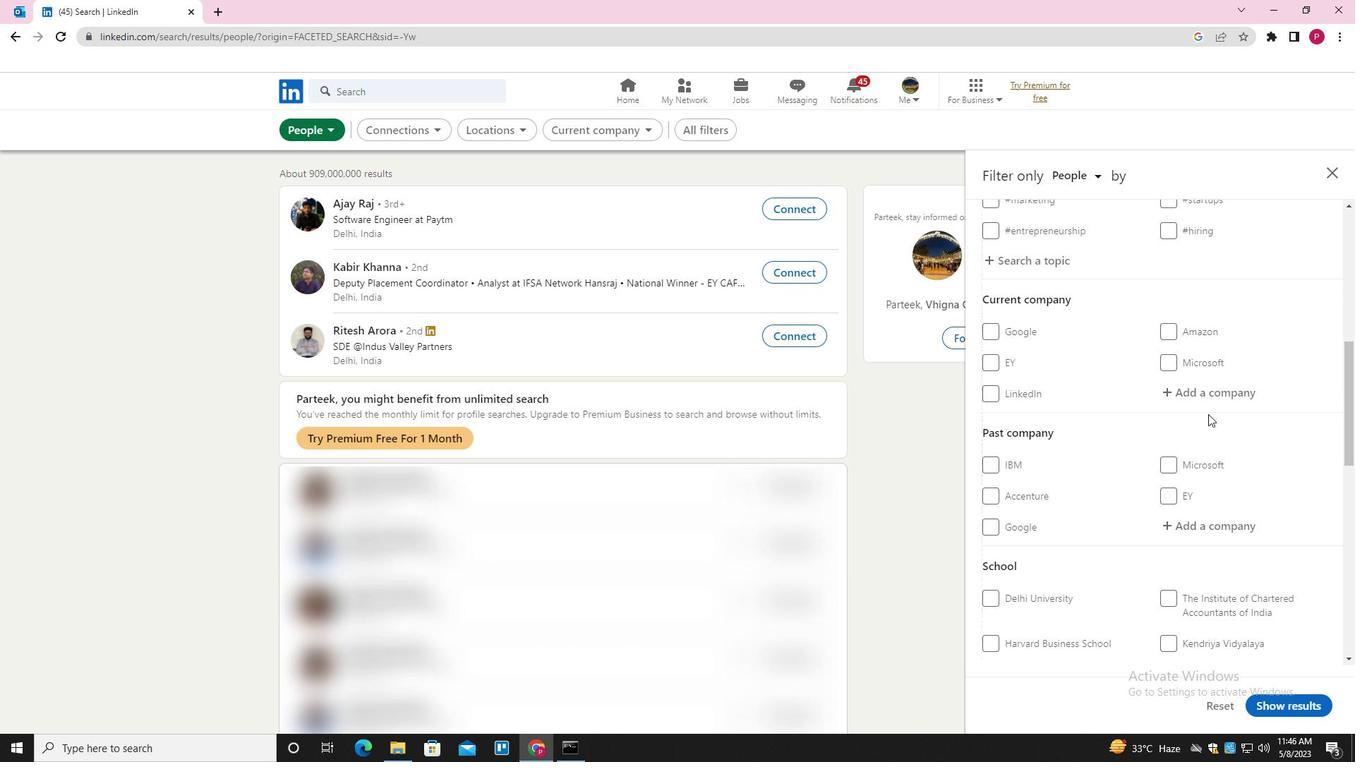
Action: Mouse pressed left at (1210, 397)
Screenshot: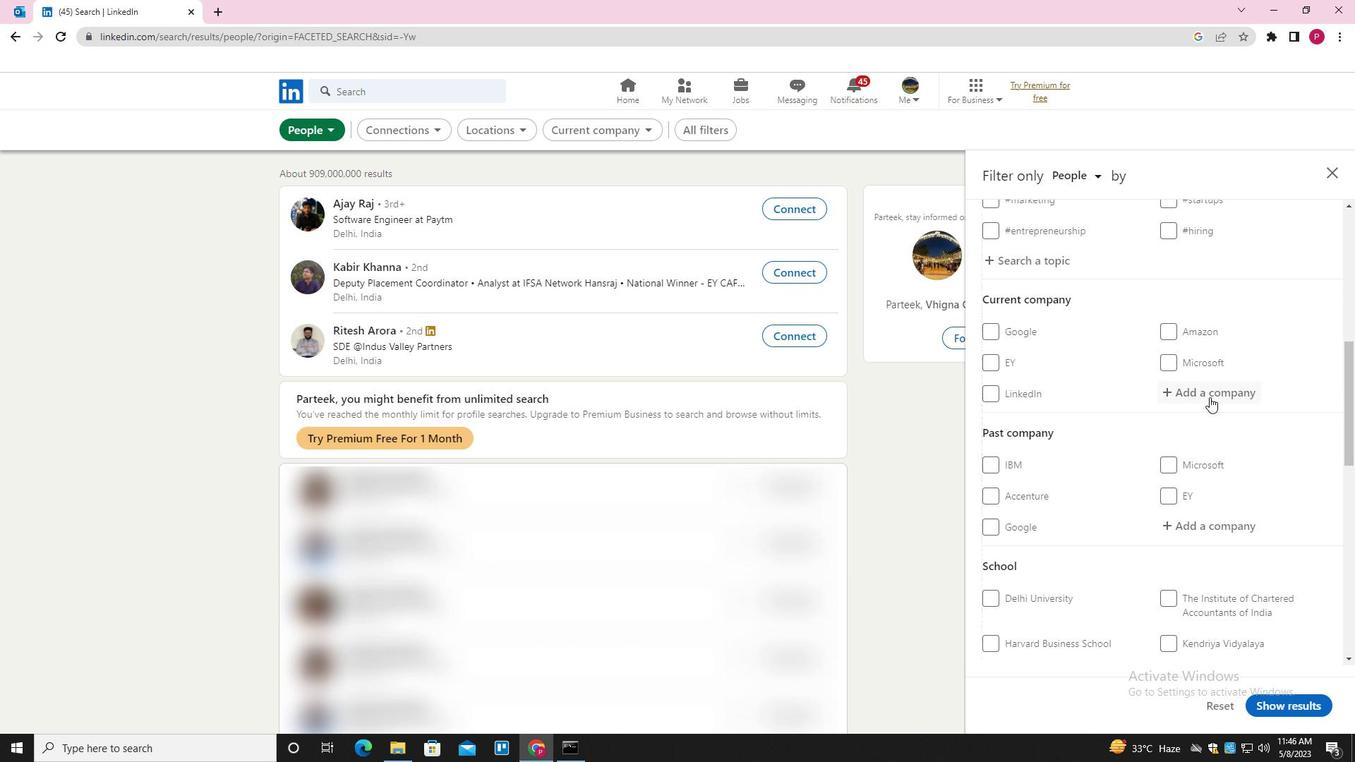 
Action: Key pressed <Key.shift><Key.shift><Key.shift><Key.shift><Key.shift><Key.shift><Key.shift><Key.shift><Key.shift><Key.shift><Key.shift>YML<Key.space><Key.down><Key.enter>
Screenshot: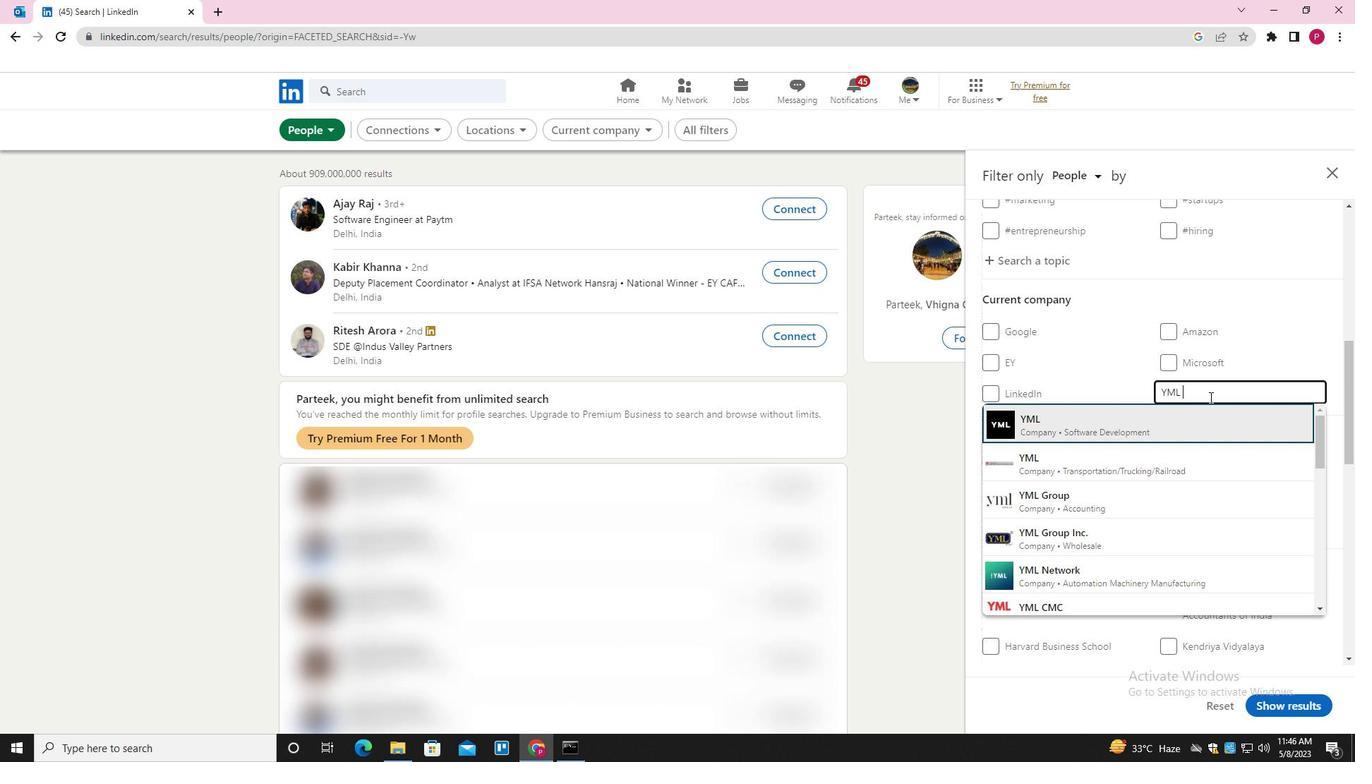 
Action: Mouse moved to (1159, 475)
Screenshot: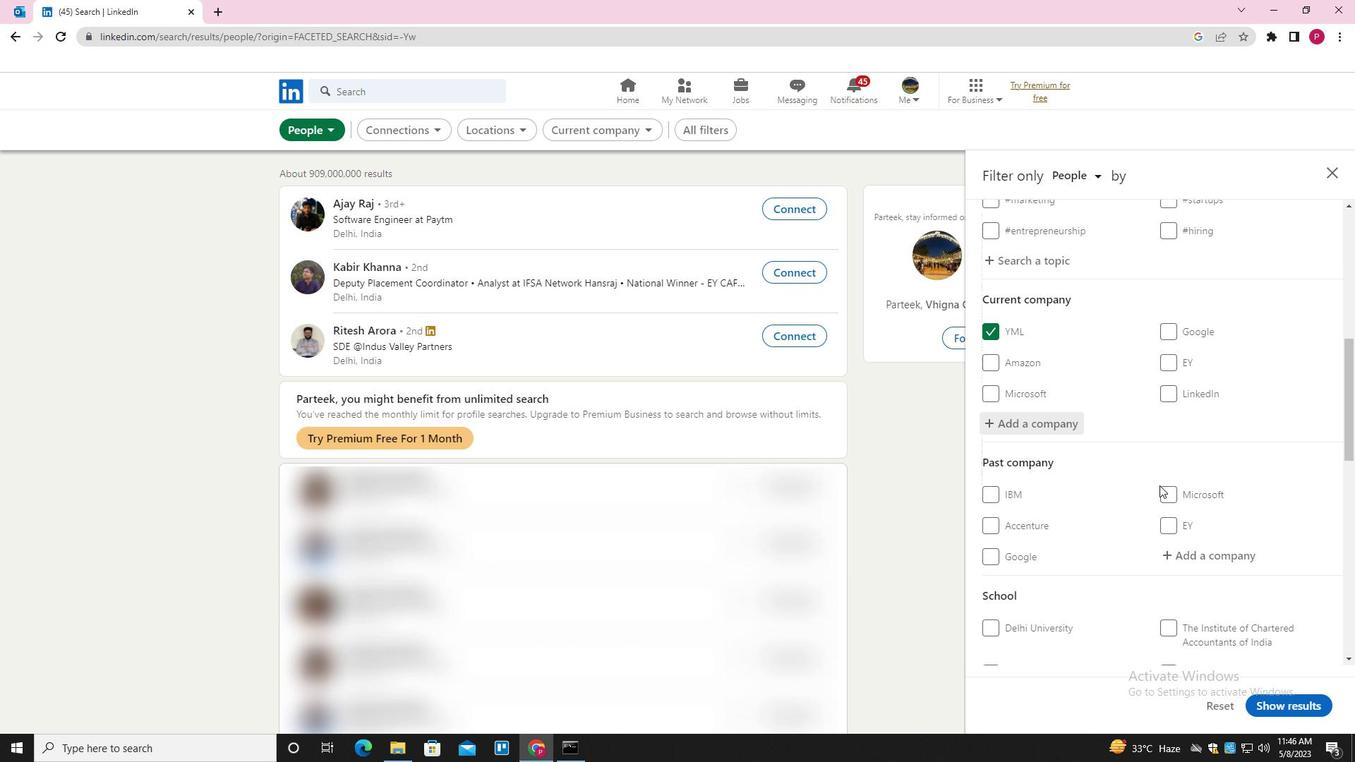 
Action: Mouse scrolled (1159, 475) with delta (0, 0)
Screenshot: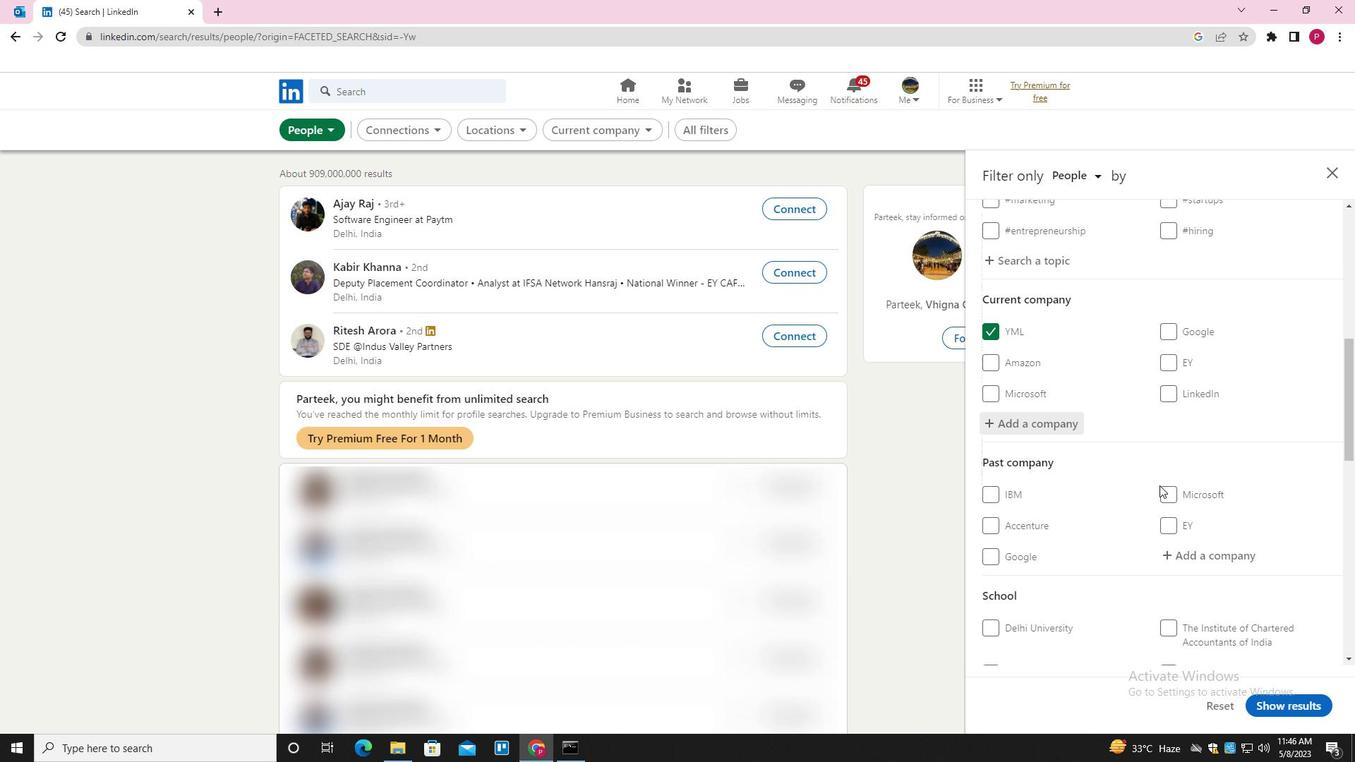 
Action: Mouse moved to (1159, 475)
Screenshot: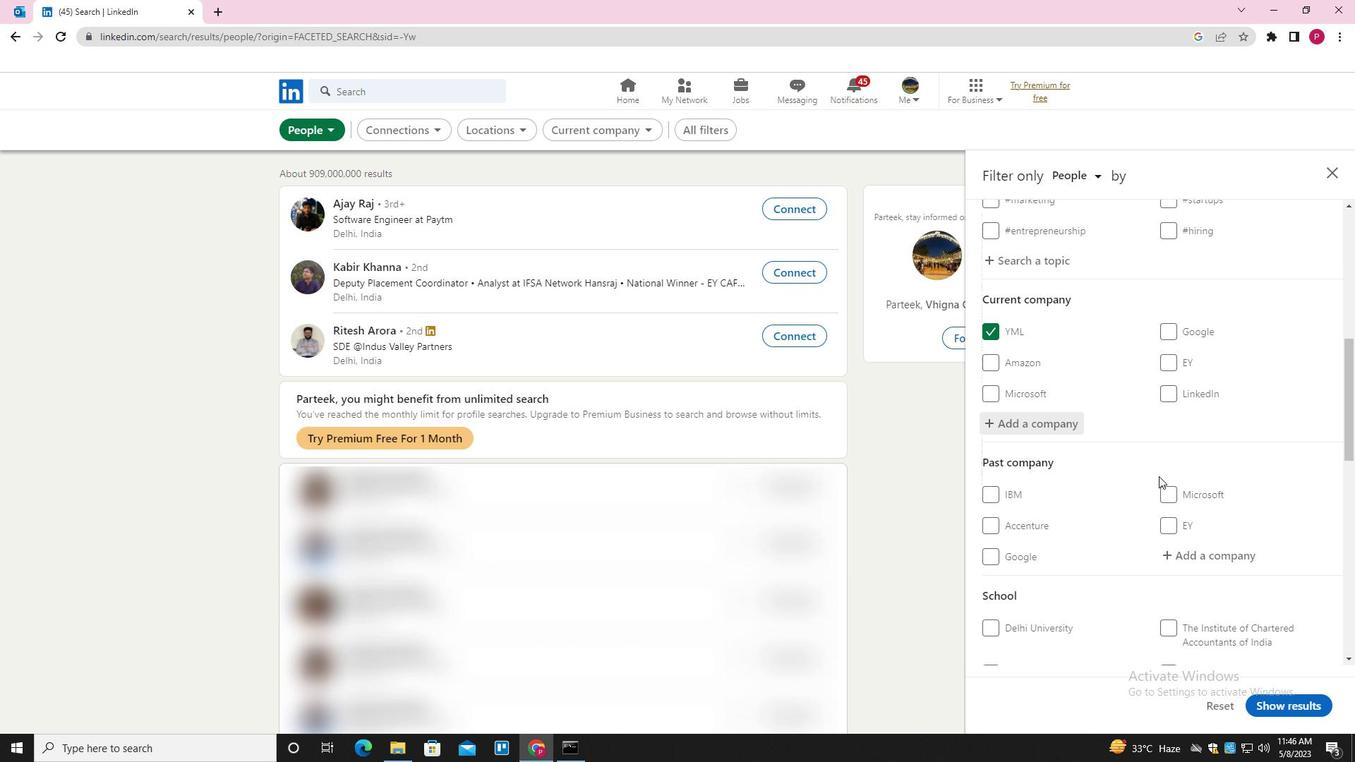 
Action: Mouse scrolled (1159, 475) with delta (0, 0)
Screenshot: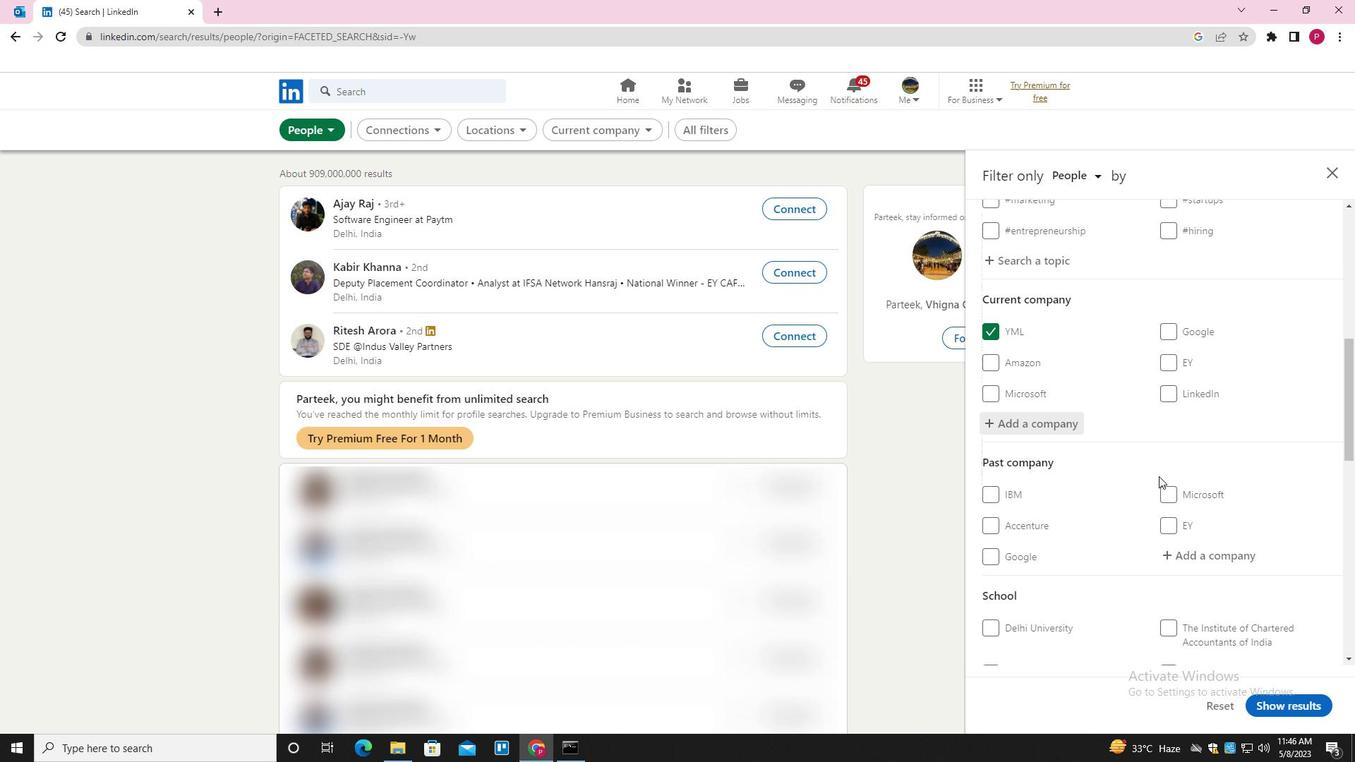 
Action: Mouse moved to (1161, 487)
Screenshot: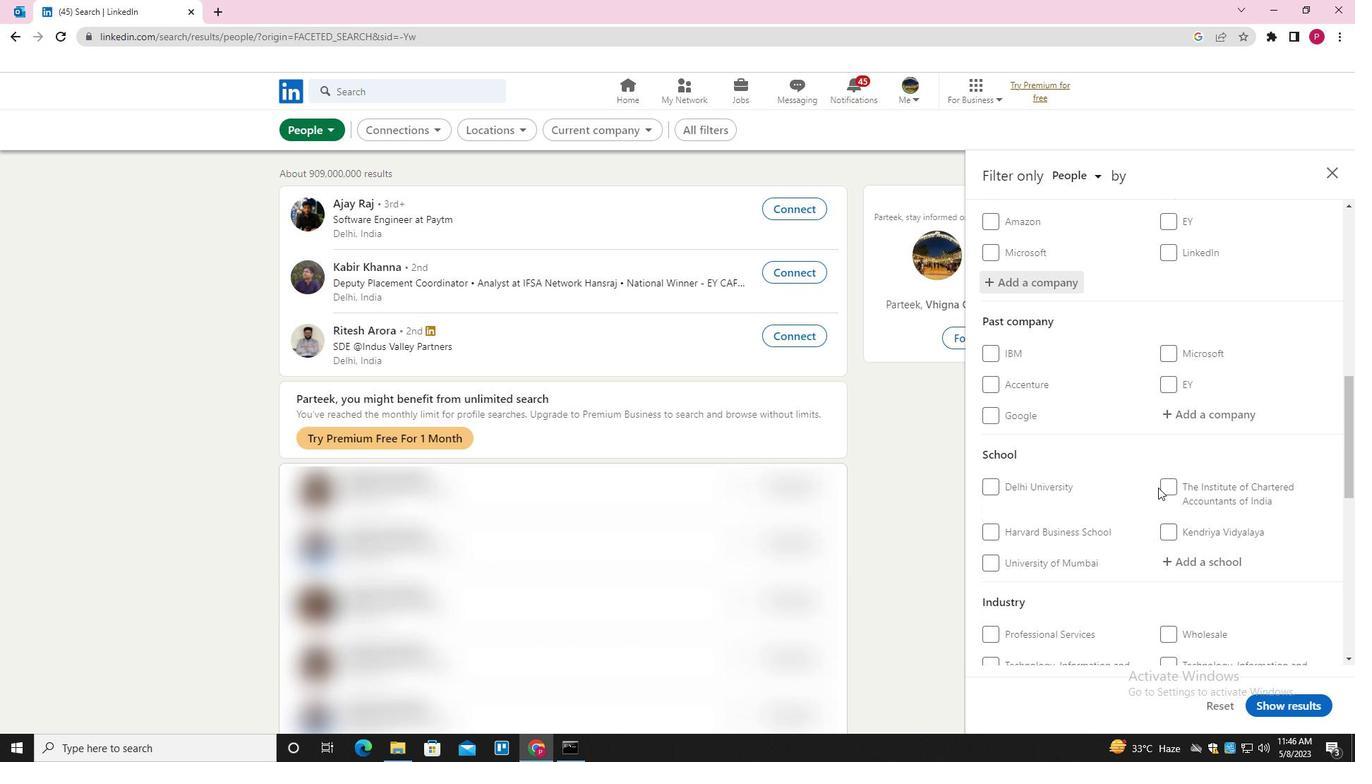 
Action: Mouse scrolled (1161, 486) with delta (0, 0)
Screenshot: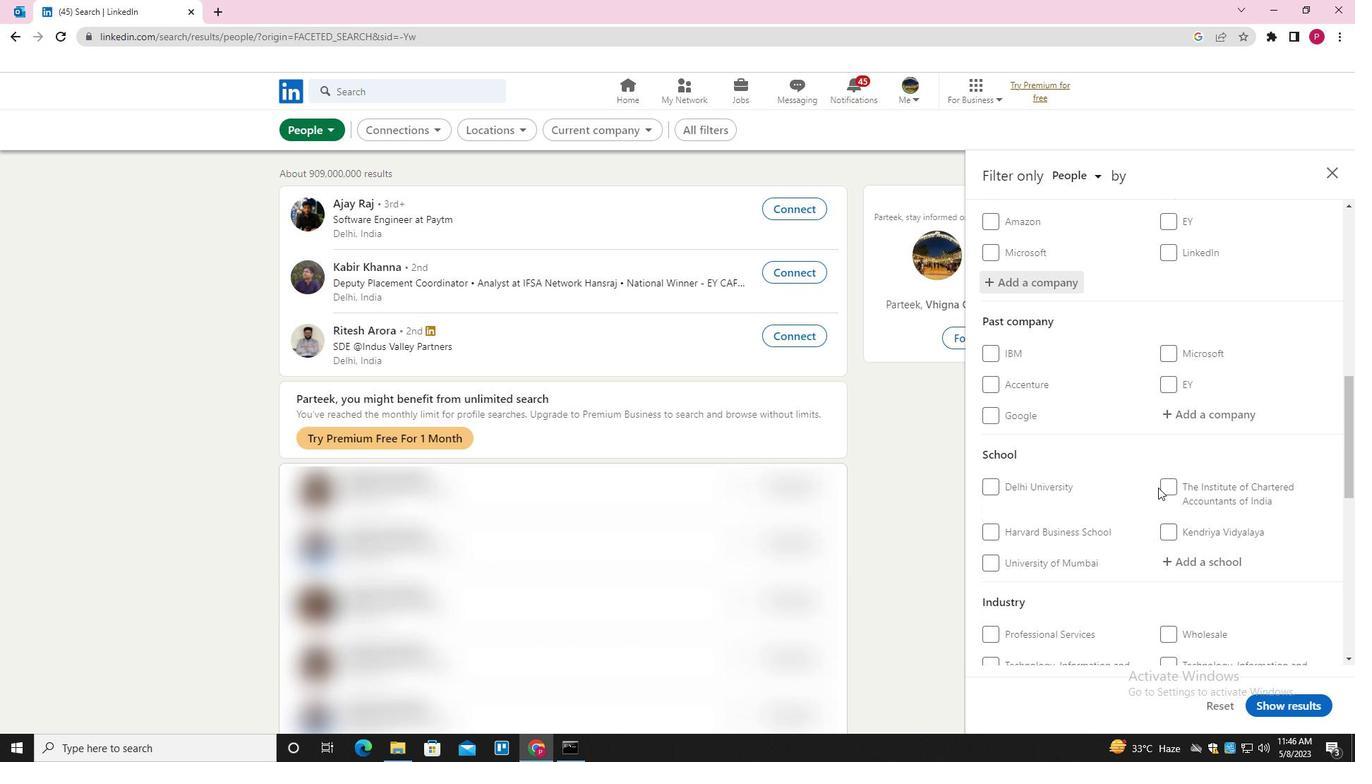 
Action: Mouse moved to (1167, 484)
Screenshot: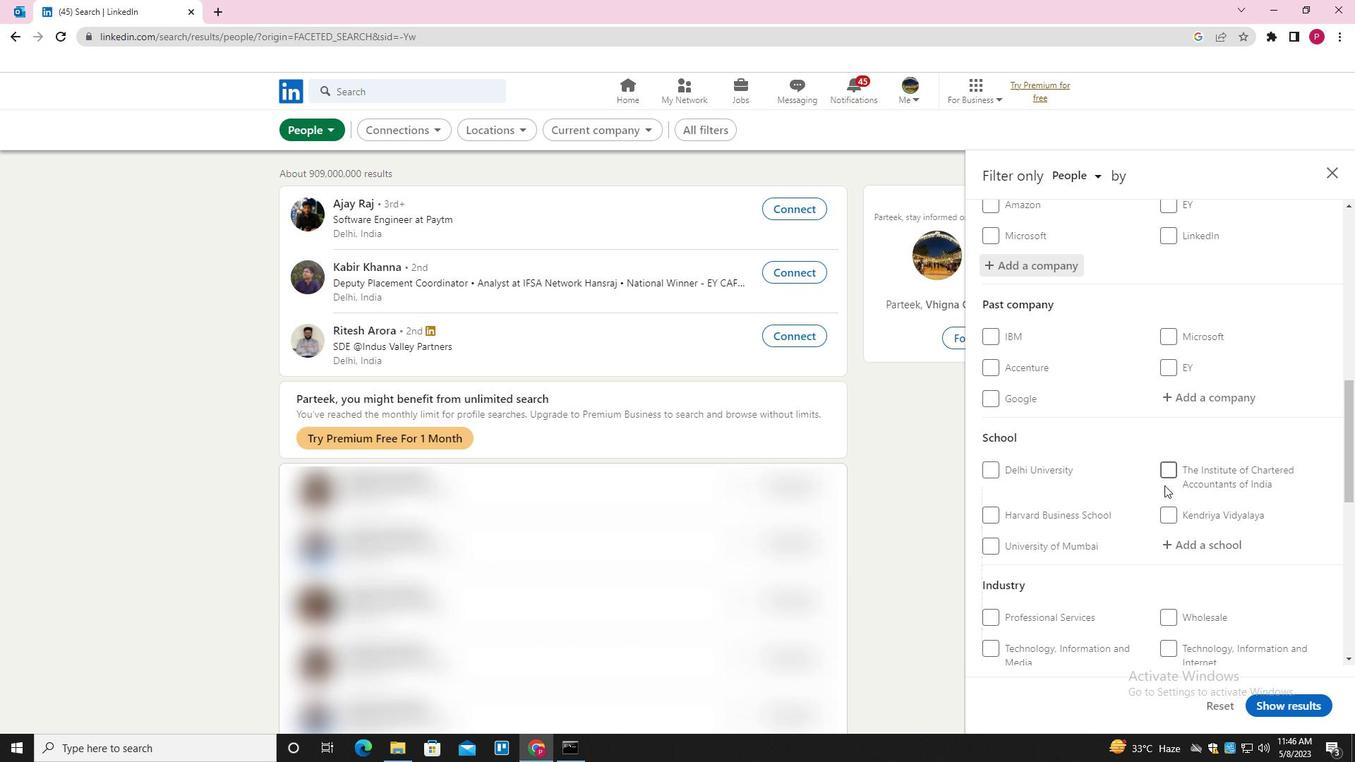
Action: Mouse scrolled (1167, 483) with delta (0, 0)
Screenshot: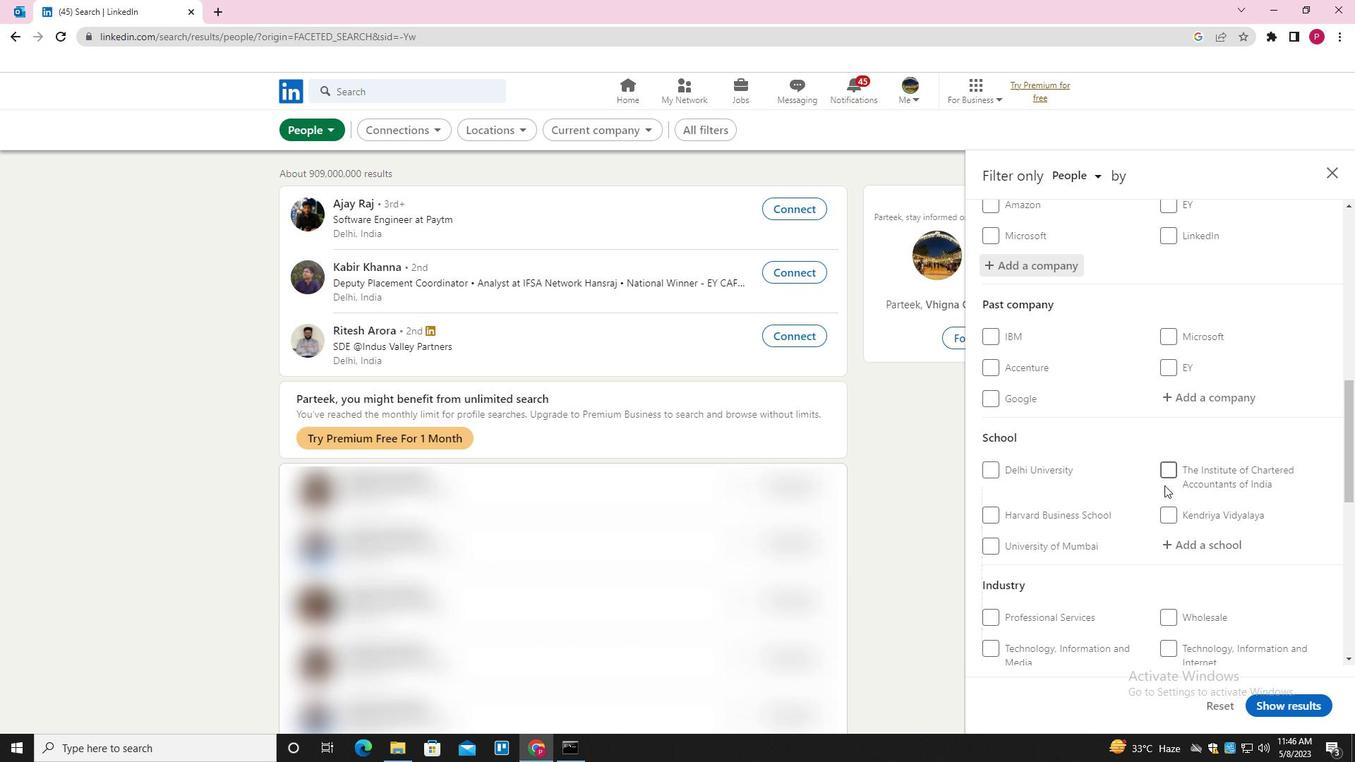 
Action: Mouse moved to (1170, 483)
Screenshot: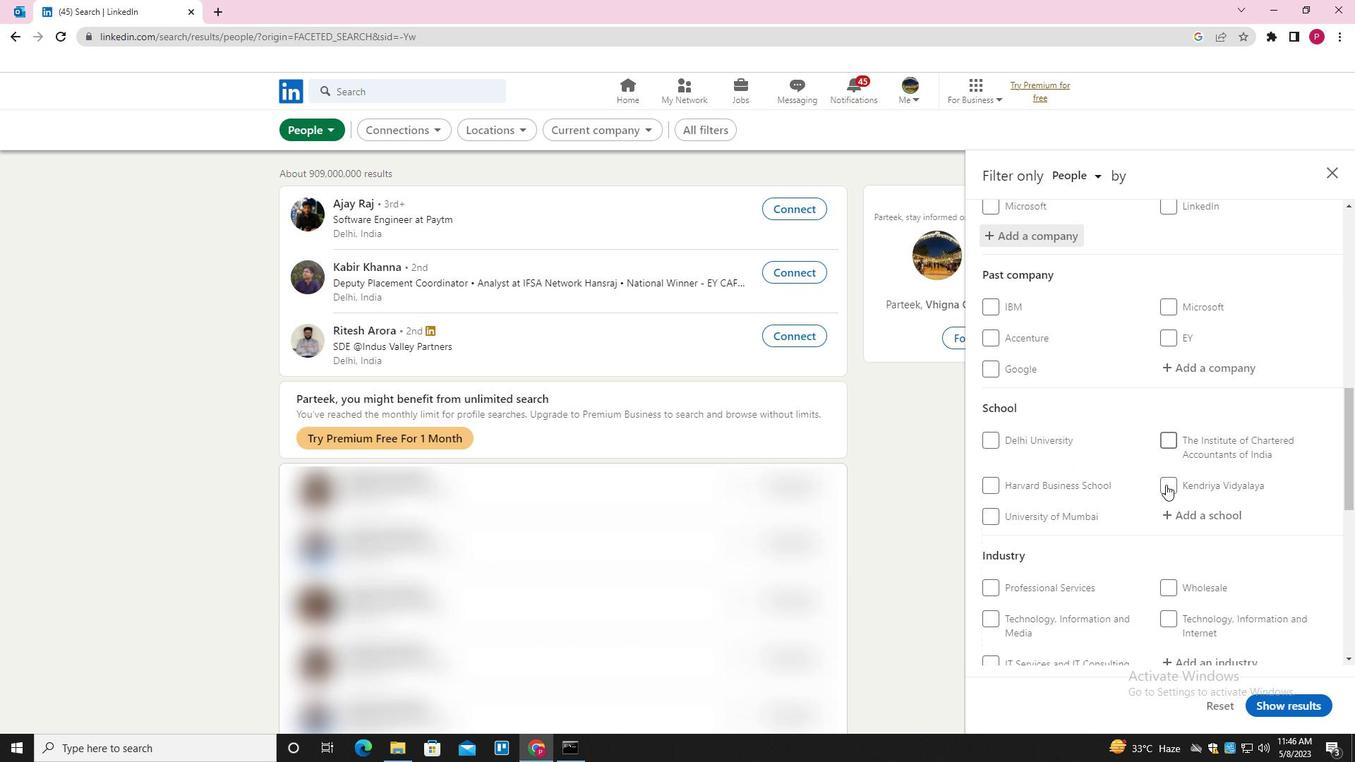 
Action: Mouse scrolled (1170, 482) with delta (0, 0)
Screenshot: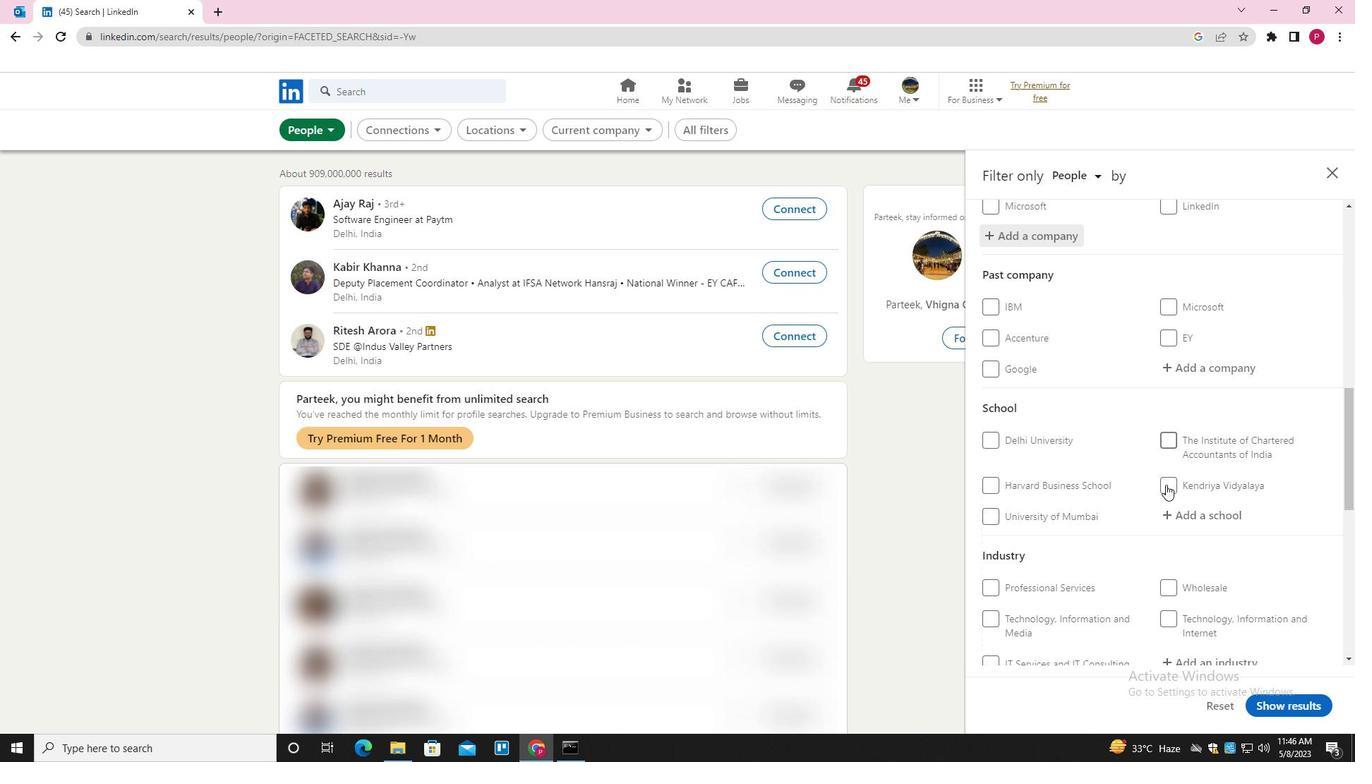 
Action: Mouse moved to (1224, 355)
Screenshot: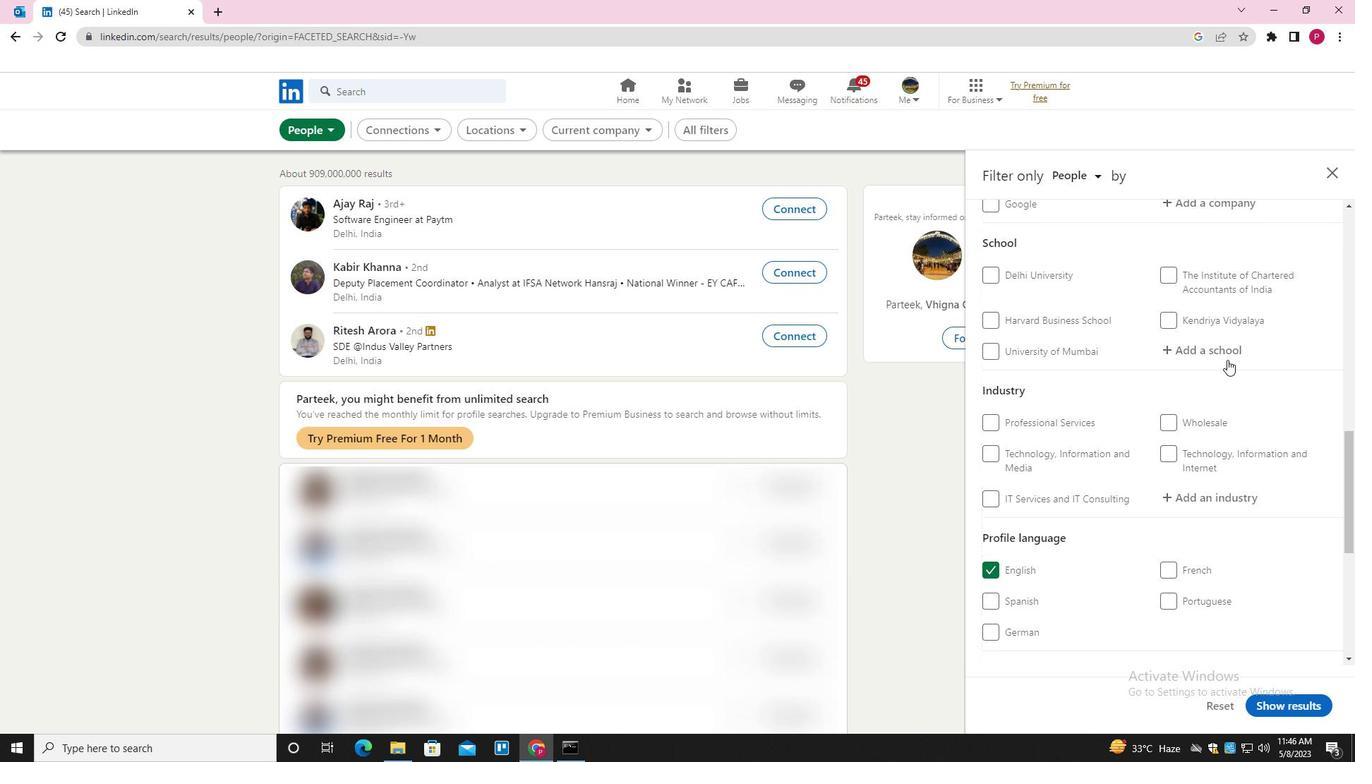 
Action: Mouse pressed left at (1224, 355)
Screenshot: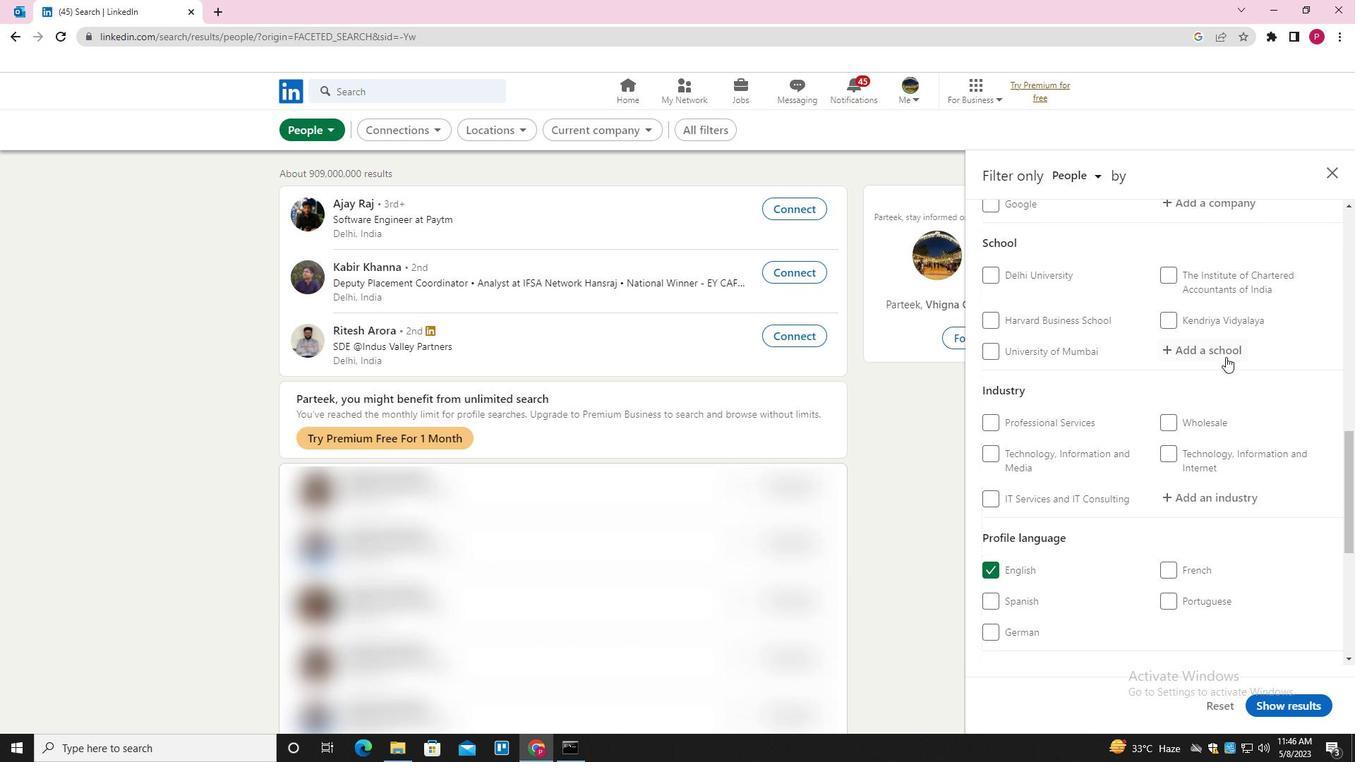 
Action: Mouse moved to (1223, 355)
Screenshot: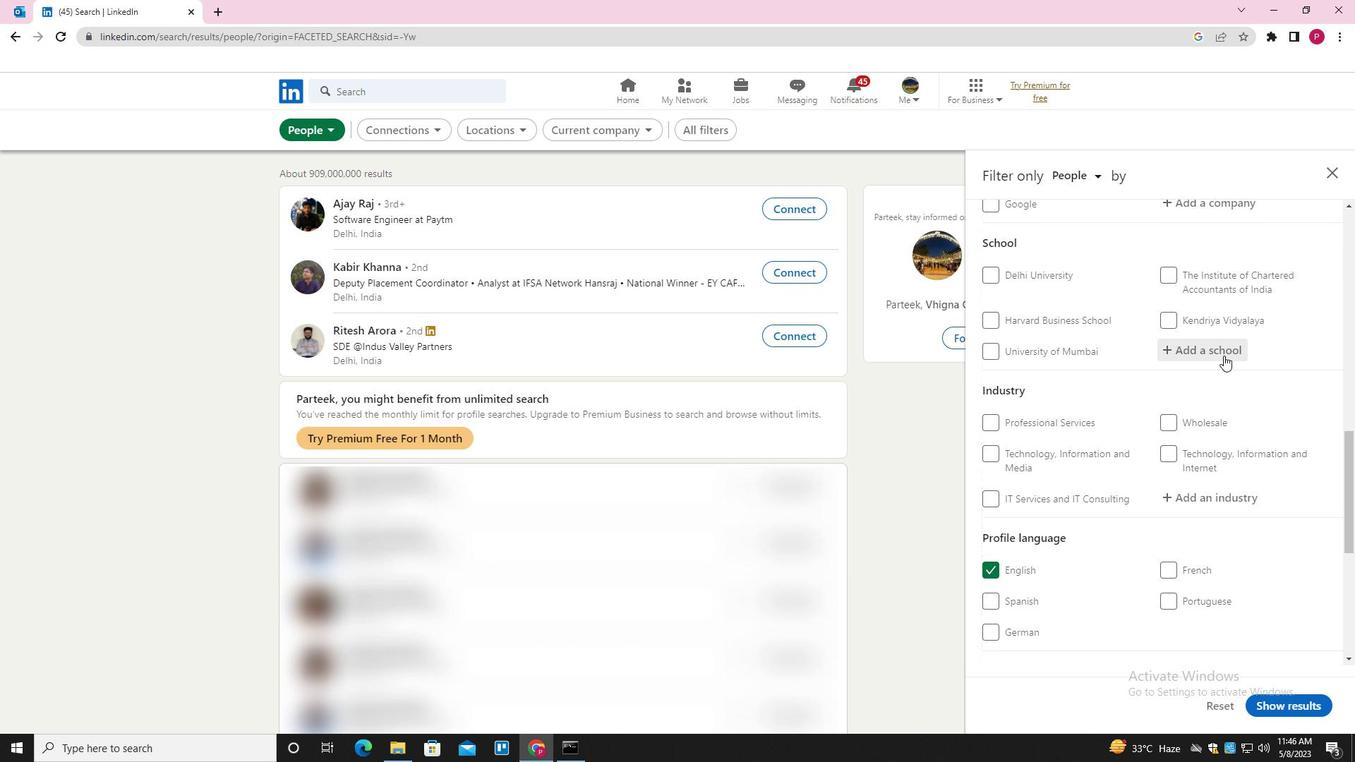 
Action: Key pressed <Key.shift><Key.shift><Key.shift><Key.shift><Key.shift><Key.shift>PIMPRI<Key.space><Key.shift><Key.shift><Key.shift><Key.shift><Key.shift><Key.shift><Key.shift><Key.shift><Key.shift><Key.shift><Key.shift><Key.shift><Key.shift><Key.shift><Key.shift><Key.shift><Key.shift><Key.shift>CHINCHWAD<Key.space><Key.shift>EDUCATION<Key.space><Key.shift>TRUST'S<Key.space><Key.shift>PIMPT<Key.backspace>RI<Key.space><Key.down><Key.enter><Key.shift><Key.shift><Key.shift><Key.shift><Key.shift><Key.shift><Key.shift><Key.shift>RETAIL<Key.space><Key.shift>ART<Key.space><Key.backspace><Key.backspace><Key.backspace><Key.backspace><Key.backspace>
Screenshot: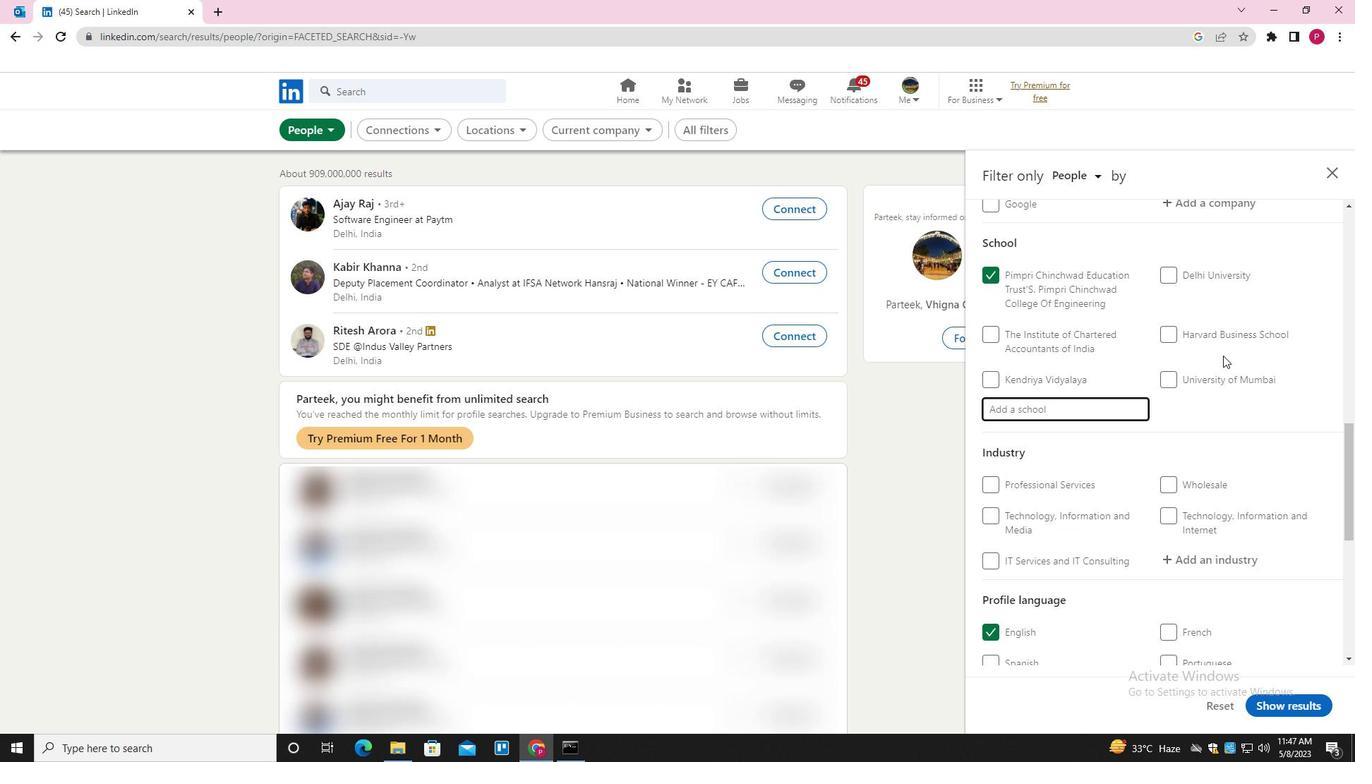 
Action: Mouse moved to (1224, 353)
Screenshot: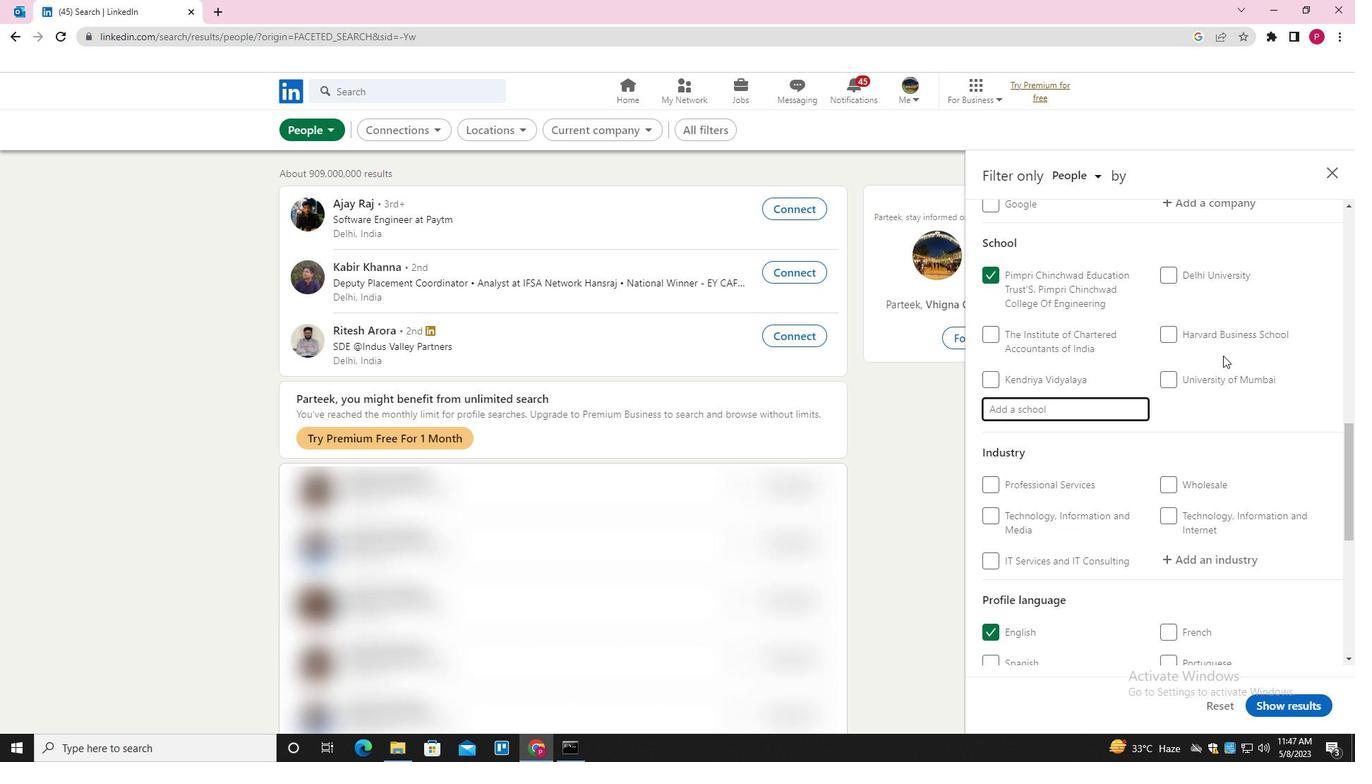 
Action: Mouse scrolled (1224, 353) with delta (0, 0)
Screenshot: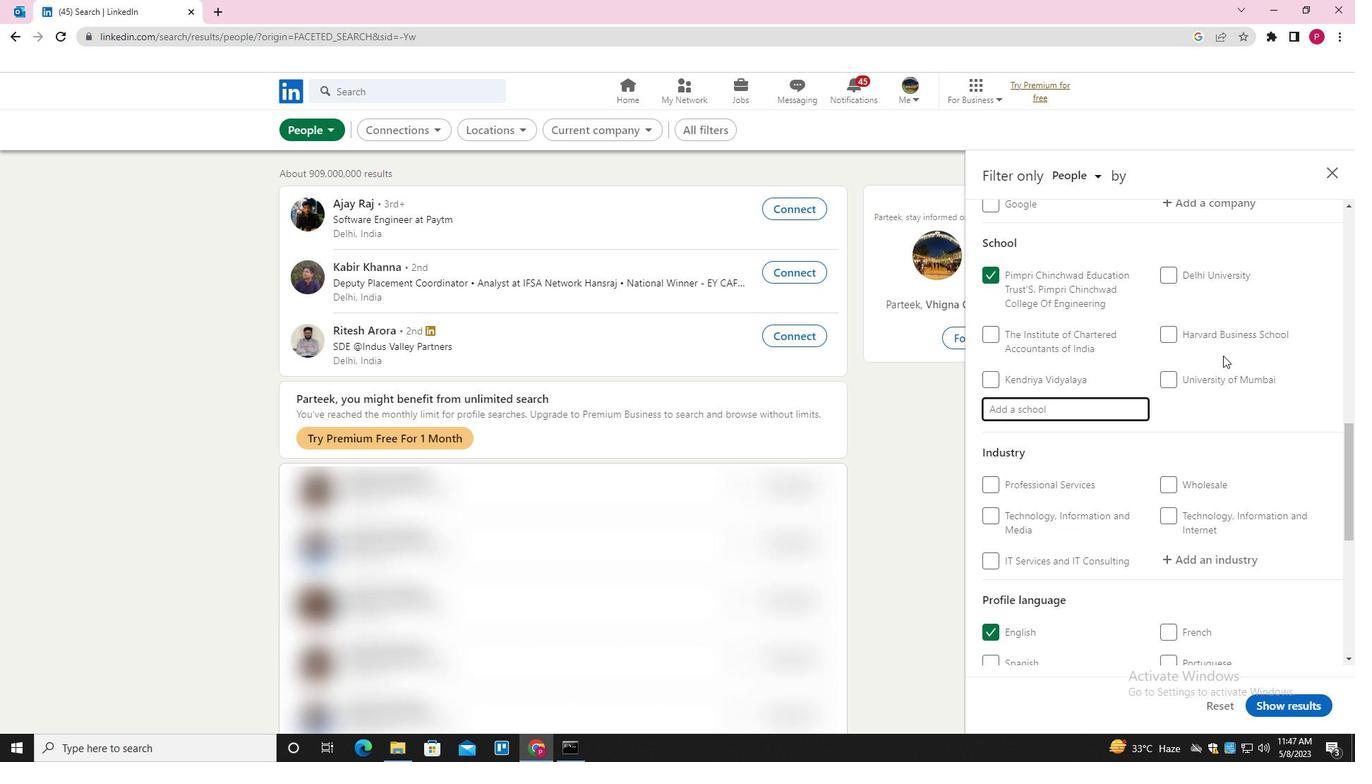 
Action: Mouse moved to (1224, 353)
Screenshot: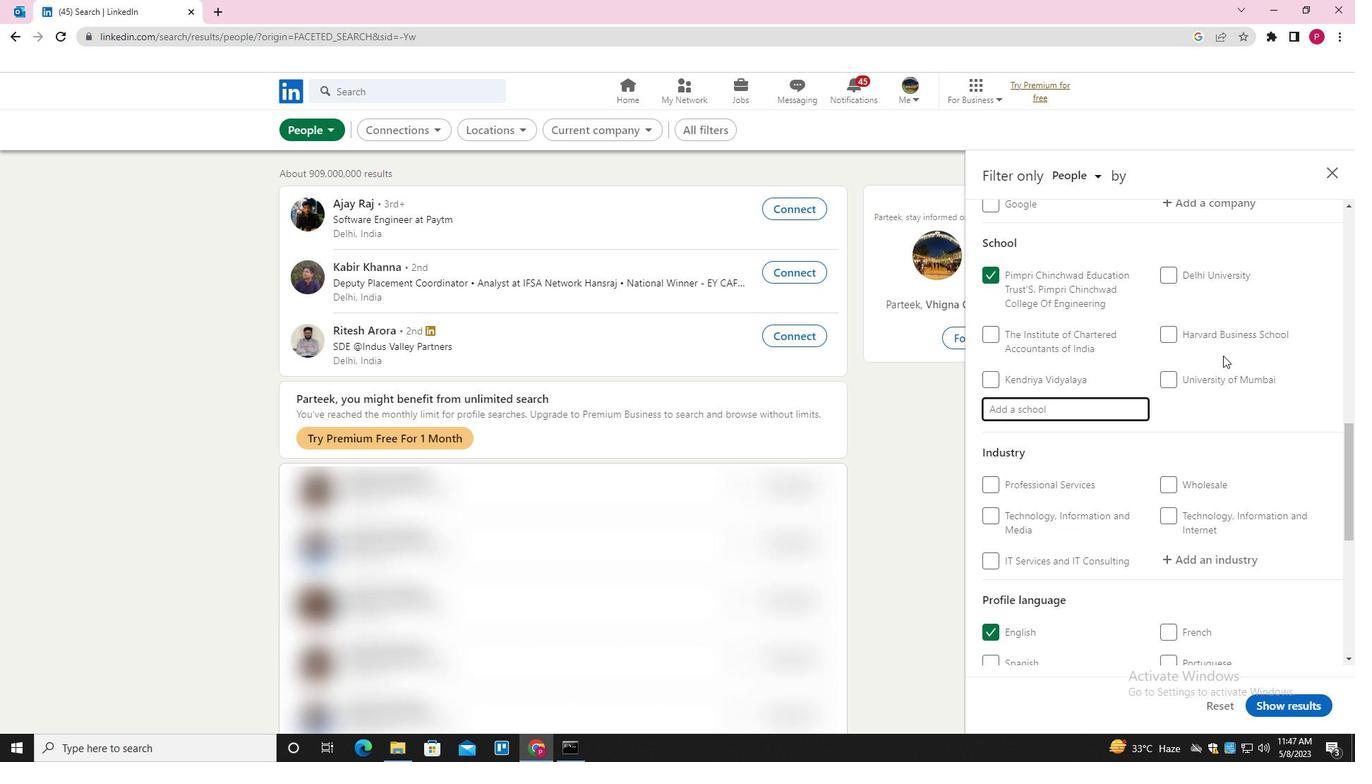 
Action: Mouse scrolled (1224, 353) with delta (0, 0)
Screenshot: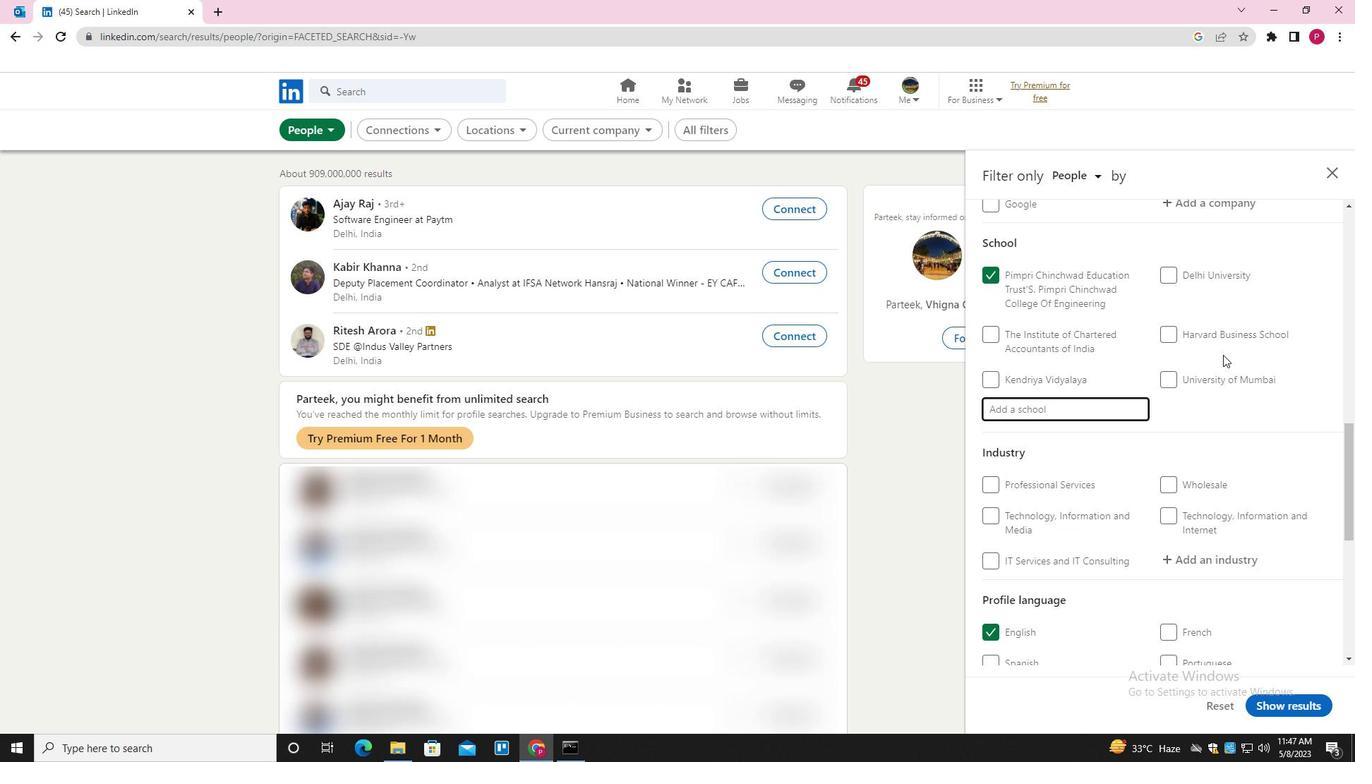 
Action: Mouse scrolled (1224, 353) with delta (0, 0)
Screenshot: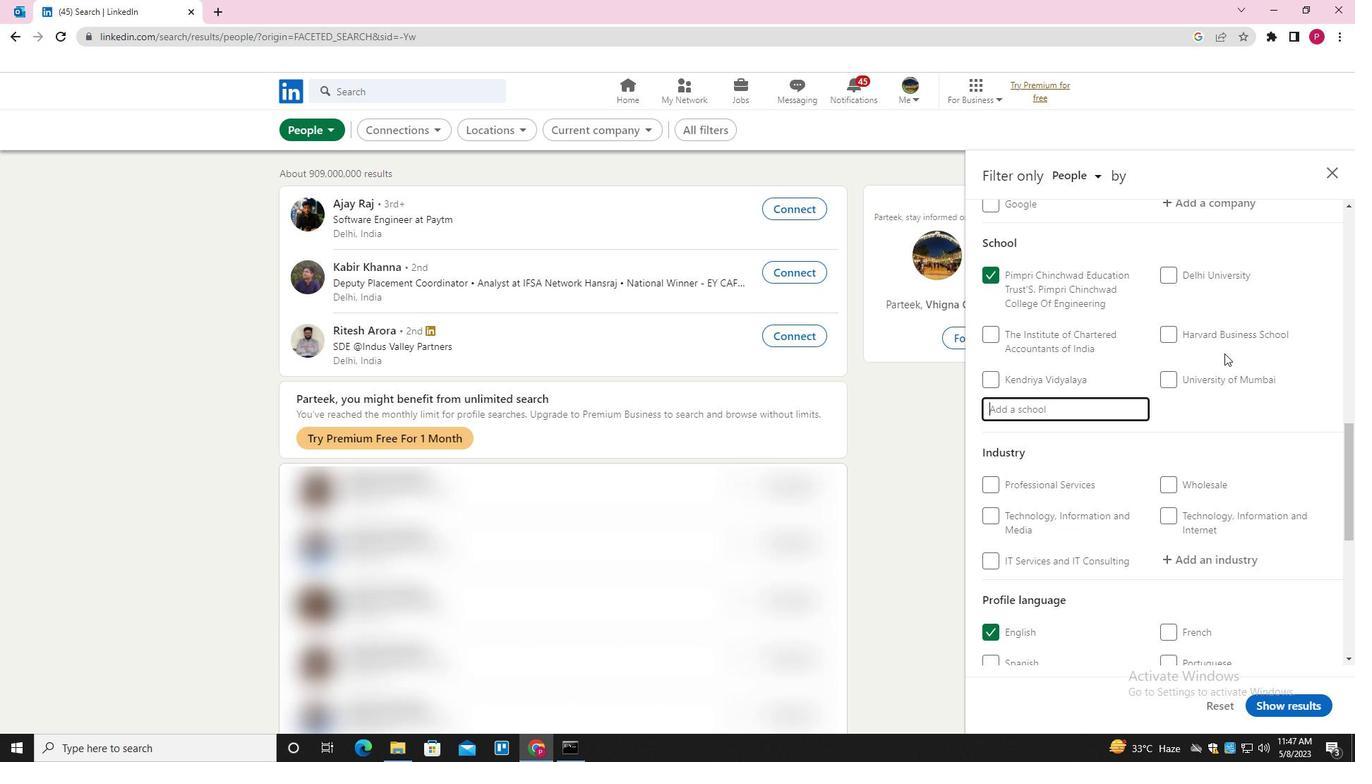 
Action: Mouse moved to (1223, 355)
Screenshot: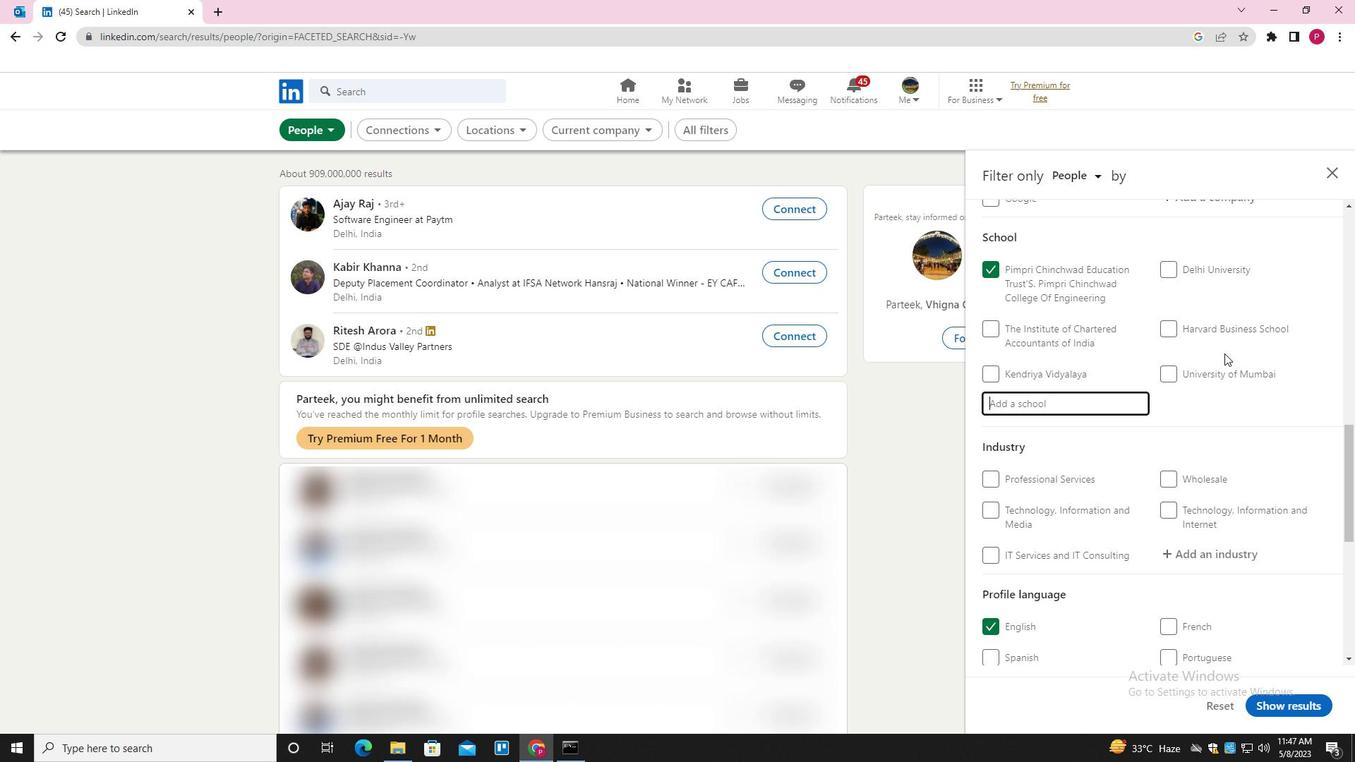 
Action: Mouse scrolled (1223, 355) with delta (0, 0)
Screenshot: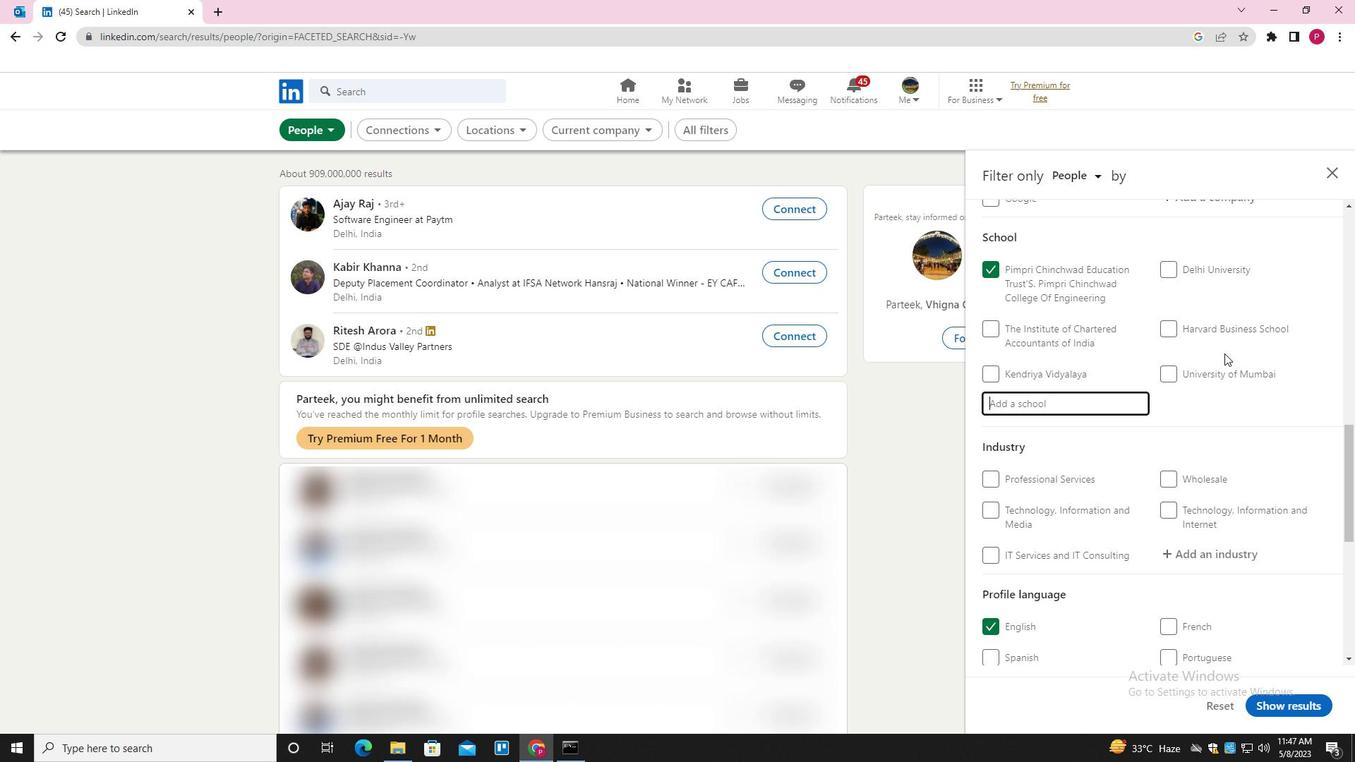 
Action: Mouse moved to (1206, 284)
Screenshot: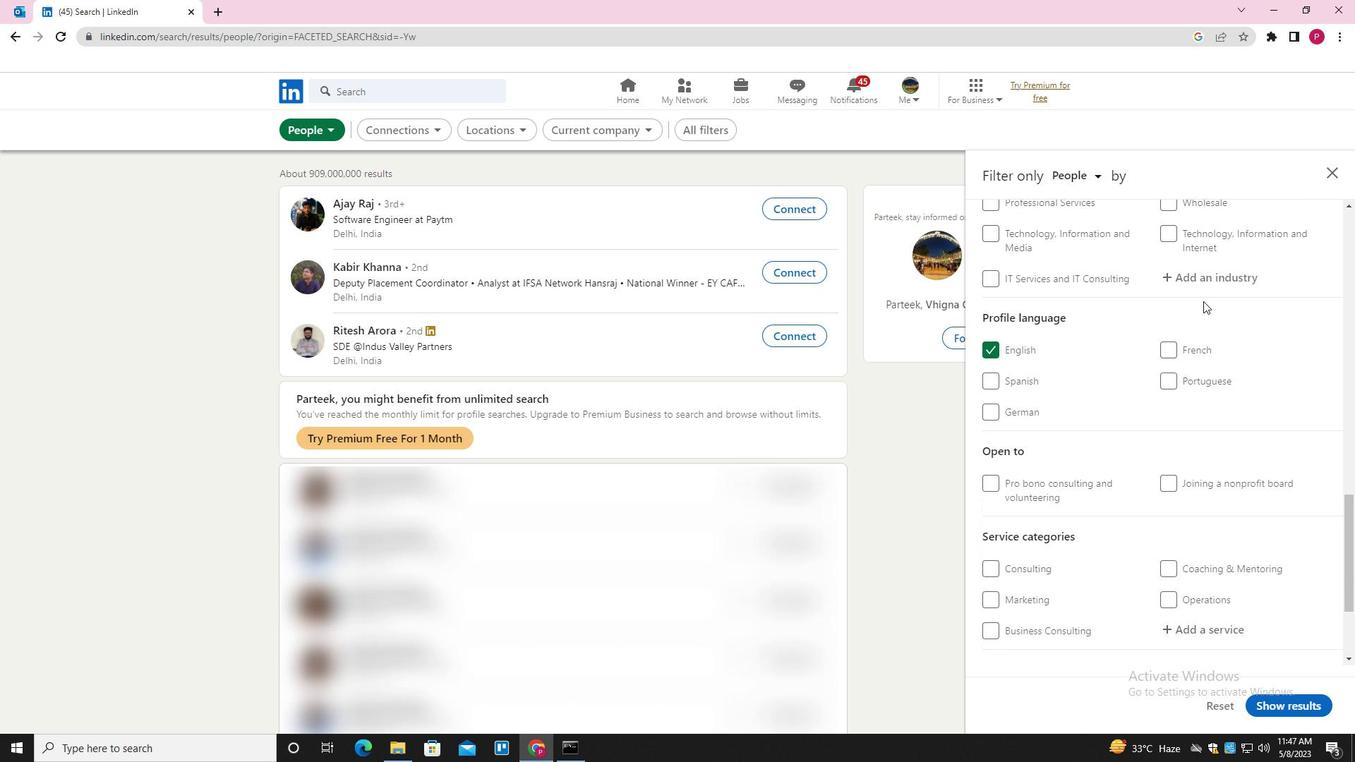 
Action: Mouse pressed left at (1206, 284)
Screenshot: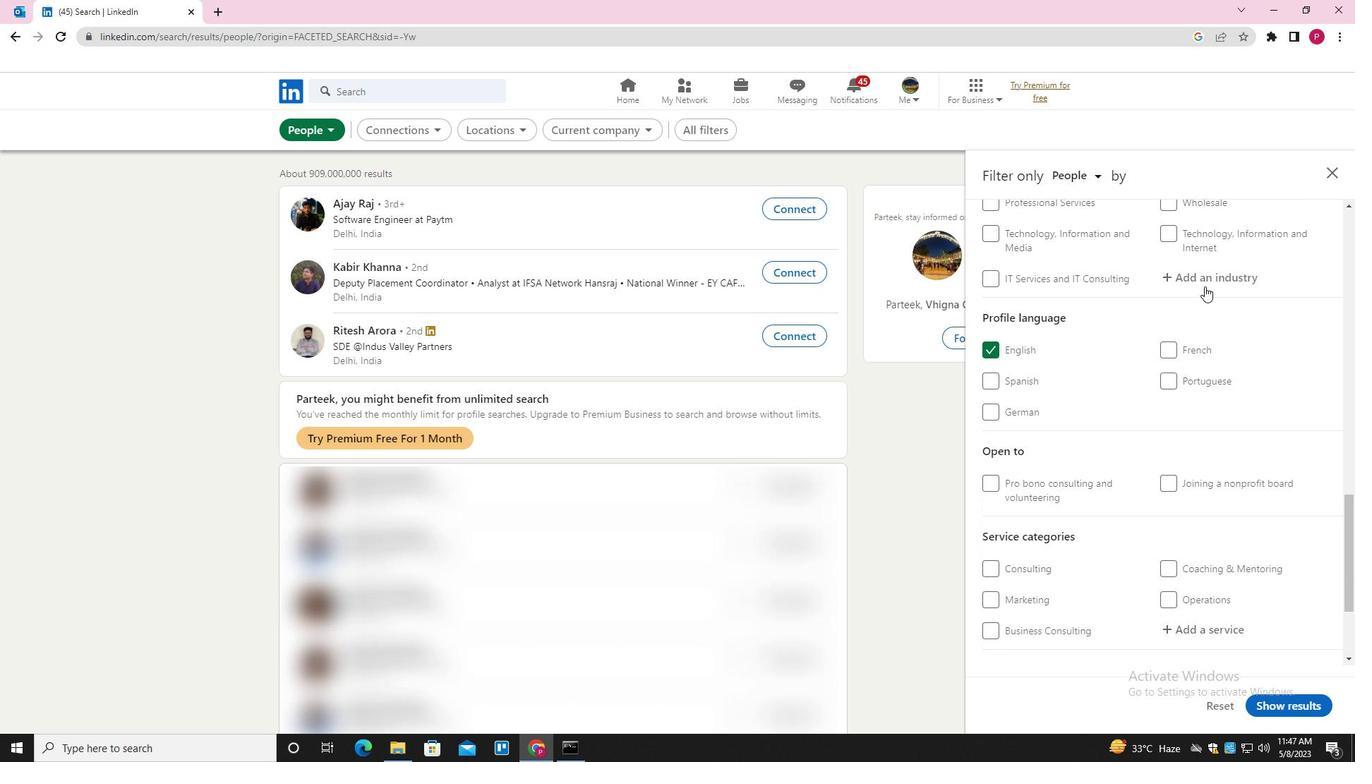 
Action: Key pressed <Key.shift><Key.shift><Key.shift><Key.shift>RETAI<Key.space><Key.shift>ART<Key.space><Key.backspace><Key.backspace><Key.backspace><Key.backspace><Key.backspace>L<Key.space><Key.shift>AIRT<Key.space><Key.backspace><Key.backspace><Key.backspace><Key.backspace>RT<Key.space><Key.shift>SUPPLIES<Key.down><Key.enter>
Screenshot: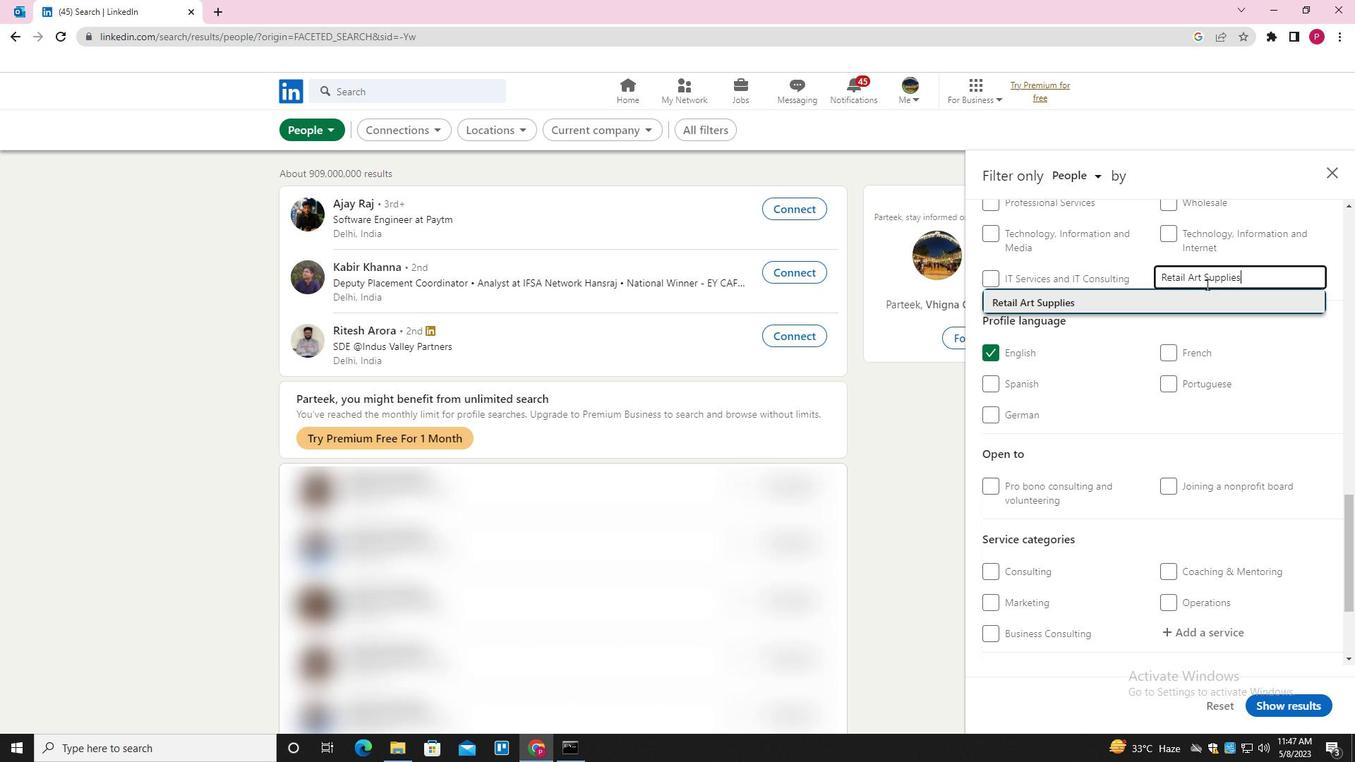 
Action: Mouse moved to (1209, 350)
Screenshot: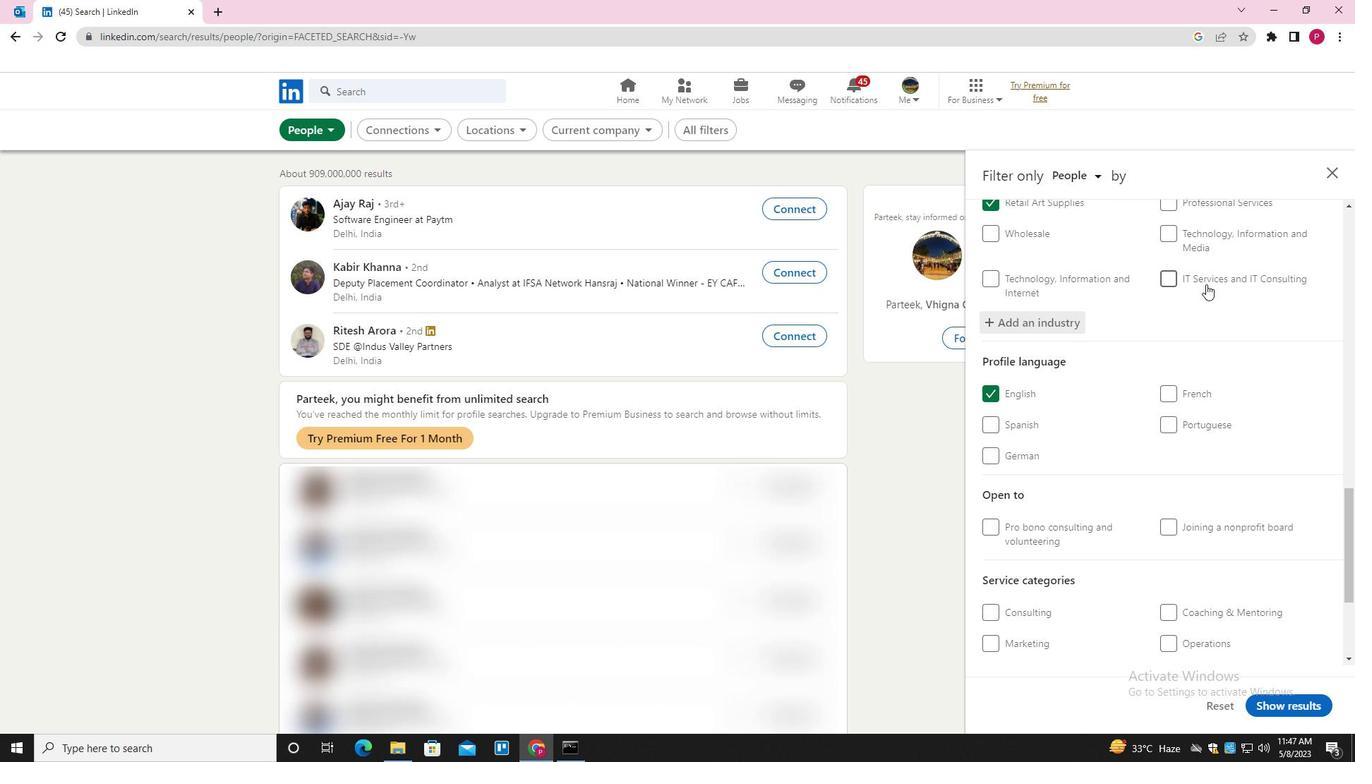 
Action: Mouse scrolled (1209, 350) with delta (0, 0)
Screenshot: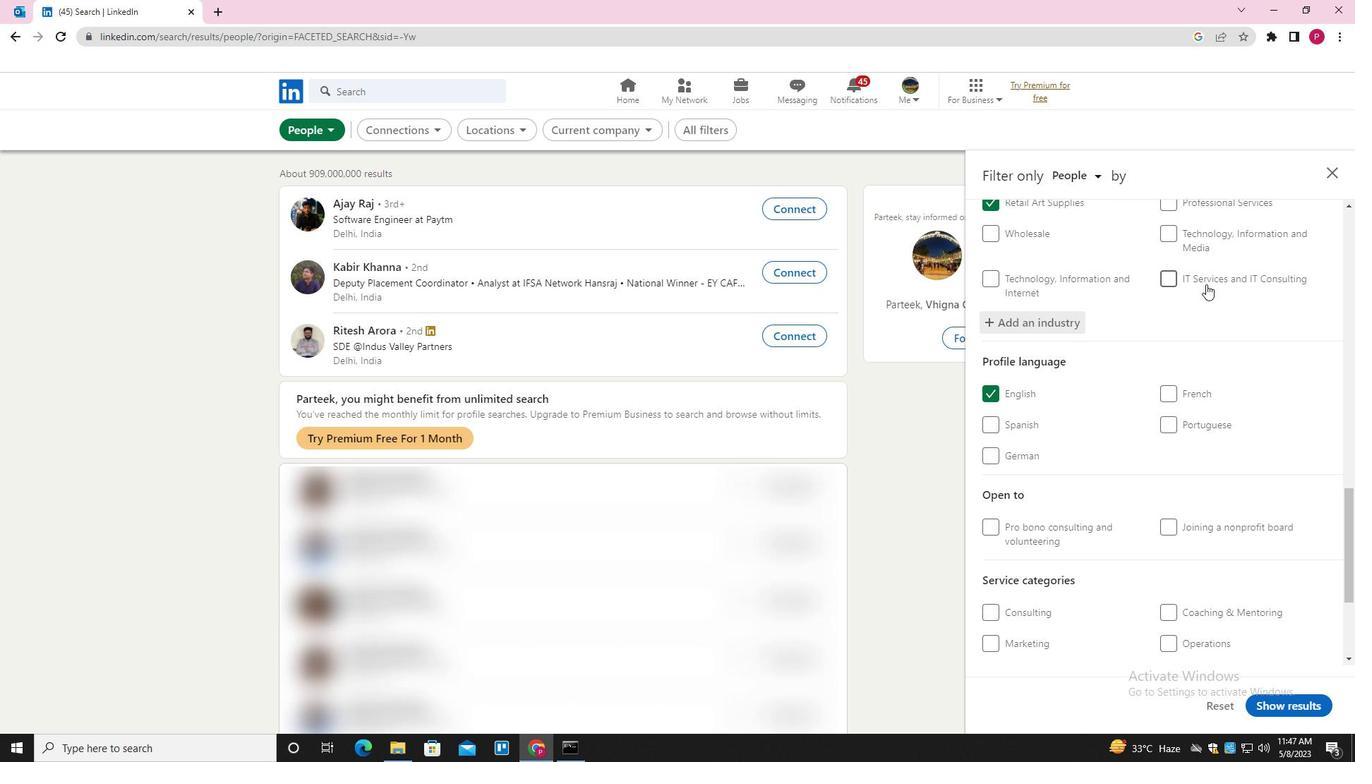 
Action: Mouse moved to (1210, 353)
Screenshot: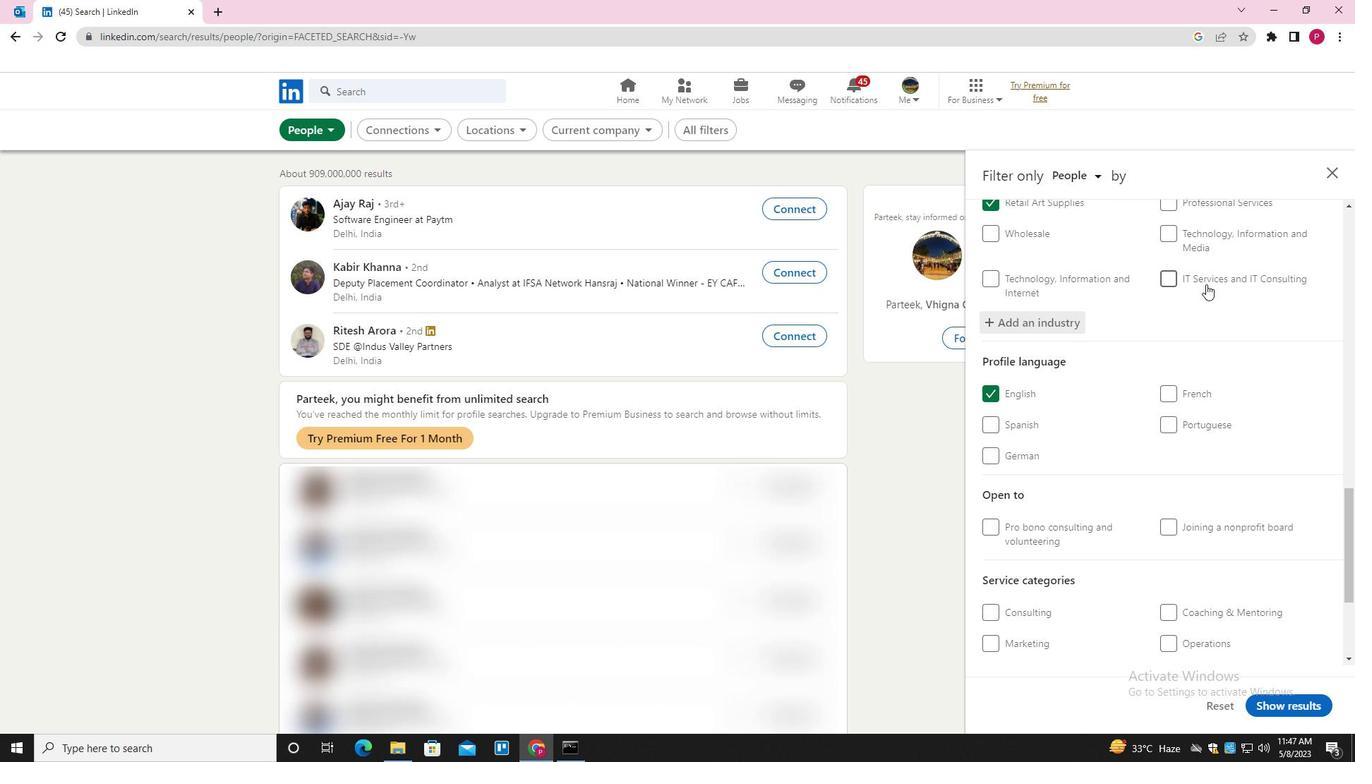 
Action: Mouse scrolled (1210, 353) with delta (0, 0)
Screenshot: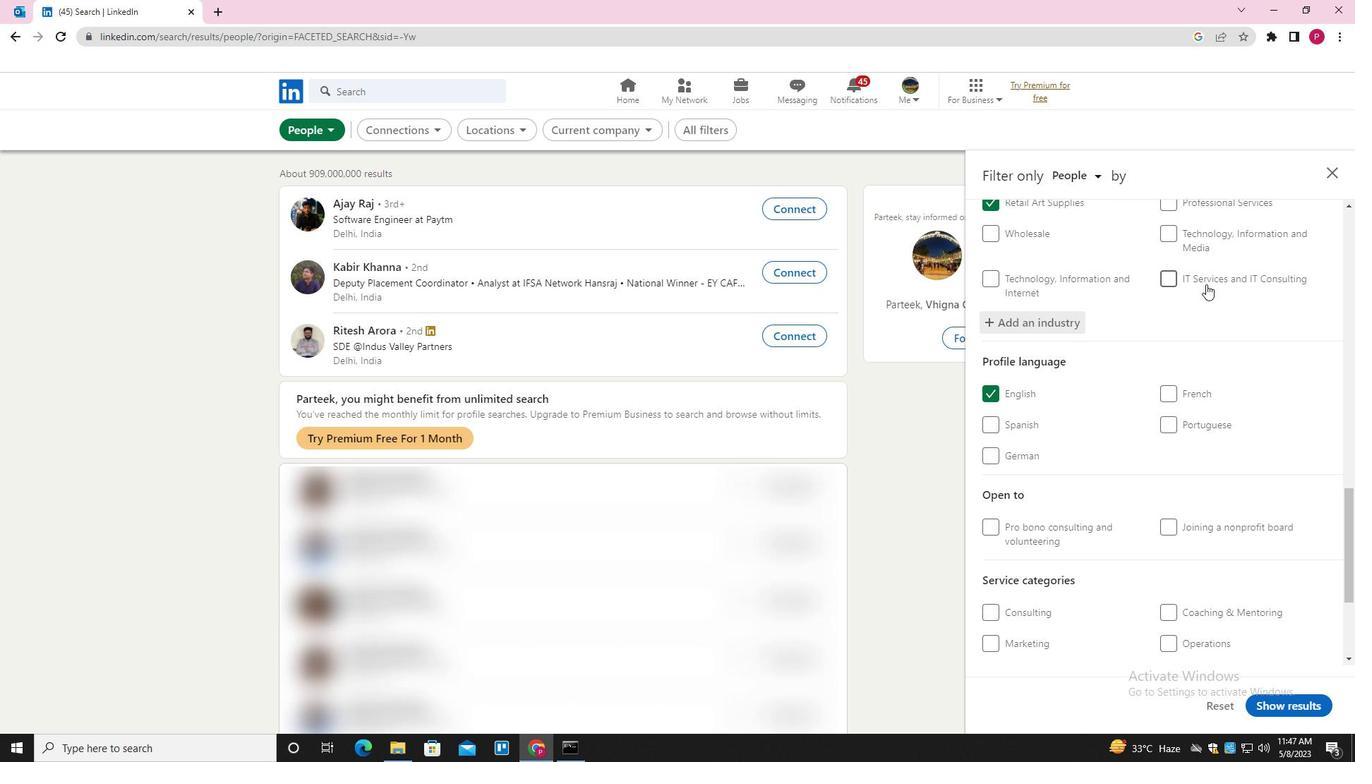 
Action: Mouse moved to (1210, 354)
Screenshot: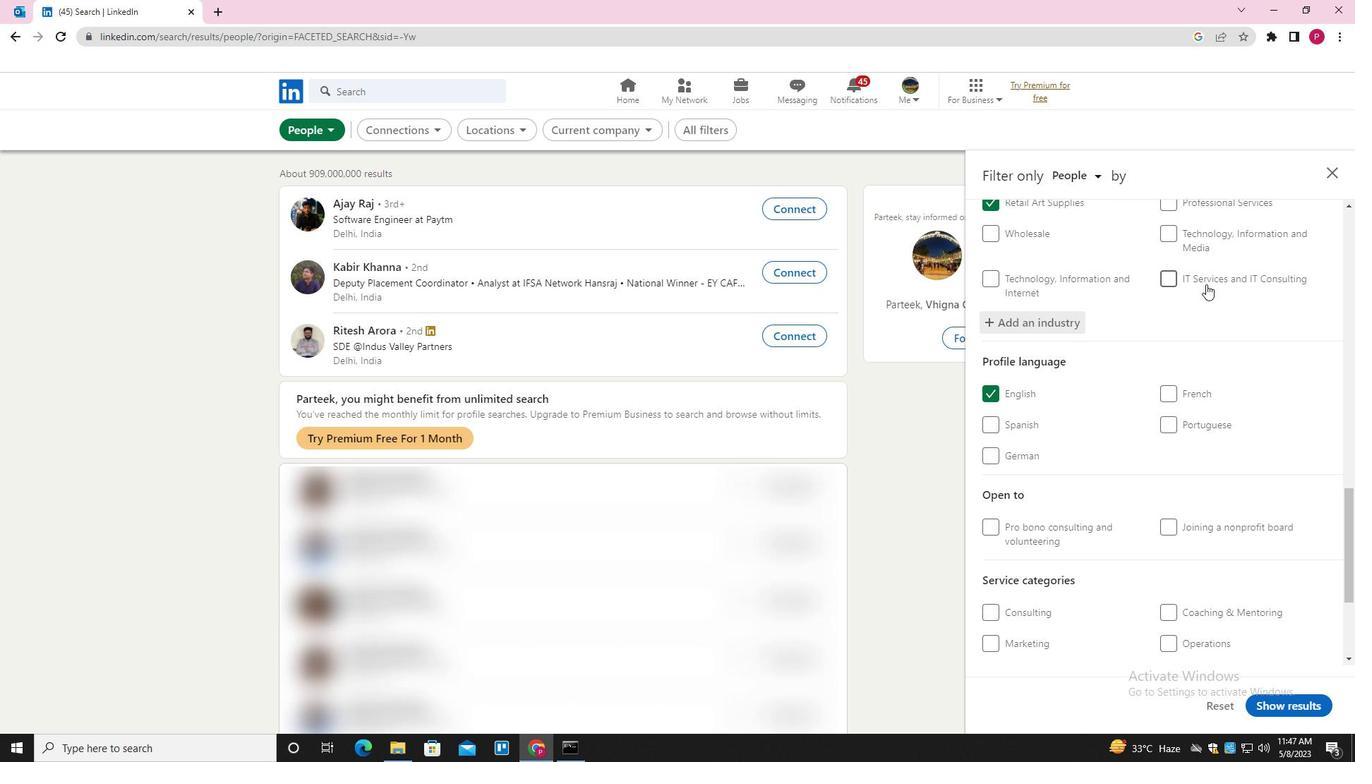 
Action: Mouse scrolled (1210, 353) with delta (0, 0)
Screenshot: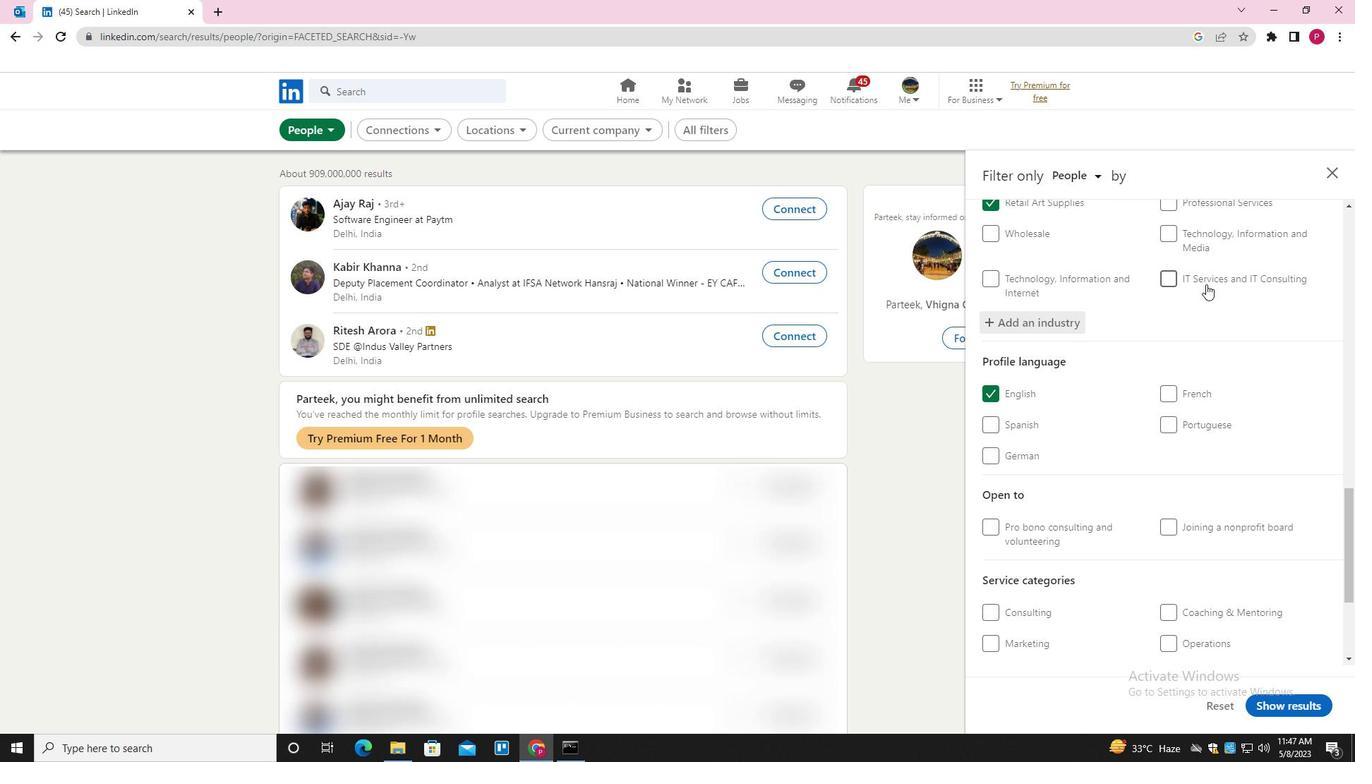 
Action: Mouse moved to (1210, 357)
Screenshot: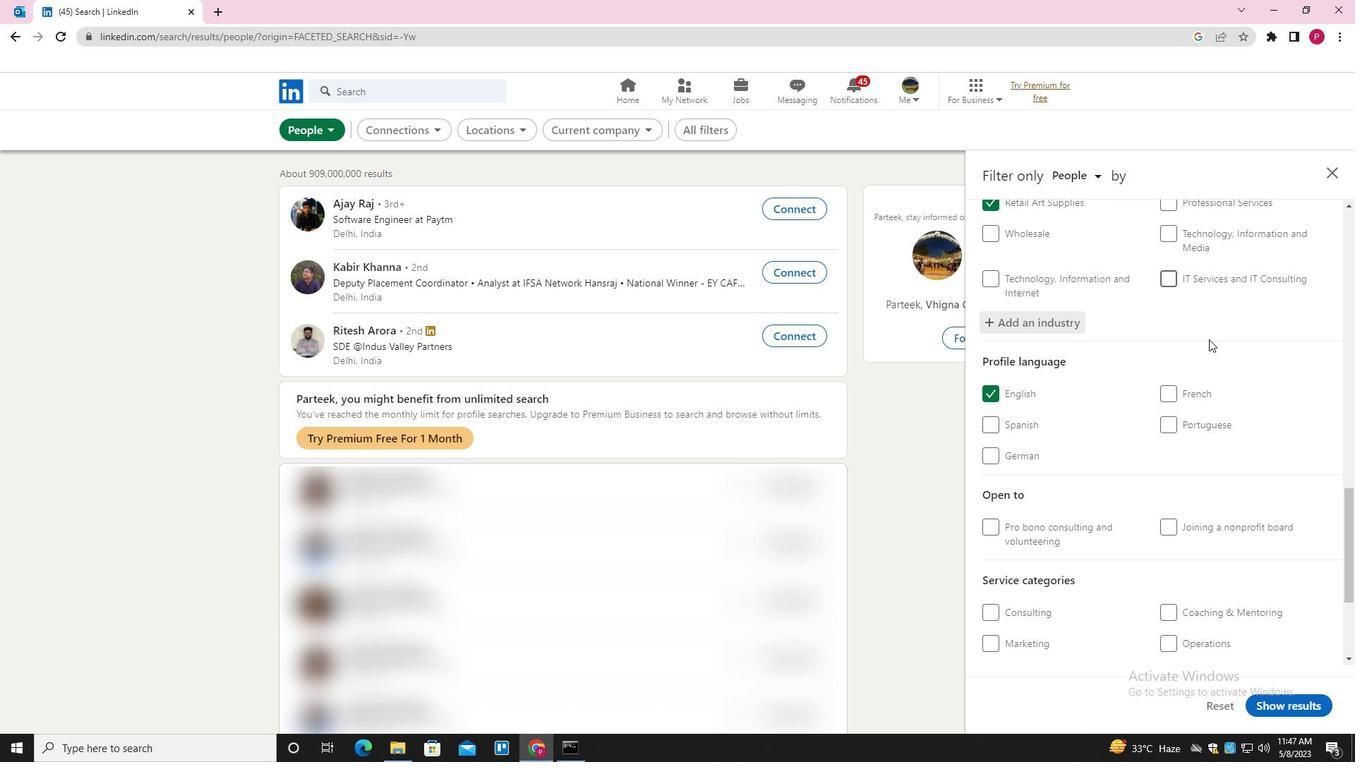 
Action: Mouse scrolled (1210, 356) with delta (0, 0)
Screenshot: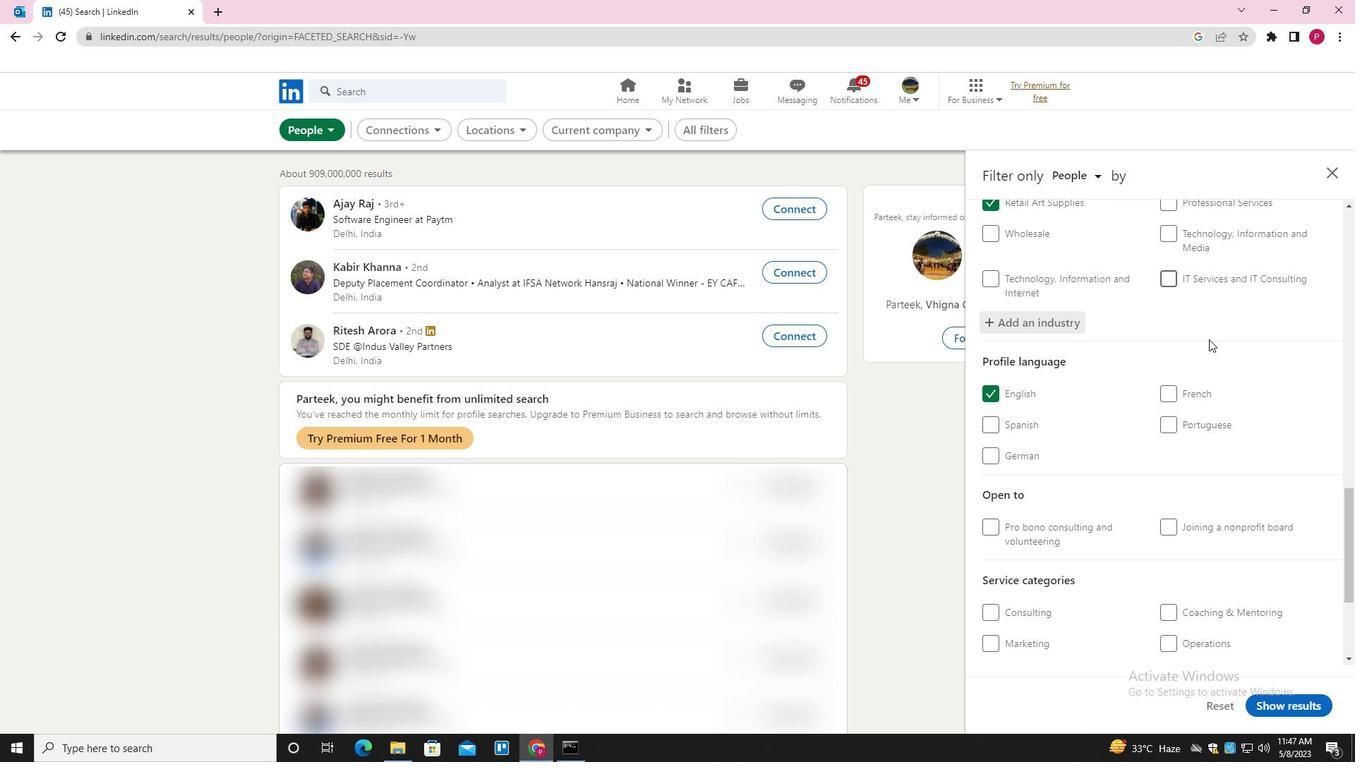 
Action: Mouse moved to (1210, 361)
Screenshot: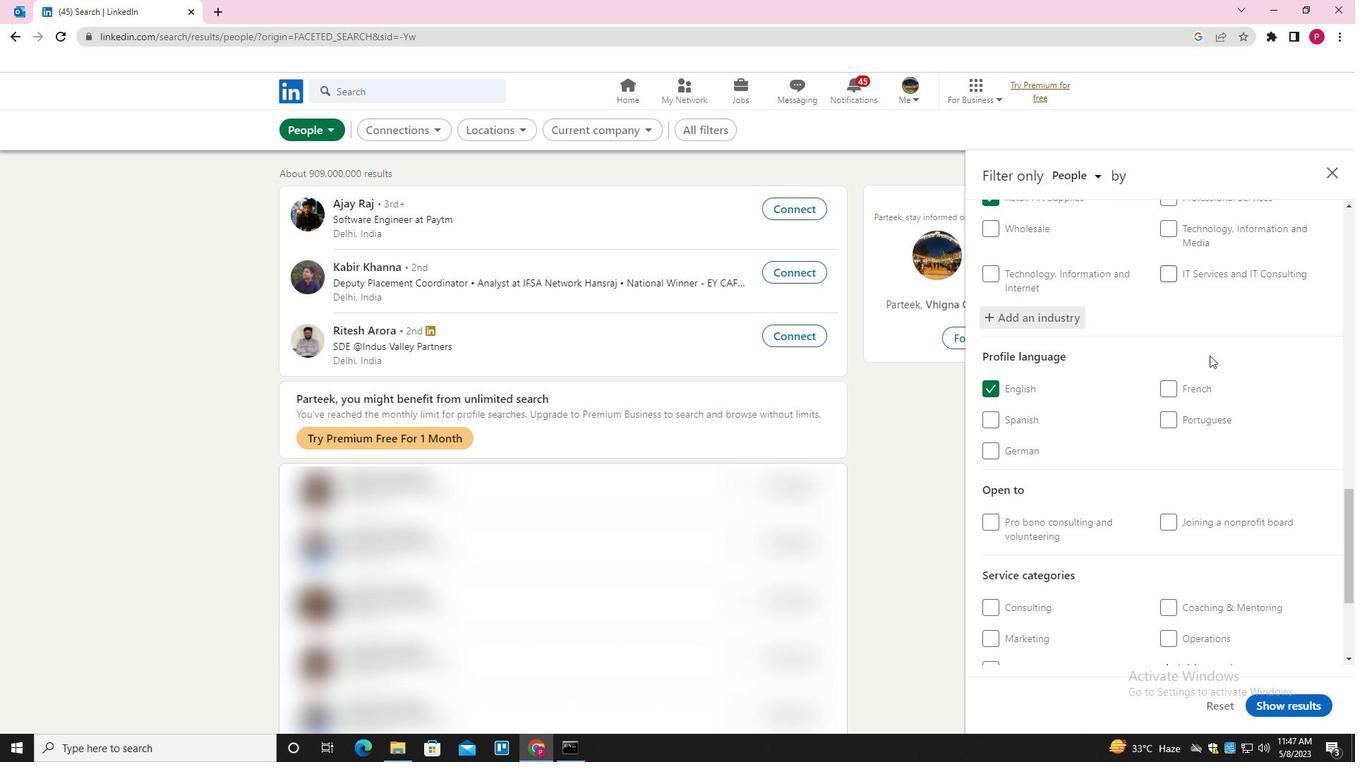 
Action: Mouse scrolled (1210, 360) with delta (0, 0)
Screenshot: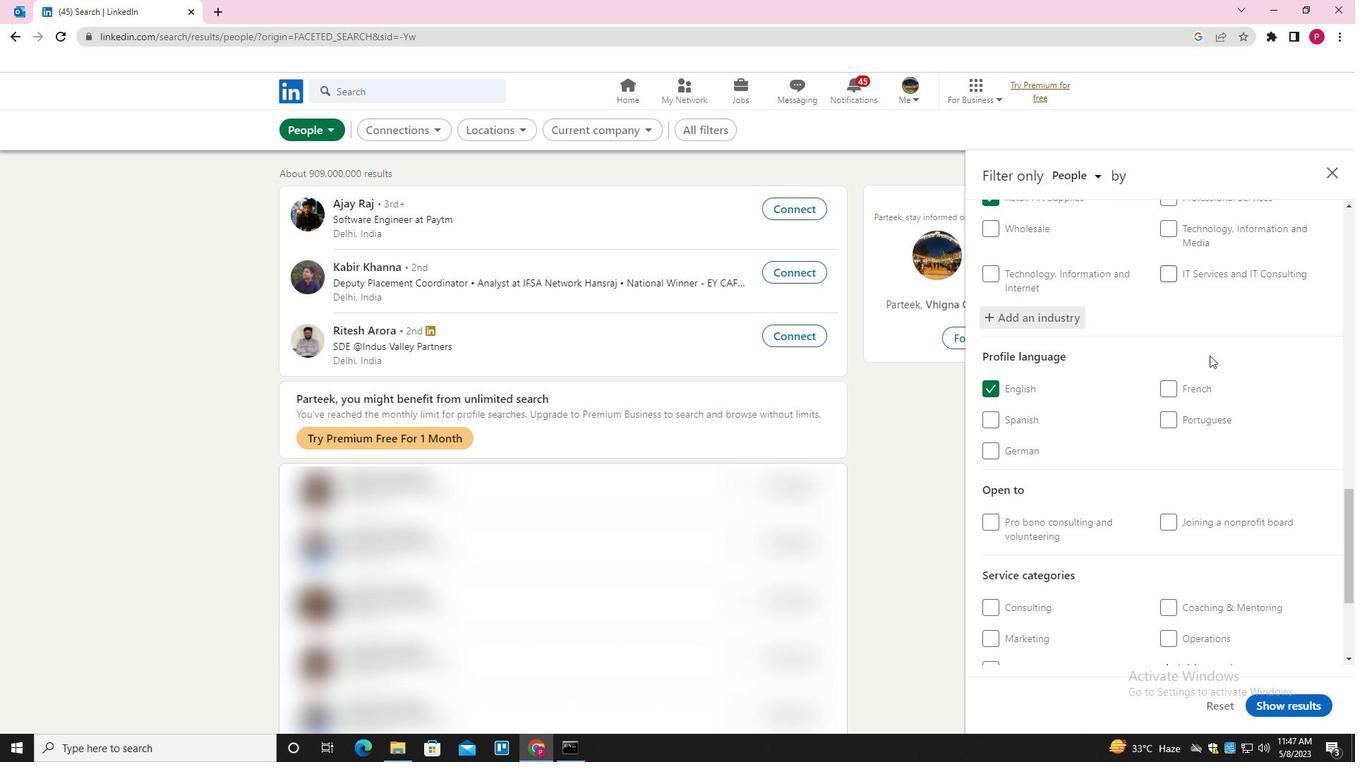 
Action: Mouse moved to (1208, 369)
Screenshot: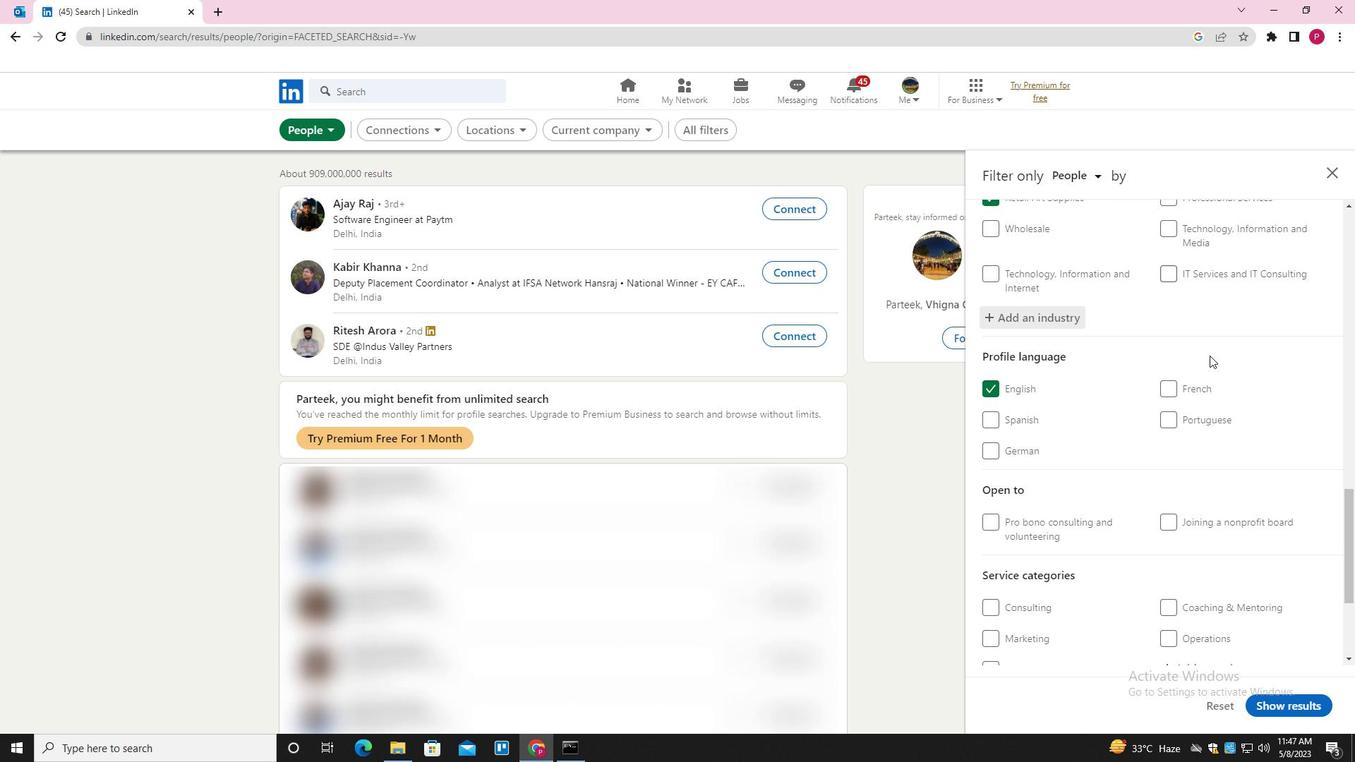 
Action: Mouse scrolled (1208, 369) with delta (0, 0)
Screenshot: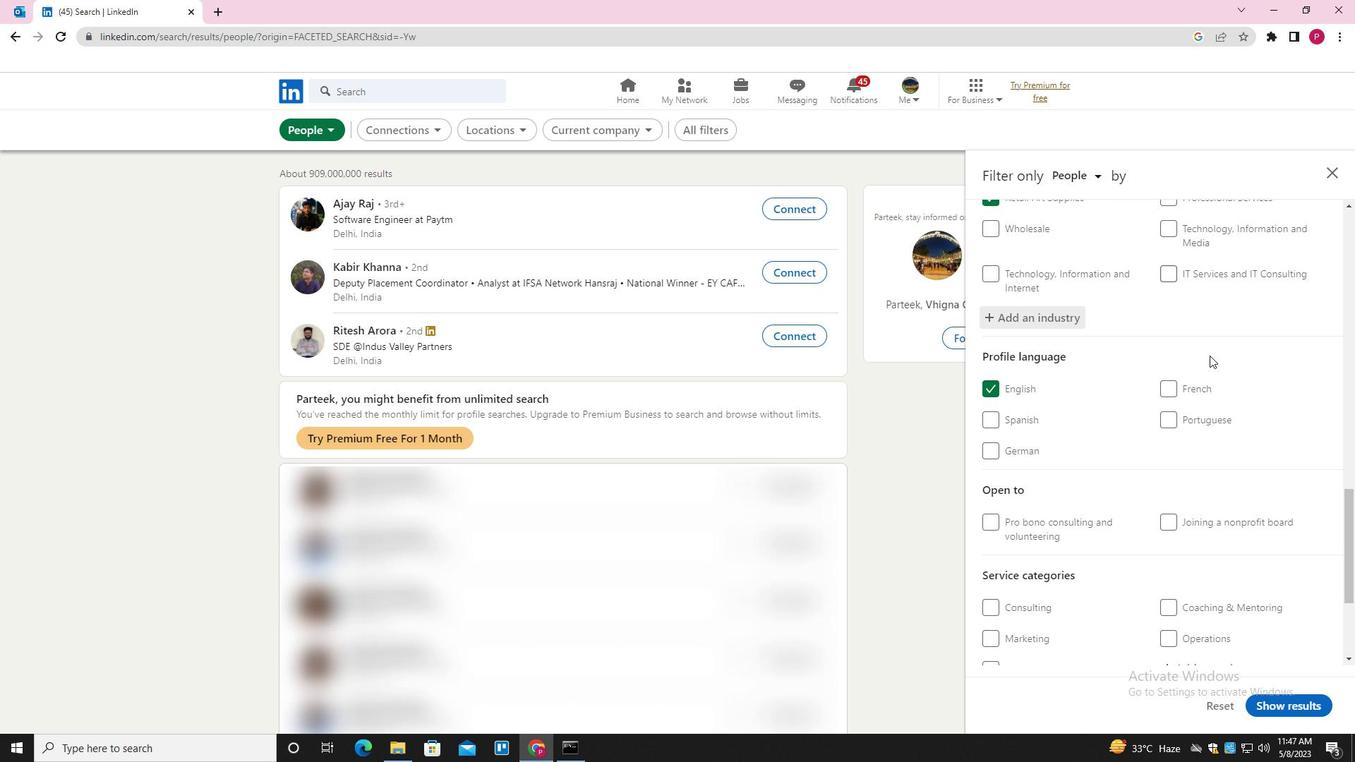 
Action: Mouse moved to (1208, 468)
Screenshot: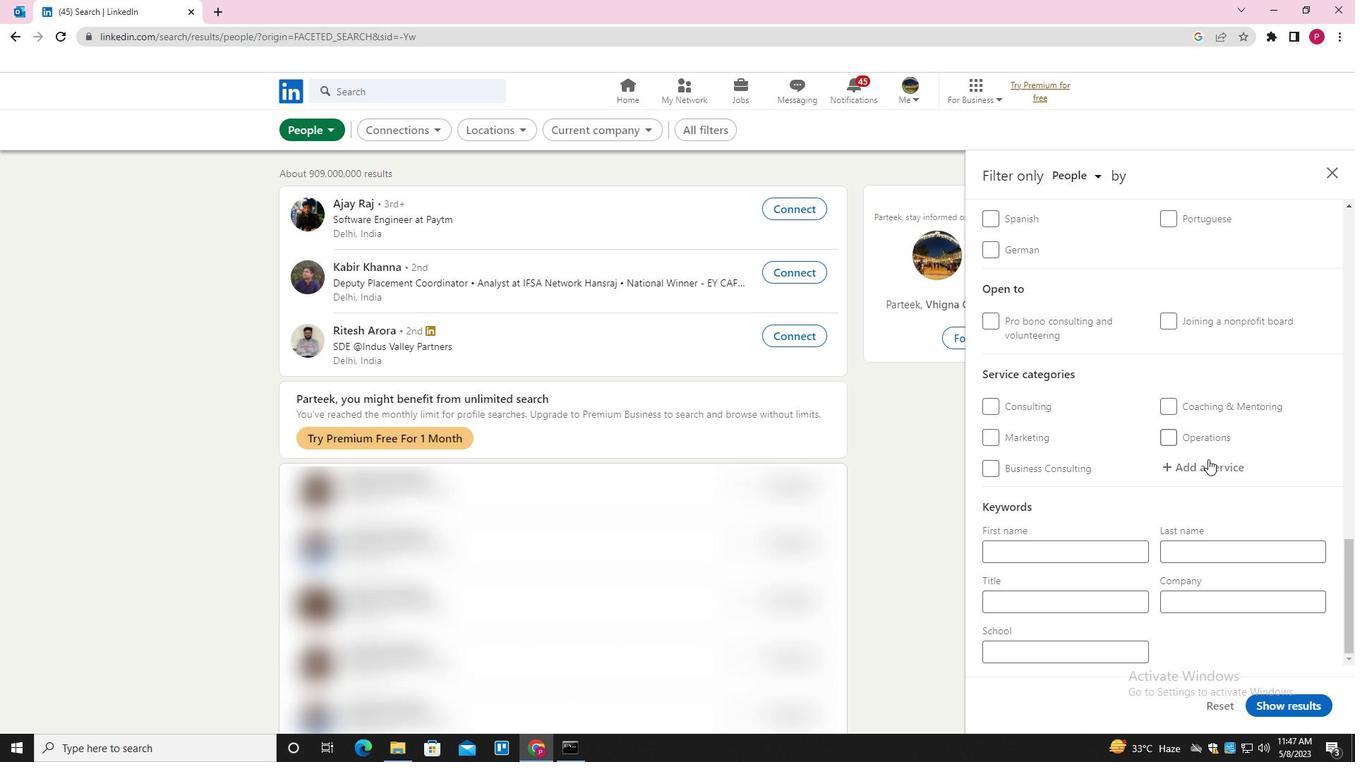 
Action: Mouse pressed left at (1208, 468)
Screenshot: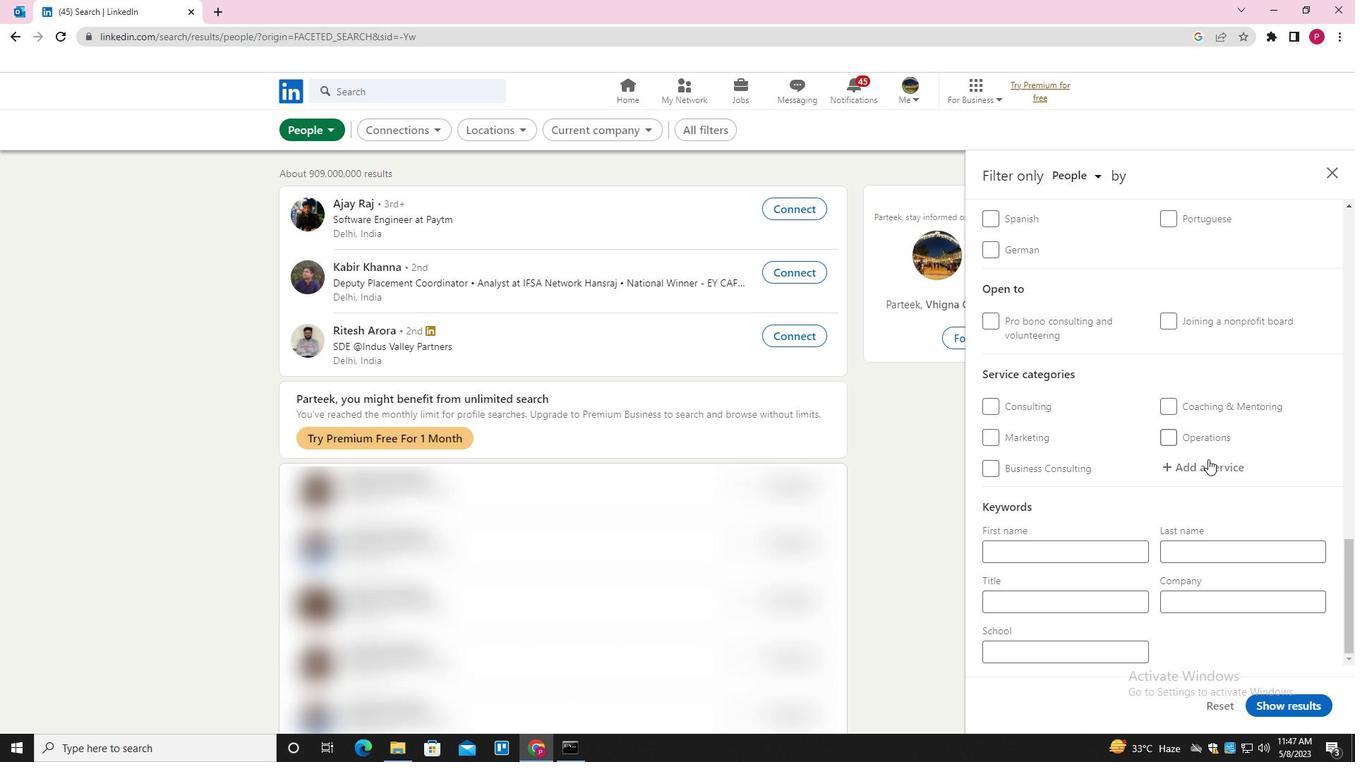 
Action: Key pressed <Key.shift>LOANS<Key.down><Key.enter>
Screenshot: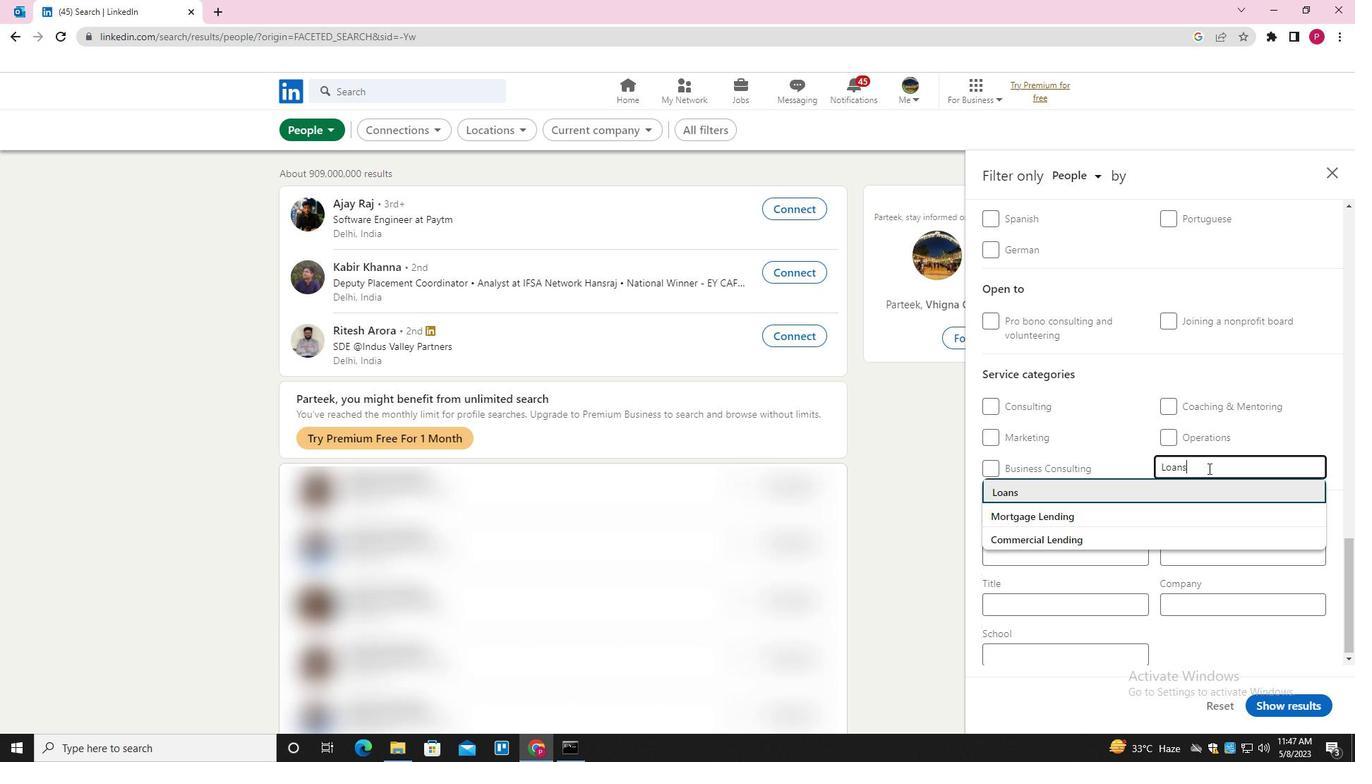 
Action: Mouse scrolled (1208, 468) with delta (0, 0)
Screenshot: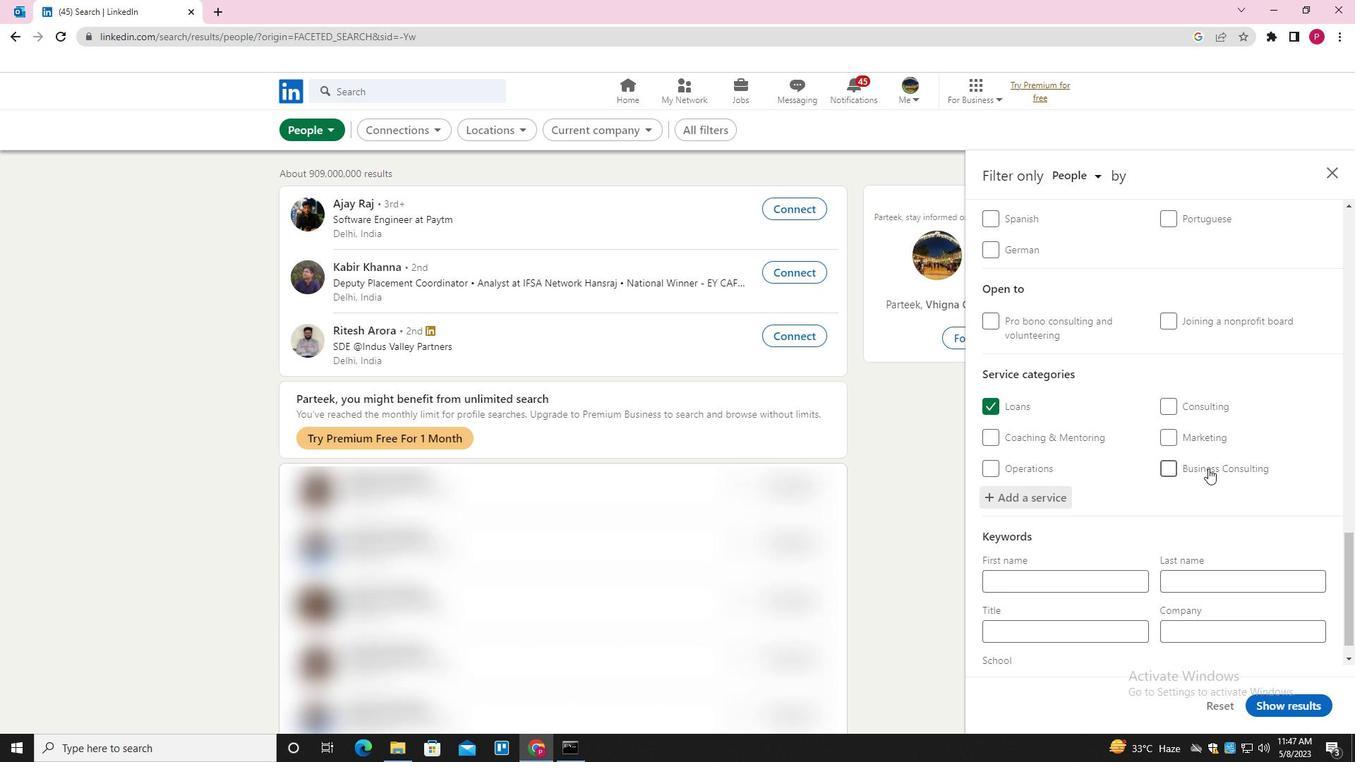 
Action: Mouse scrolled (1208, 468) with delta (0, 0)
Screenshot: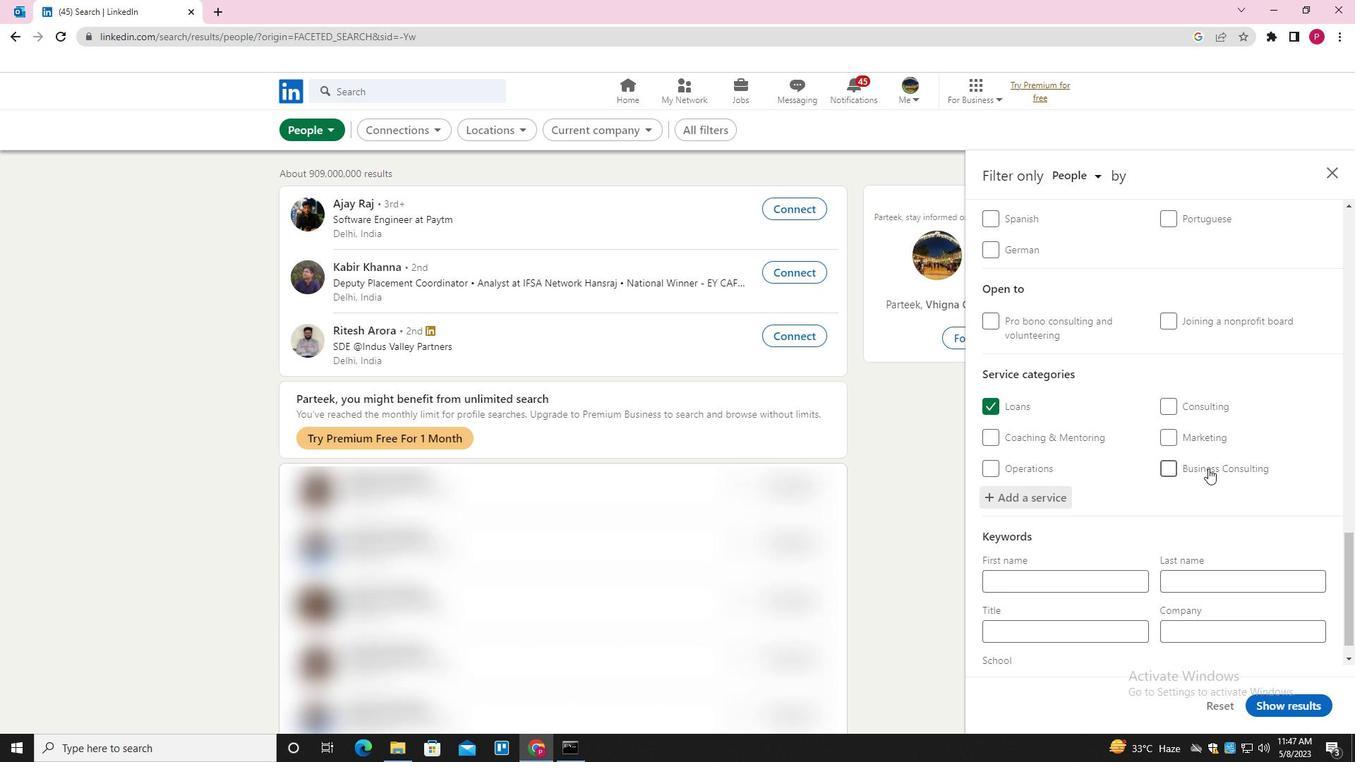 
Action: Mouse scrolled (1208, 468) with delta (0, 0)
Screenshot: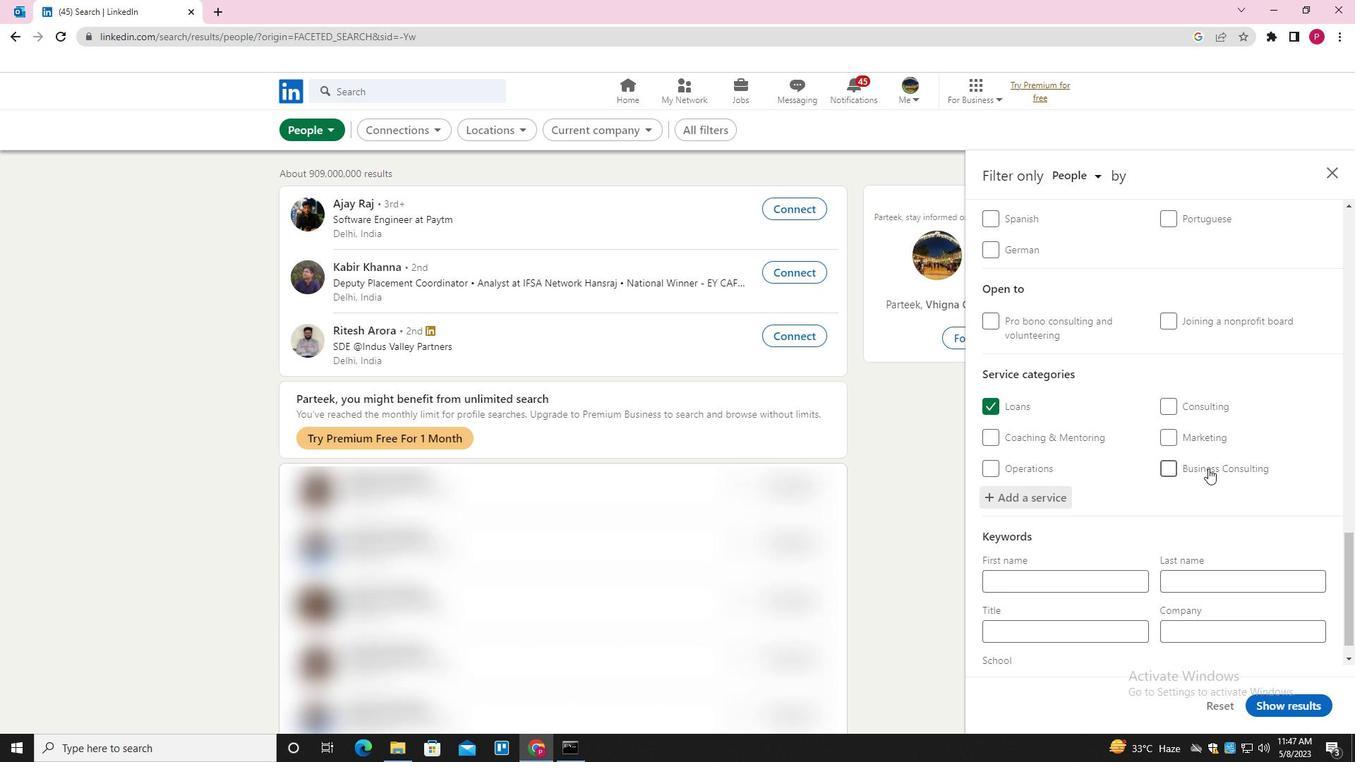 
Action: Mouse scrolled (1208, 468) with delta (0, 0)
Screenshot: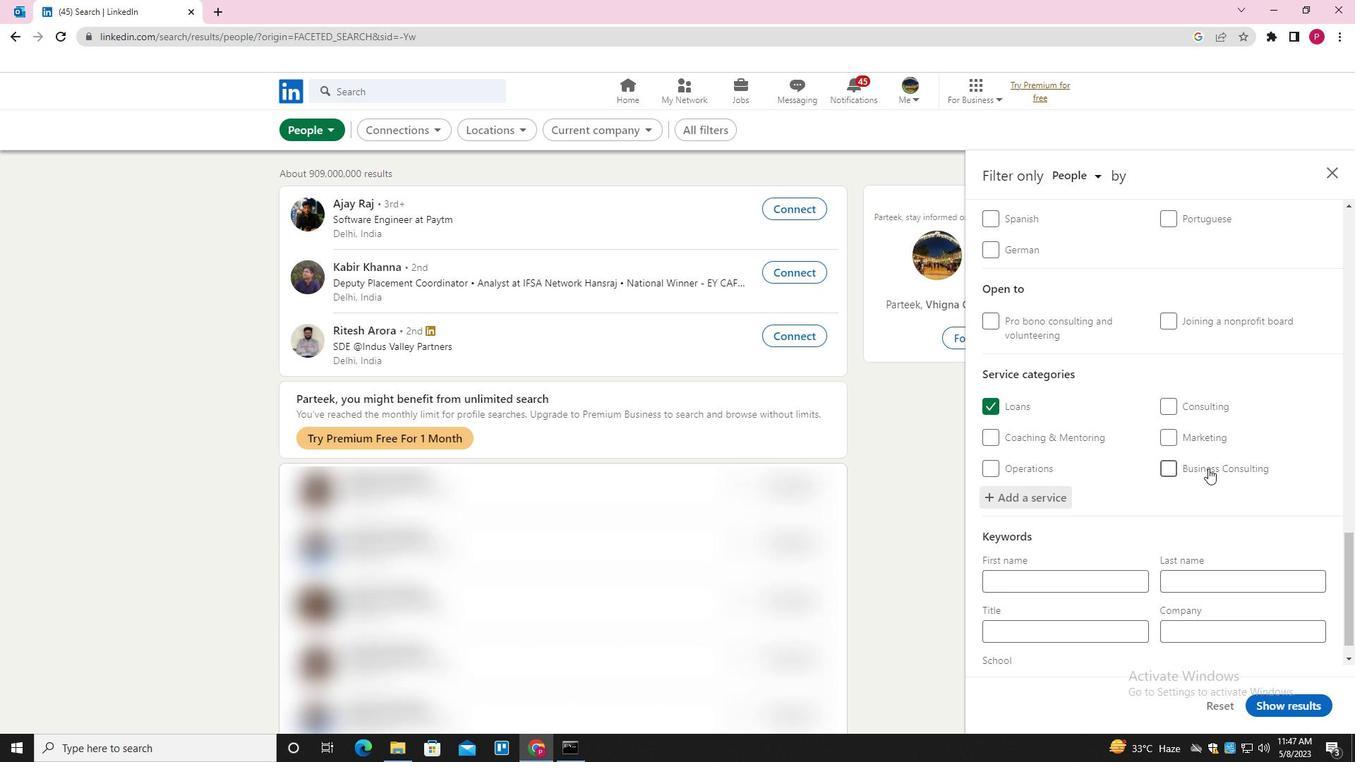 
Action: Mouse scrolled (1208, 468) with delta (0, 0)
Screenshot: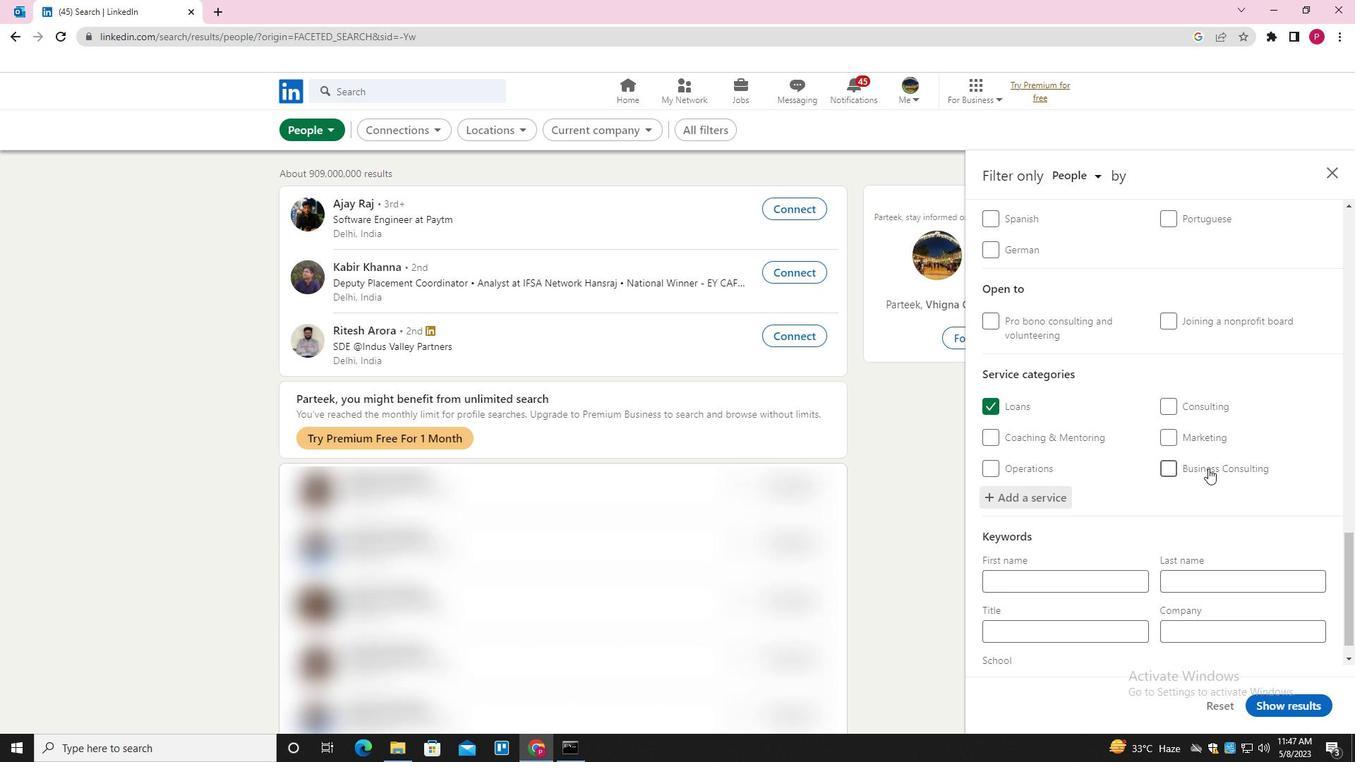 
Action: Mouse moved to (1135, 610)
Screenshot: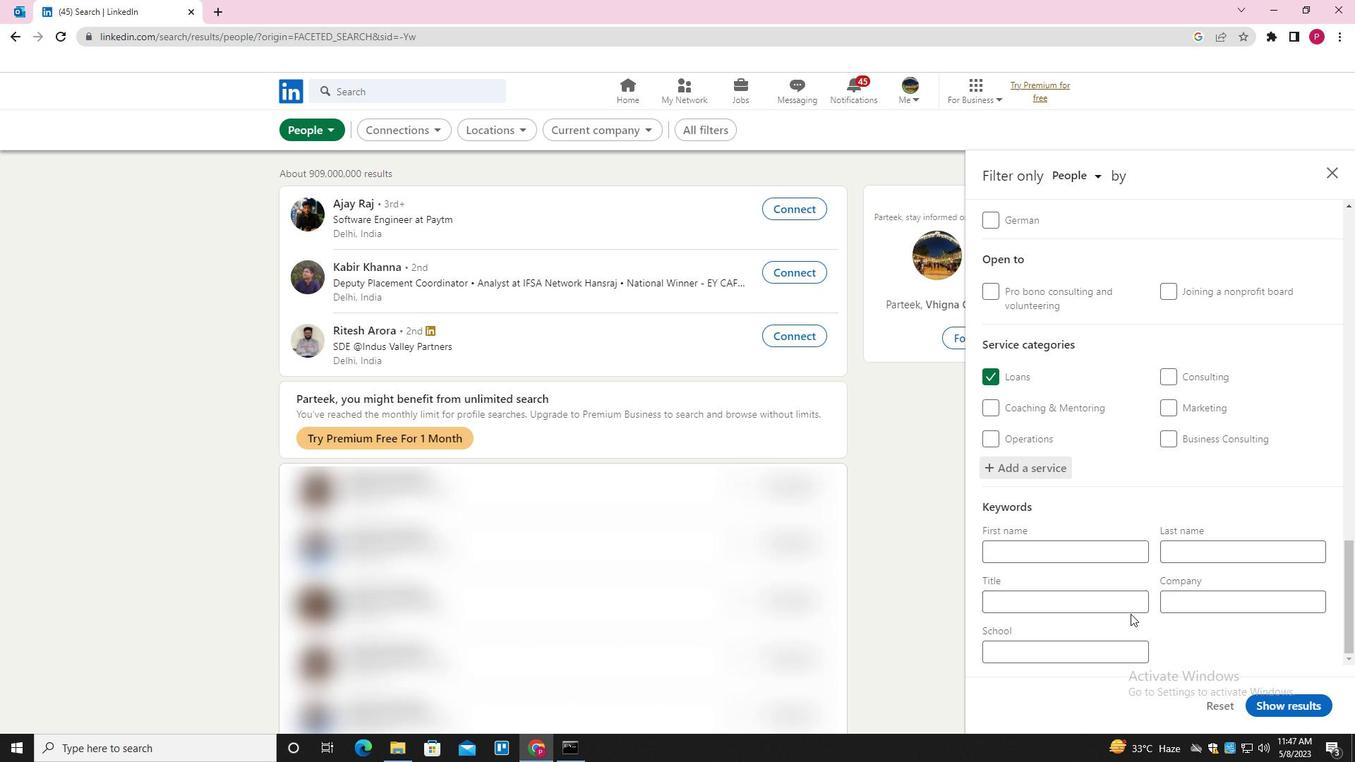 
Action: Mouse pressed left at (1135, 610)
Screenshot: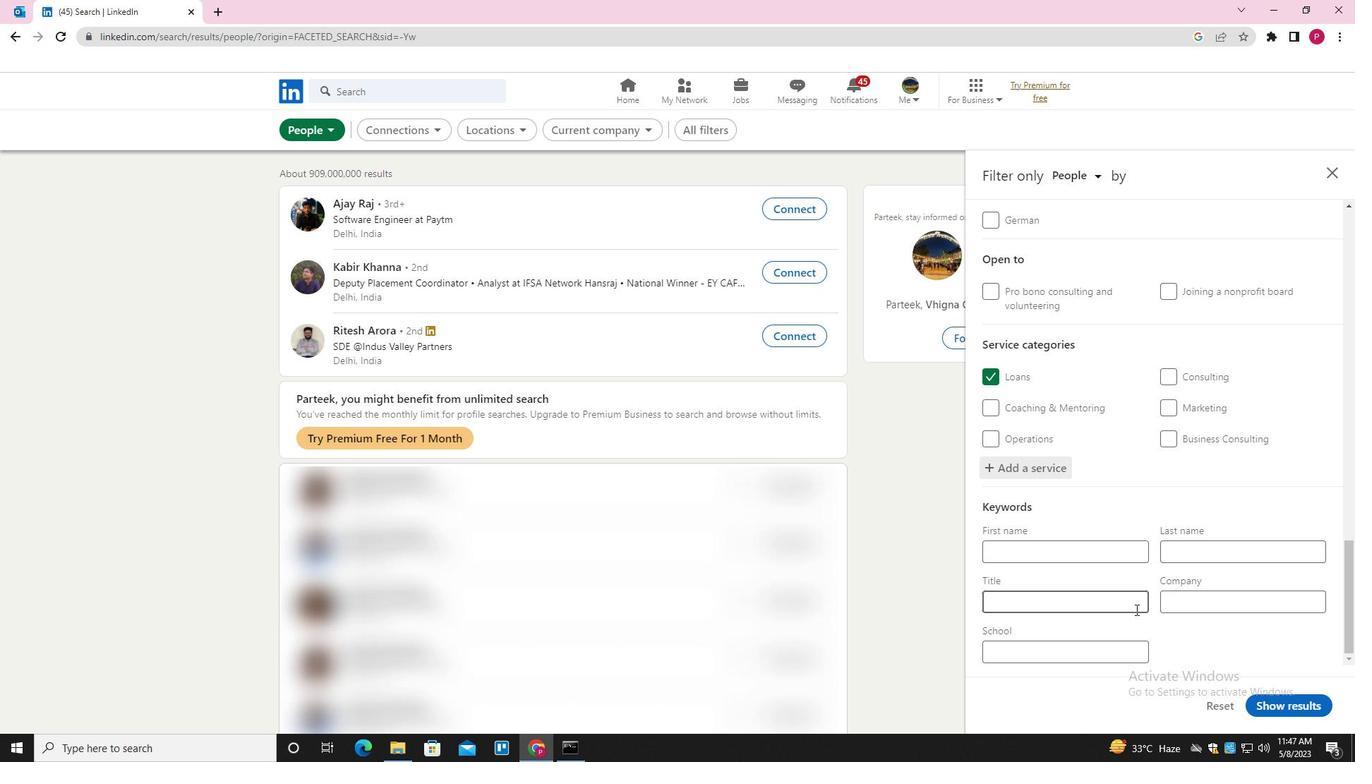 
Action: Key pressed <Key.shift><Key.shift><Key.shift><Key.shift><Key.shift><Key.shift><Key.shift><Key.shift><Key.shift><Key.shift><Key.shift>LINE<Key.space><Key.shift><Key.shift>COOK
Screenshot: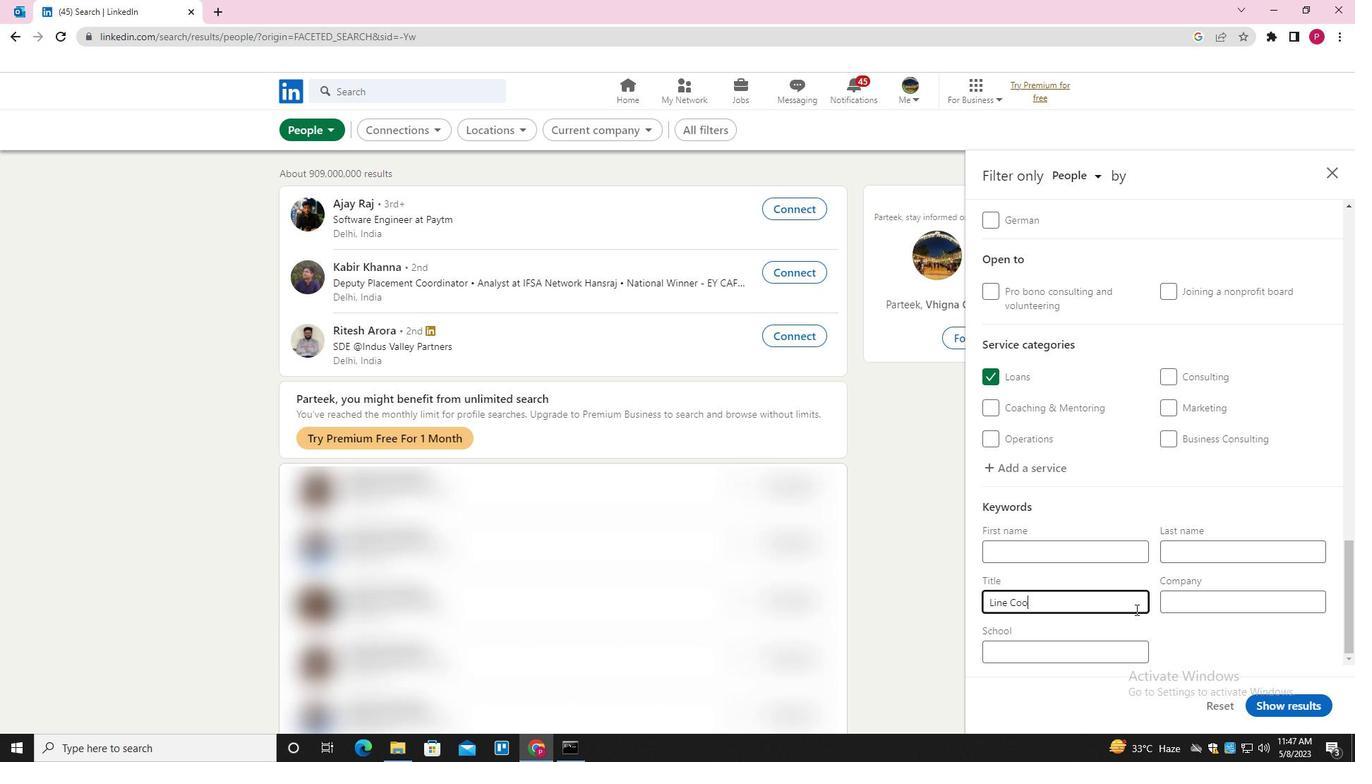 
Action: Mouse moved to (1280, 708)
Screenshot: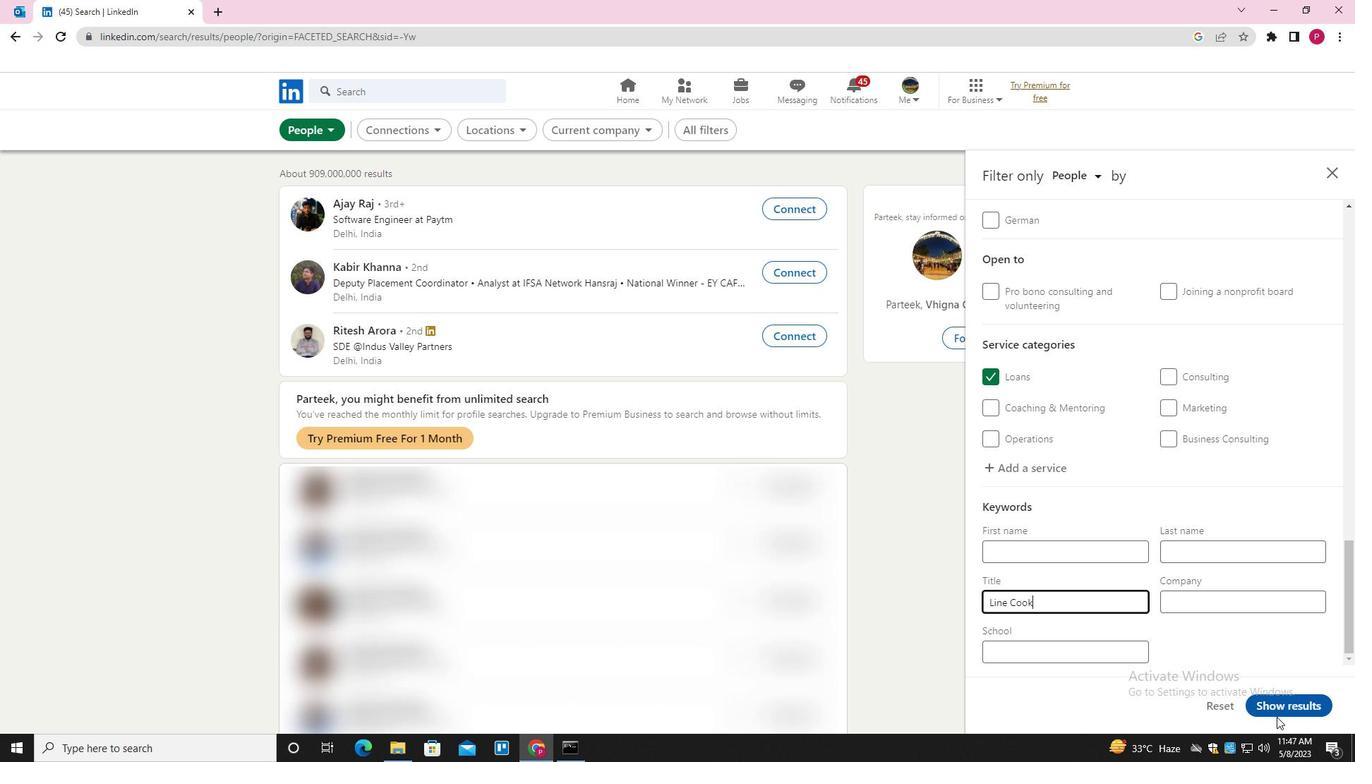 
Action: Mouse pressed left at (1280, 708)
Screenshot: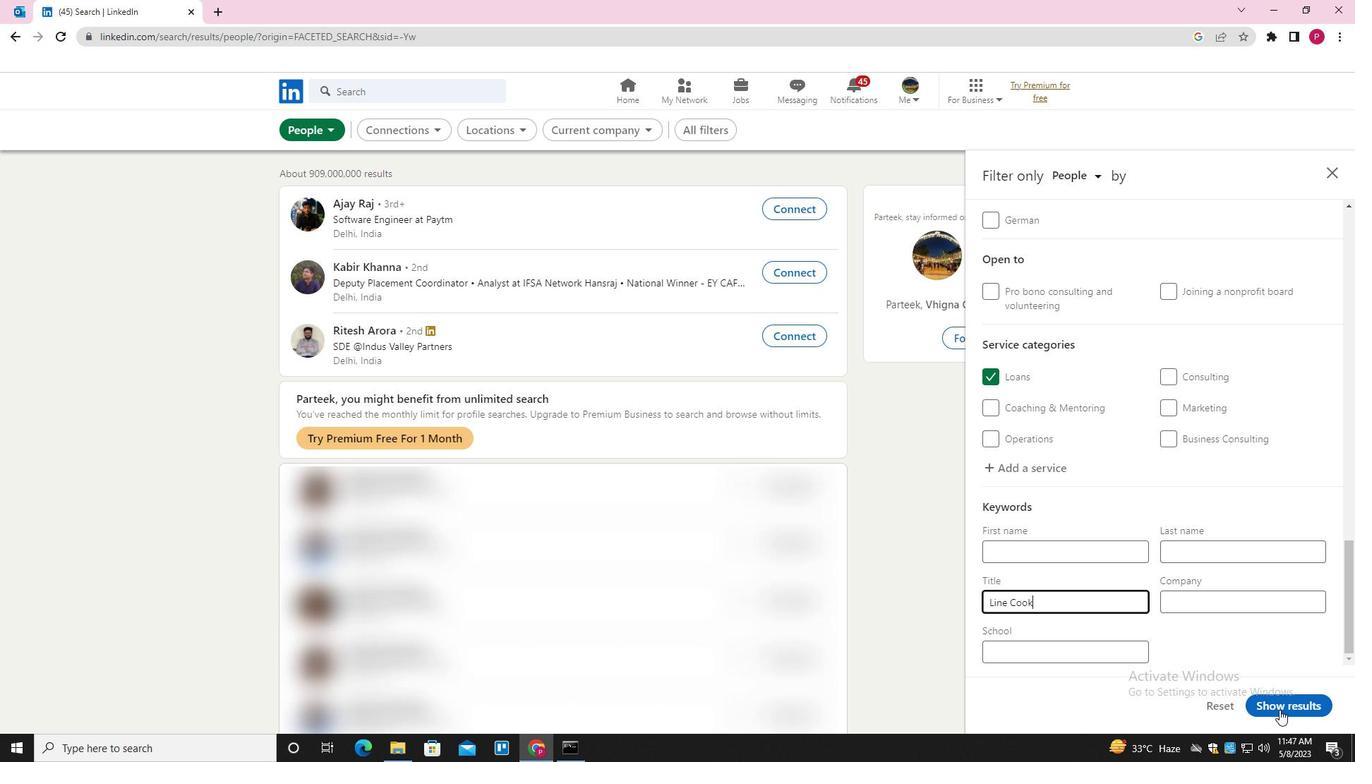
Action: Mouse moved to (461, 284)
Screenshot: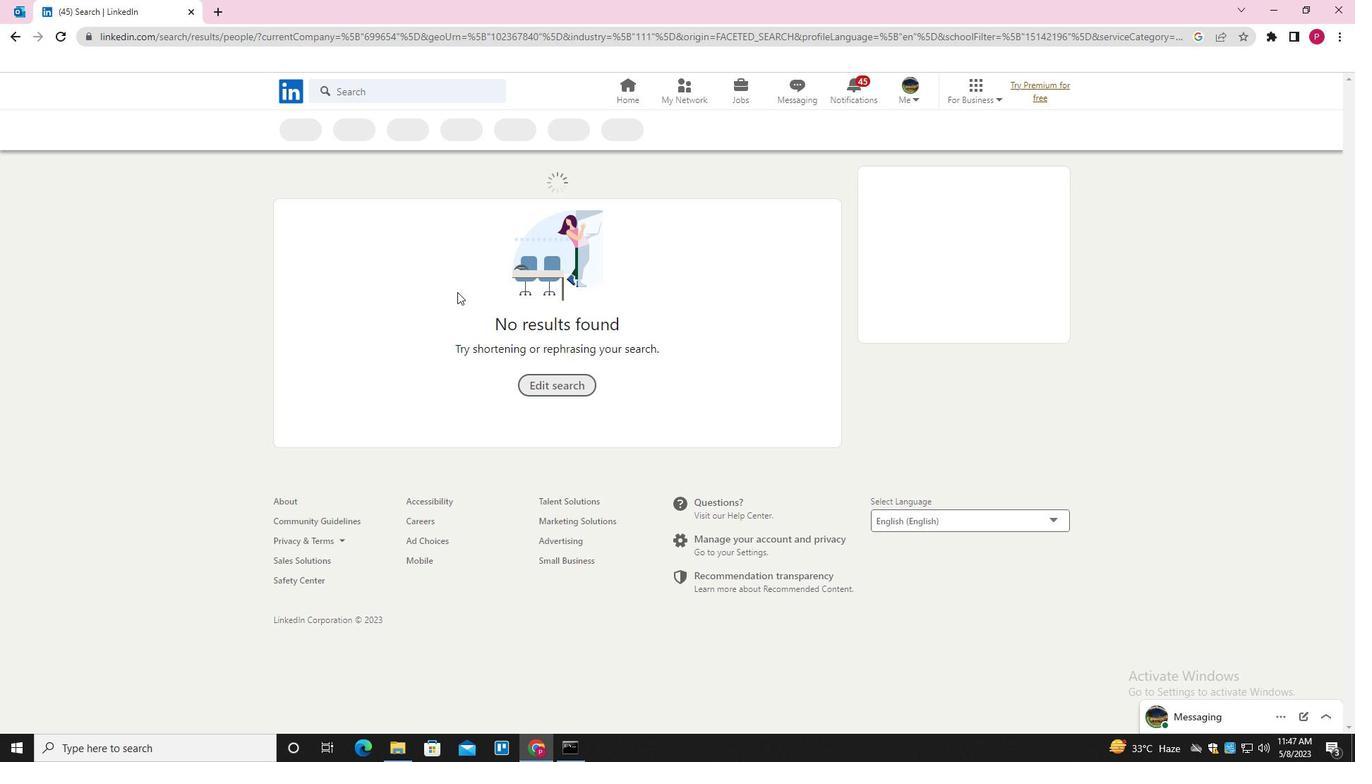 
